 Task: Plan a trip to Bogale, Myanmar from 10th December, 2023 to 20th December, 2023 for 12 adults. Place can be entire room or shared room with 6 bedrooms having 12 beds and 6 bathrooms. Property type can be flat. Amenities needed are: wifi, TV, free parkinig on premises, gym, breakfast.
Action: Mouse moved to (582, 130)
Screenshot: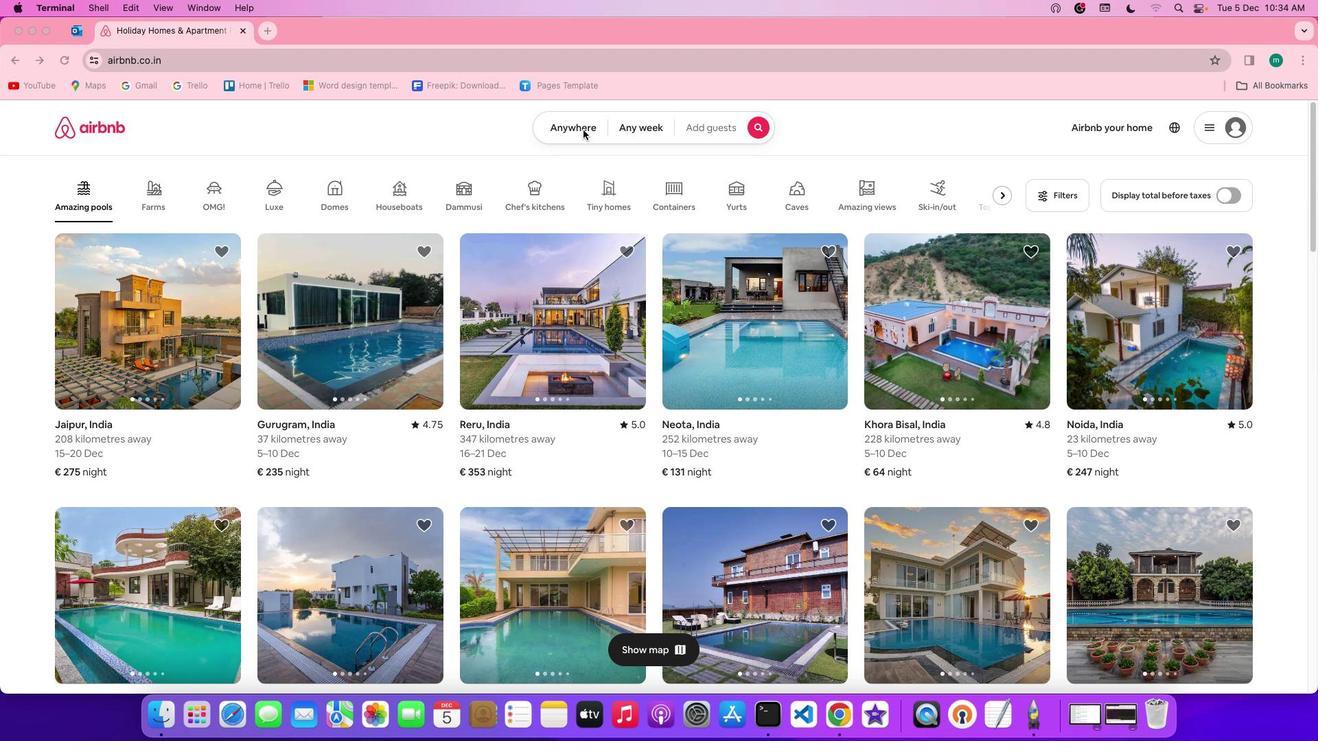
Action: Mouse pressed left at (582, 130)
Screenshot: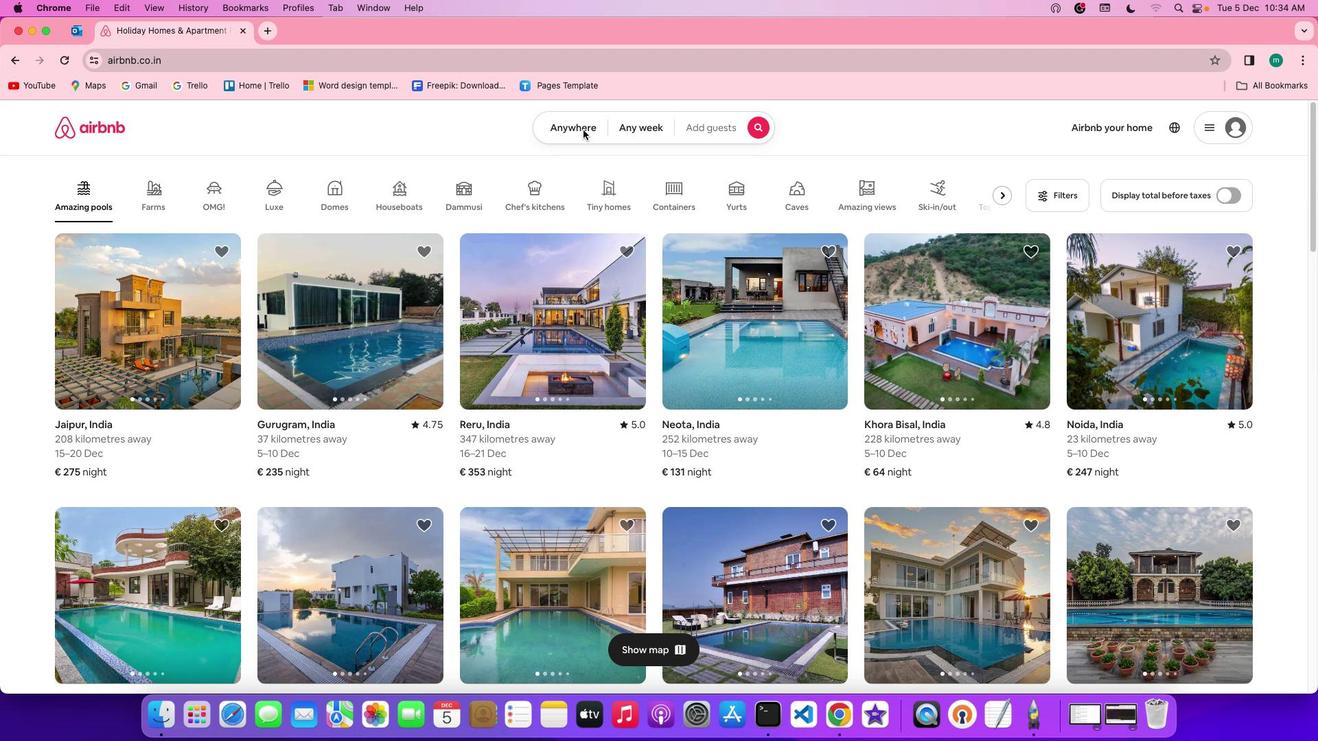 
Action: Mouse pressed left at (582, 130)
Screenshot: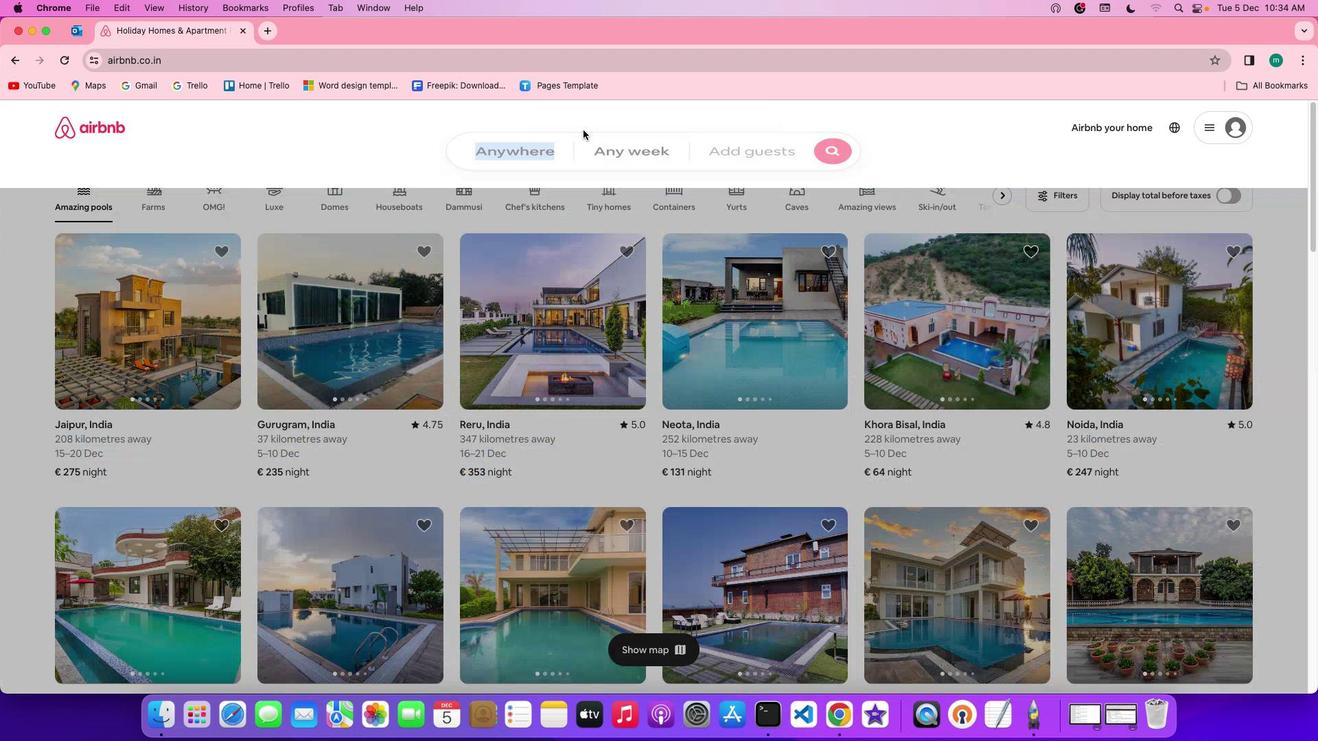 
Action: Mouse moved to (521, 184)
Screenshot: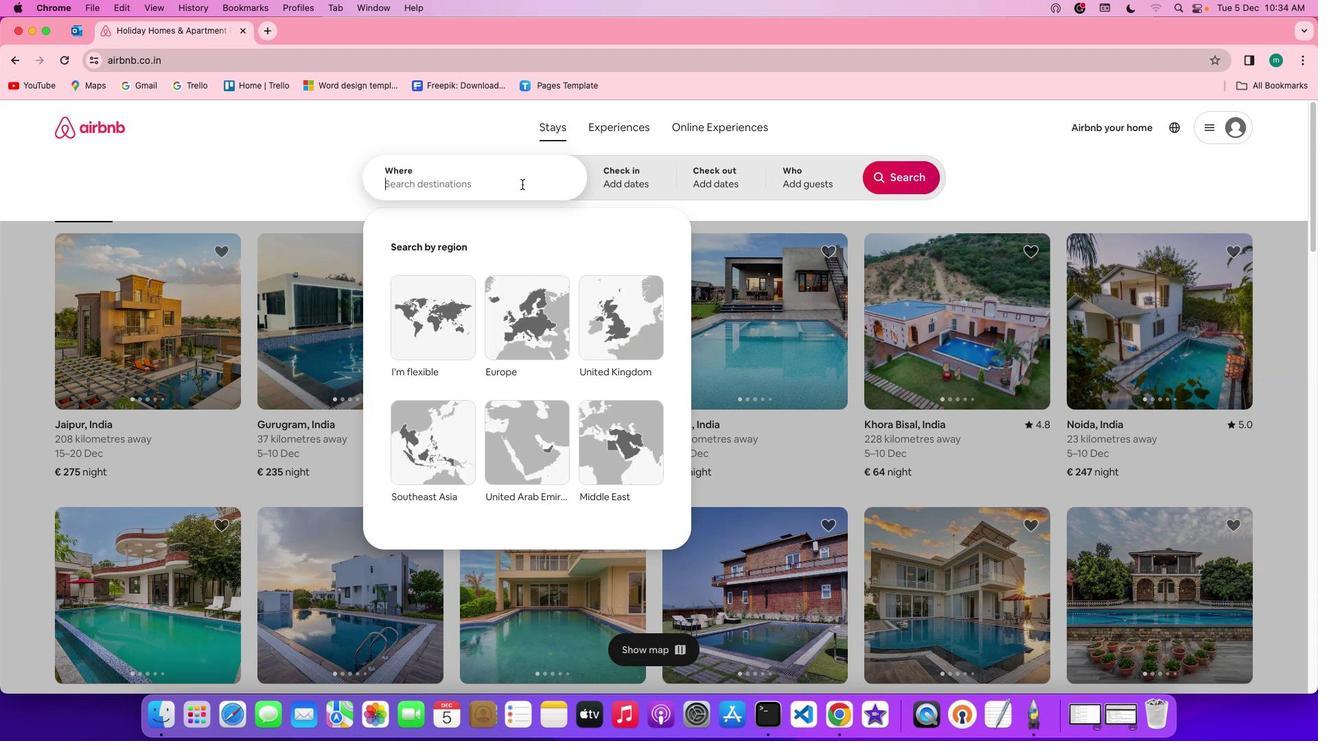 
Action: Mouse pressed left at (521, 184)
Screenshot: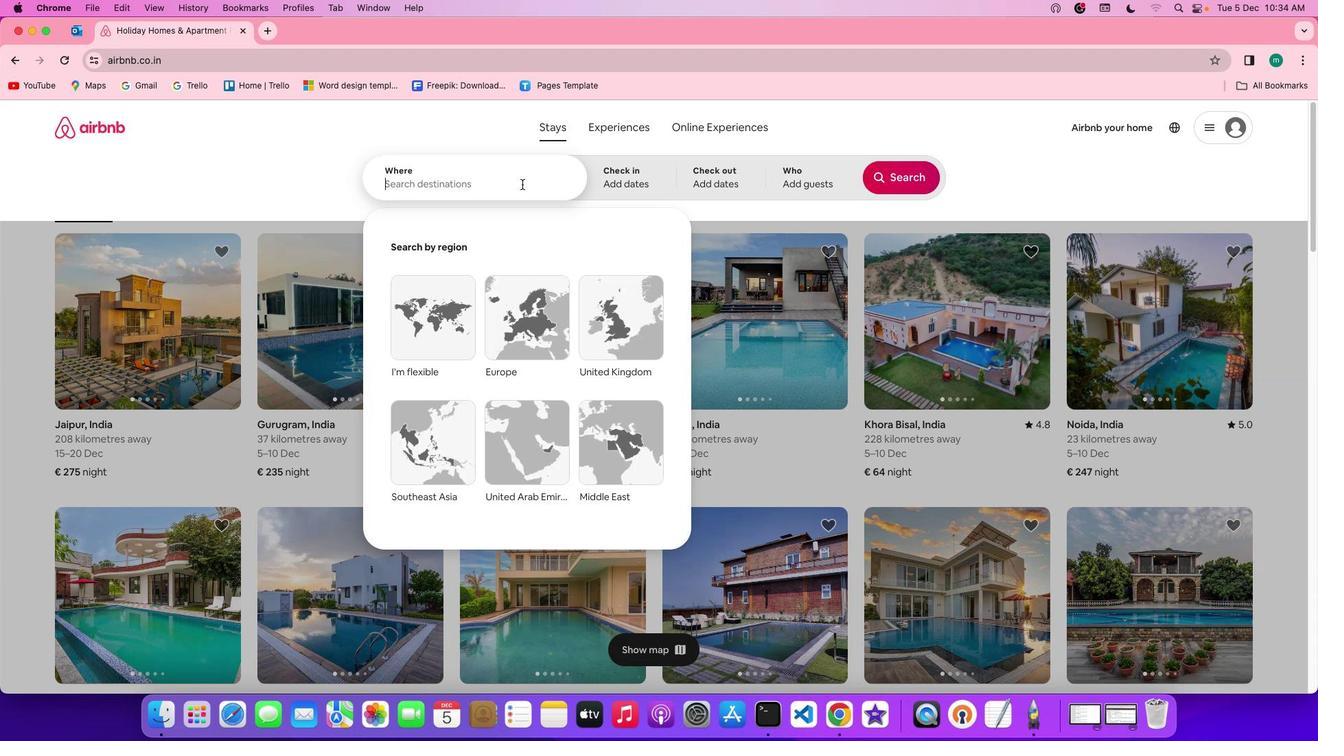 
Action: Key pressed Key.shift'B''o''g''a''l''e'','Key.spaceKey.shift'm''y''a''n''m''a''r'
Screenshot: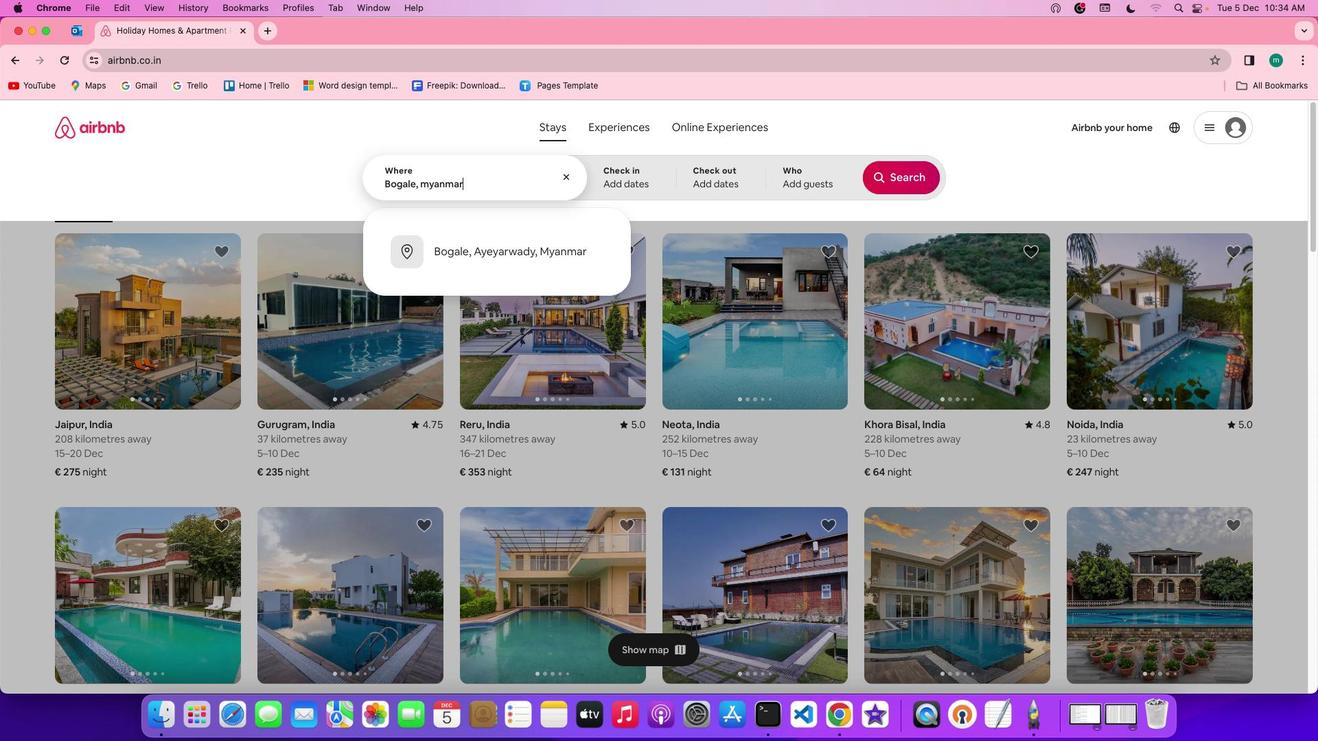 
Action: Mouse moved to (635, 188)
Screenshot: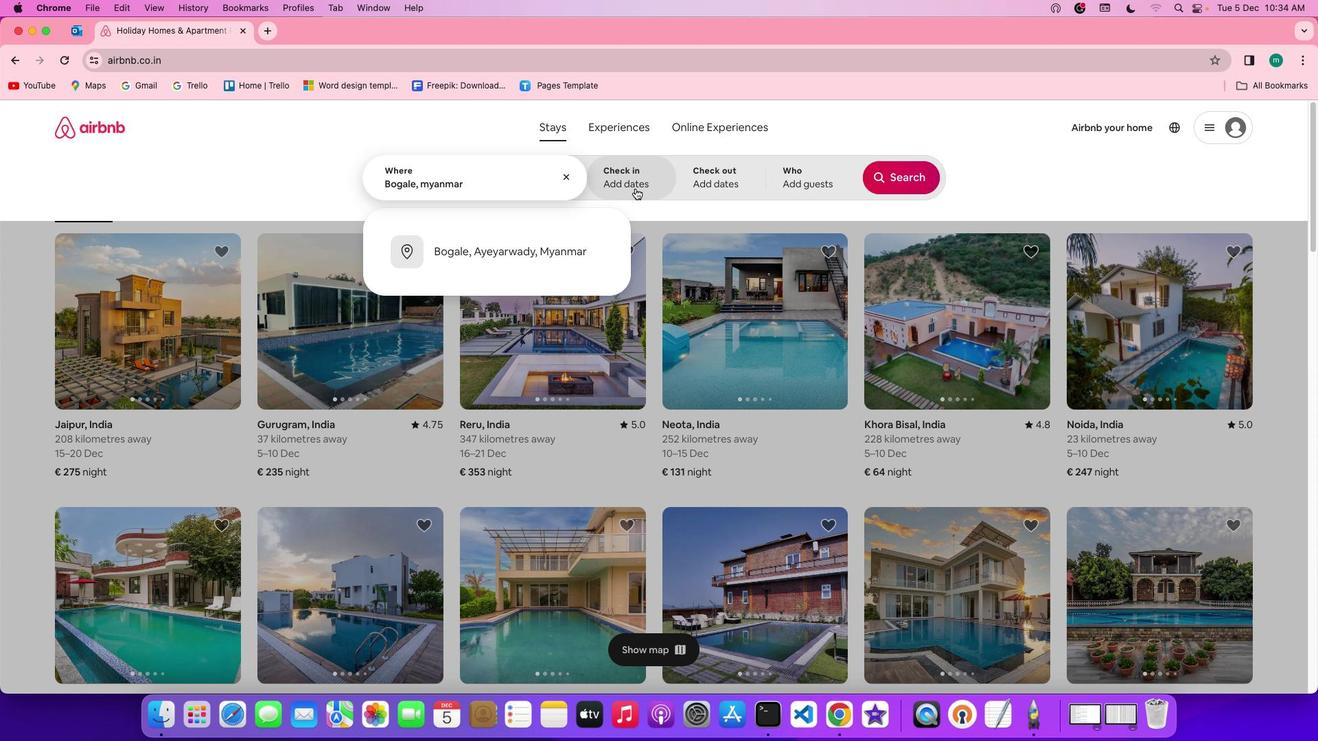 
Action: Mouse pressed left at (635, 188)
Screenshot: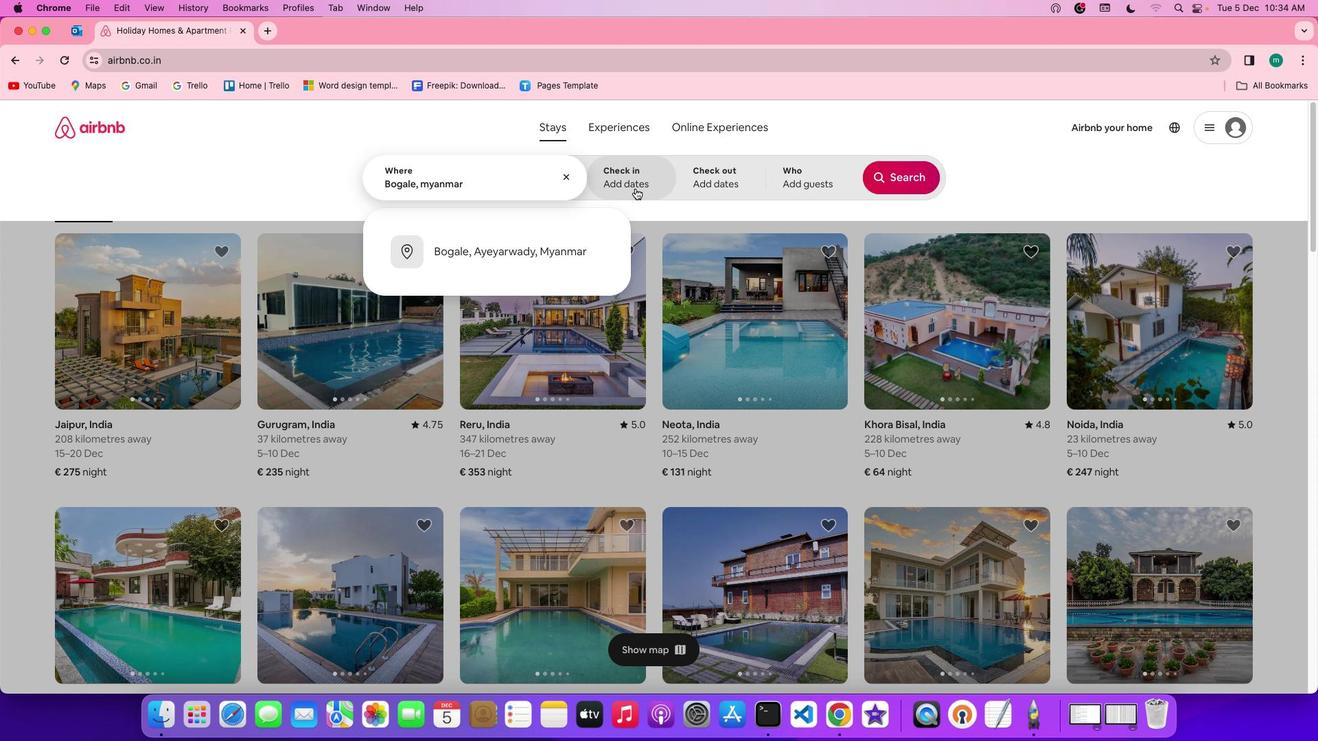 
Action: Mouse moved to (411, 412)
Screenshot: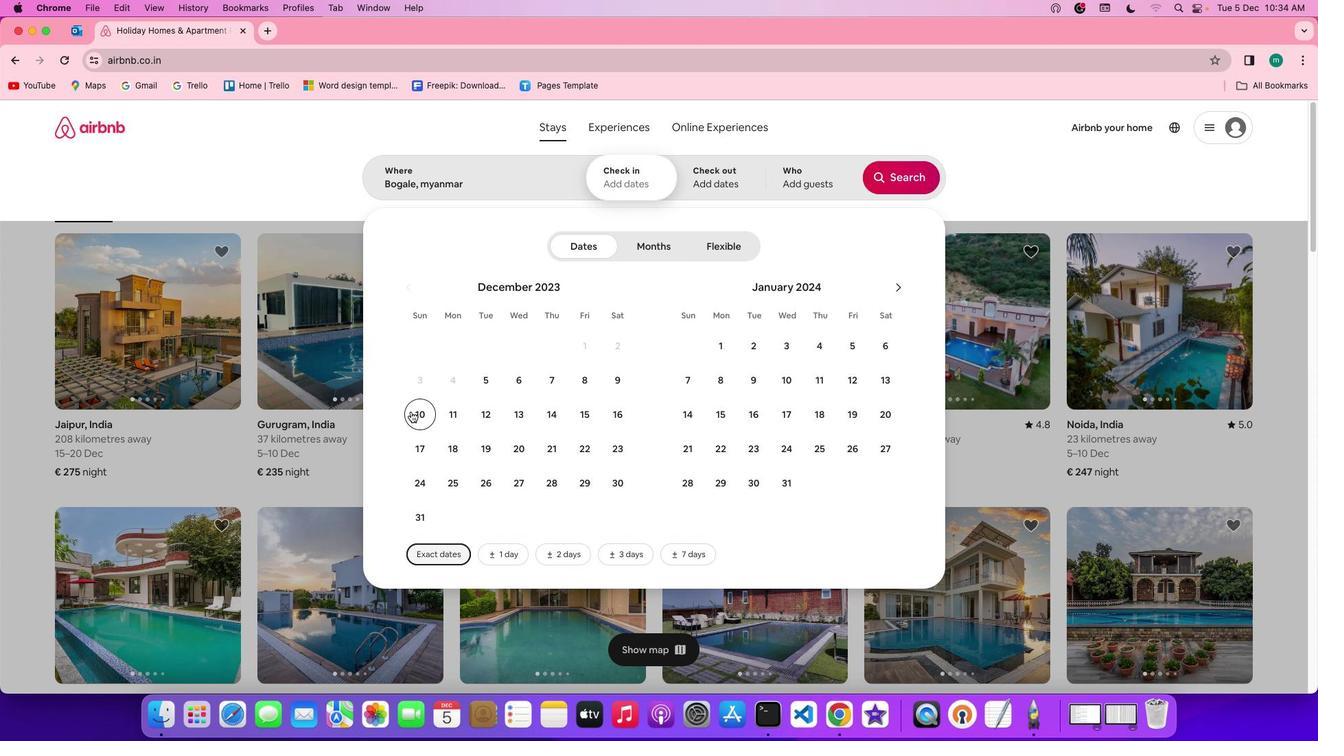 
Action: Mouse pressed left at (411, 412)
Screenshot: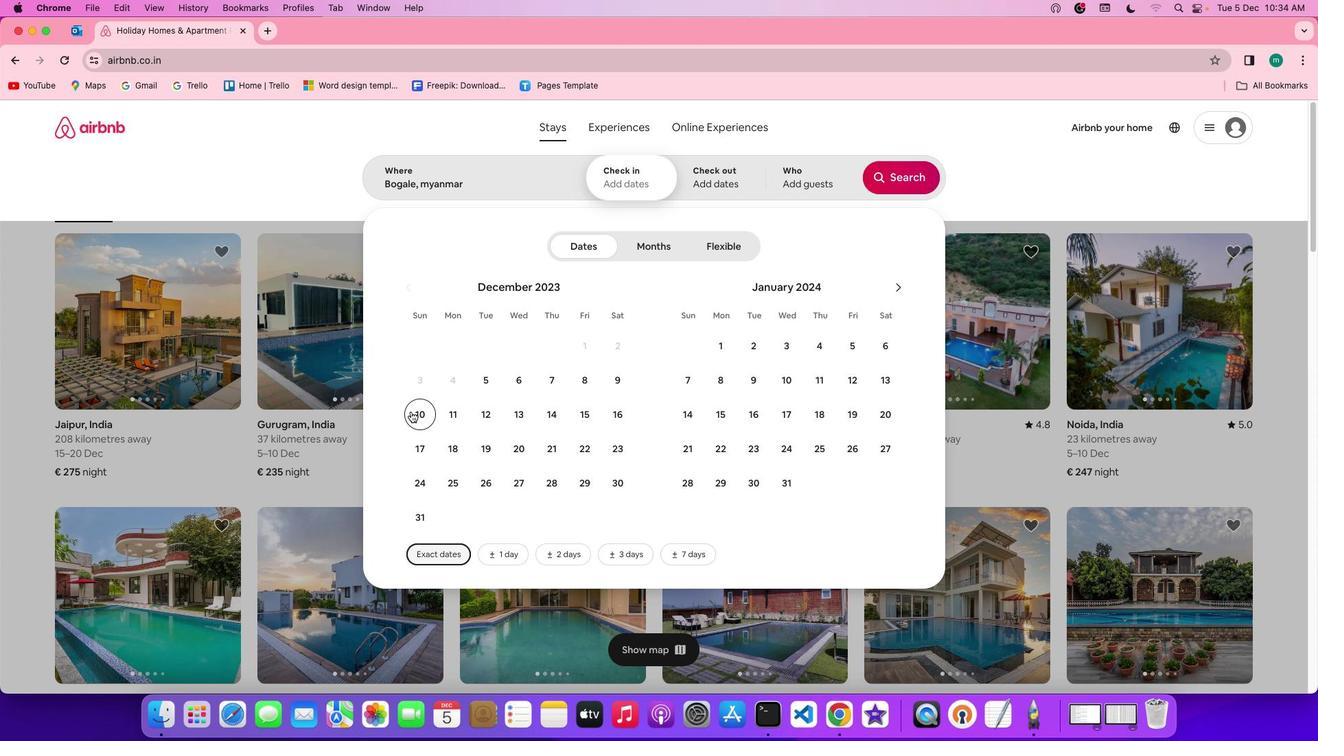 
Action: Mouse moved to (503, 447)
Screenshot: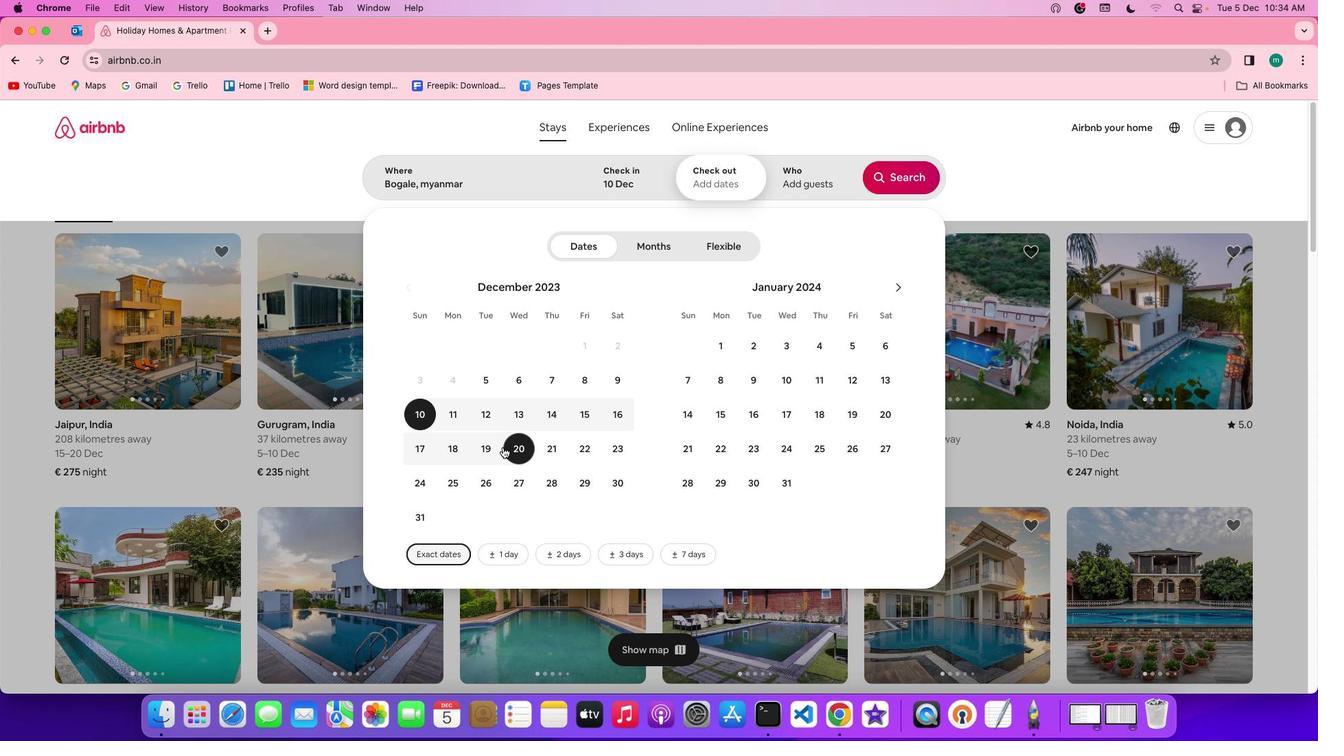 
Action: Mouse pressed left at (503, 447)
Screenshot: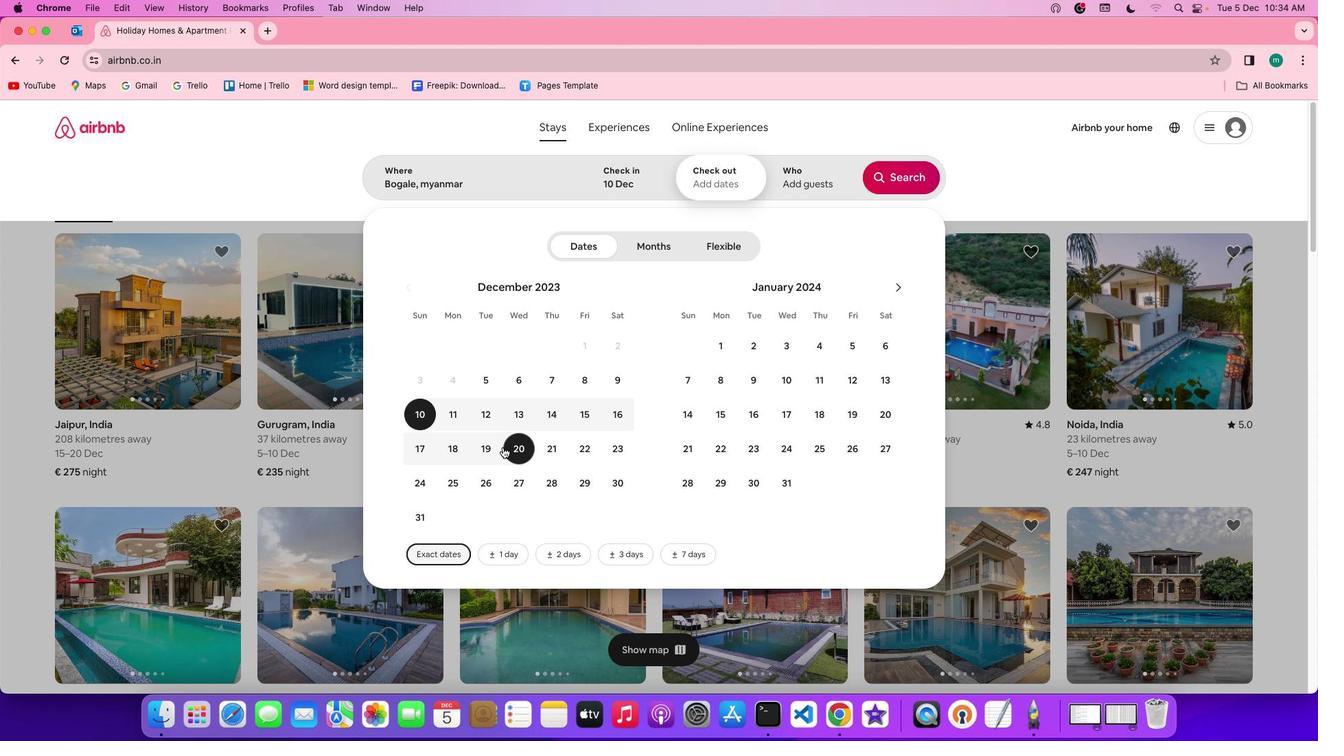 
Action: Mouse moved to (817, 181)
Screenshot: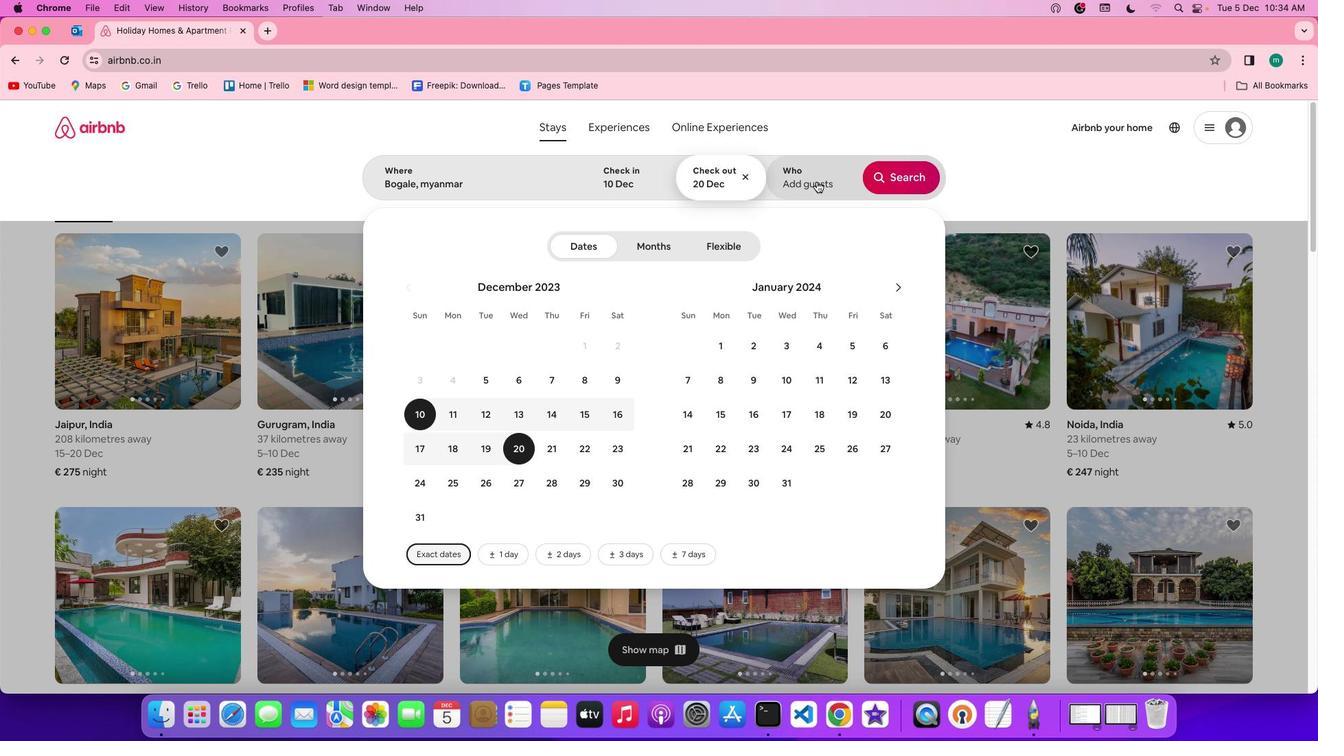 
Action: Mouse pressed left at (817, 181)
Screenshot: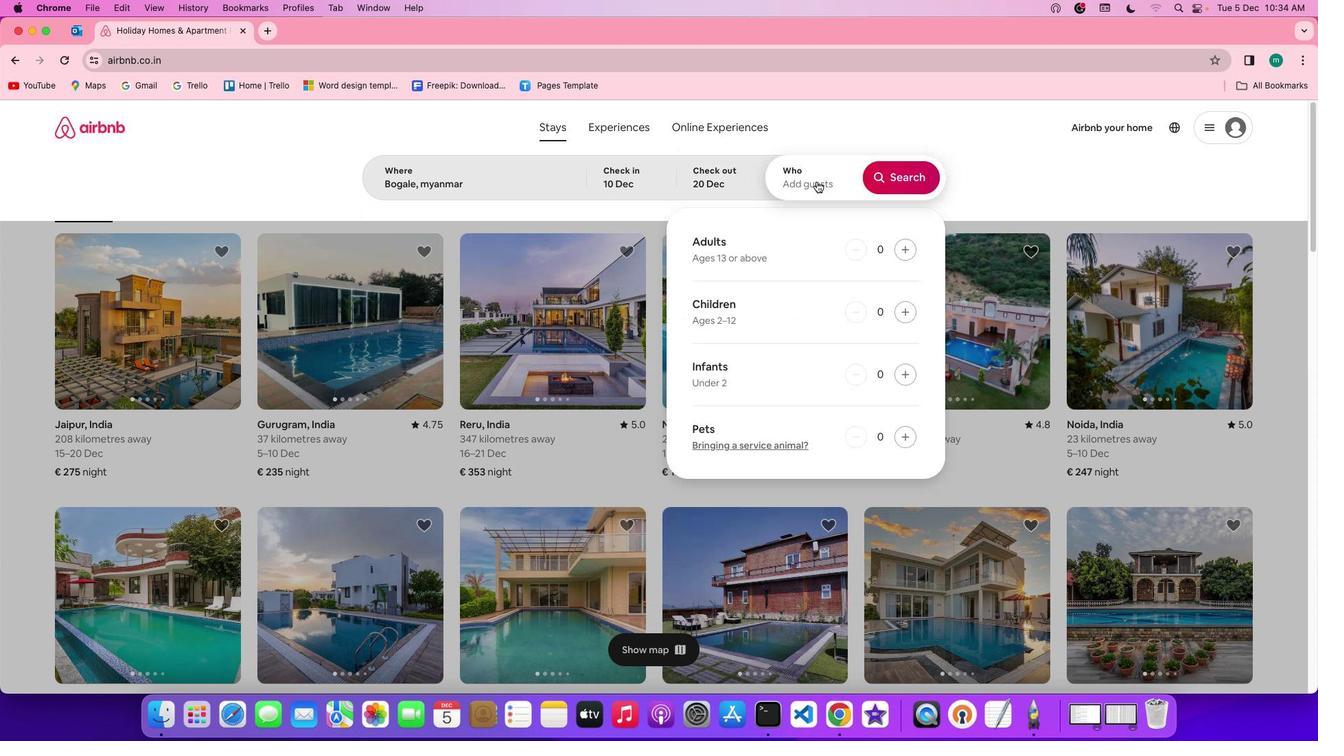 
Action: Mouse moved to (903, 253)
Screenshot: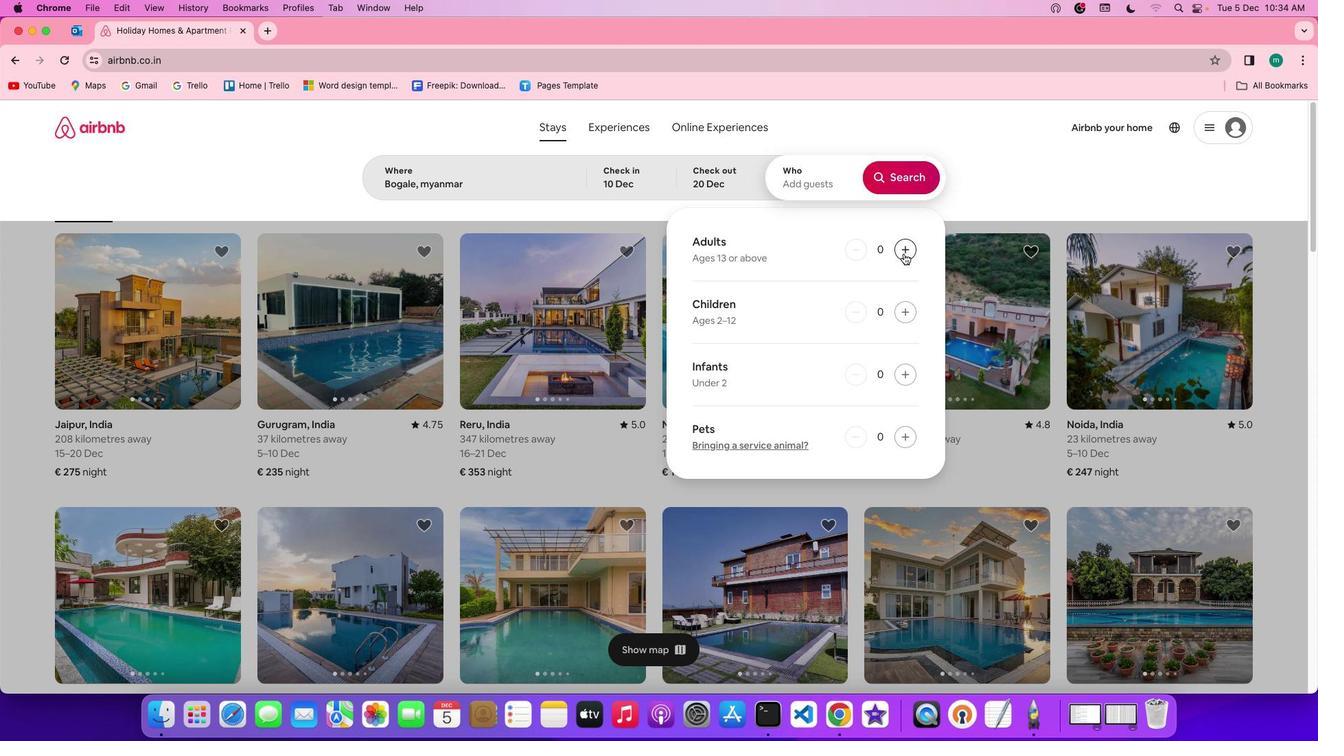 
Action: Mouse pressed left at (903, 253)
Screenshot: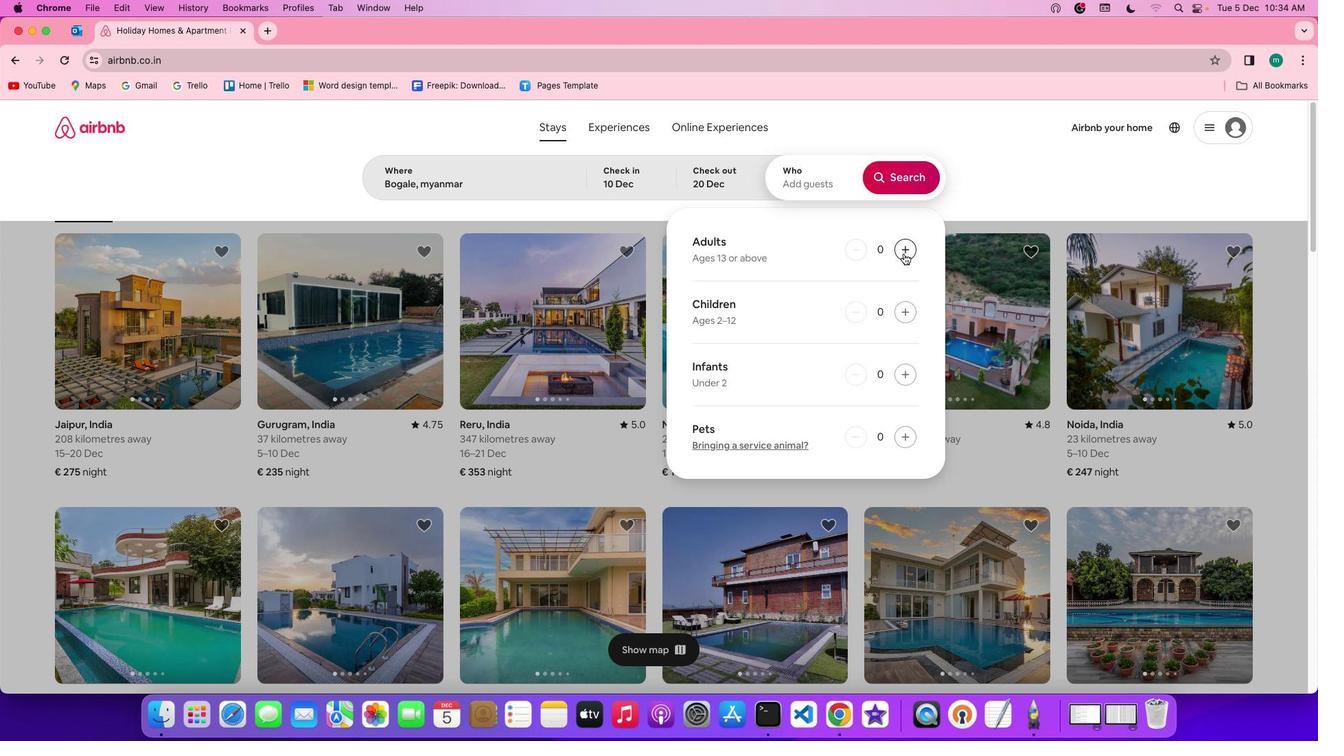 
Action: Mouse pressed left at (903, 253)
Screenshot: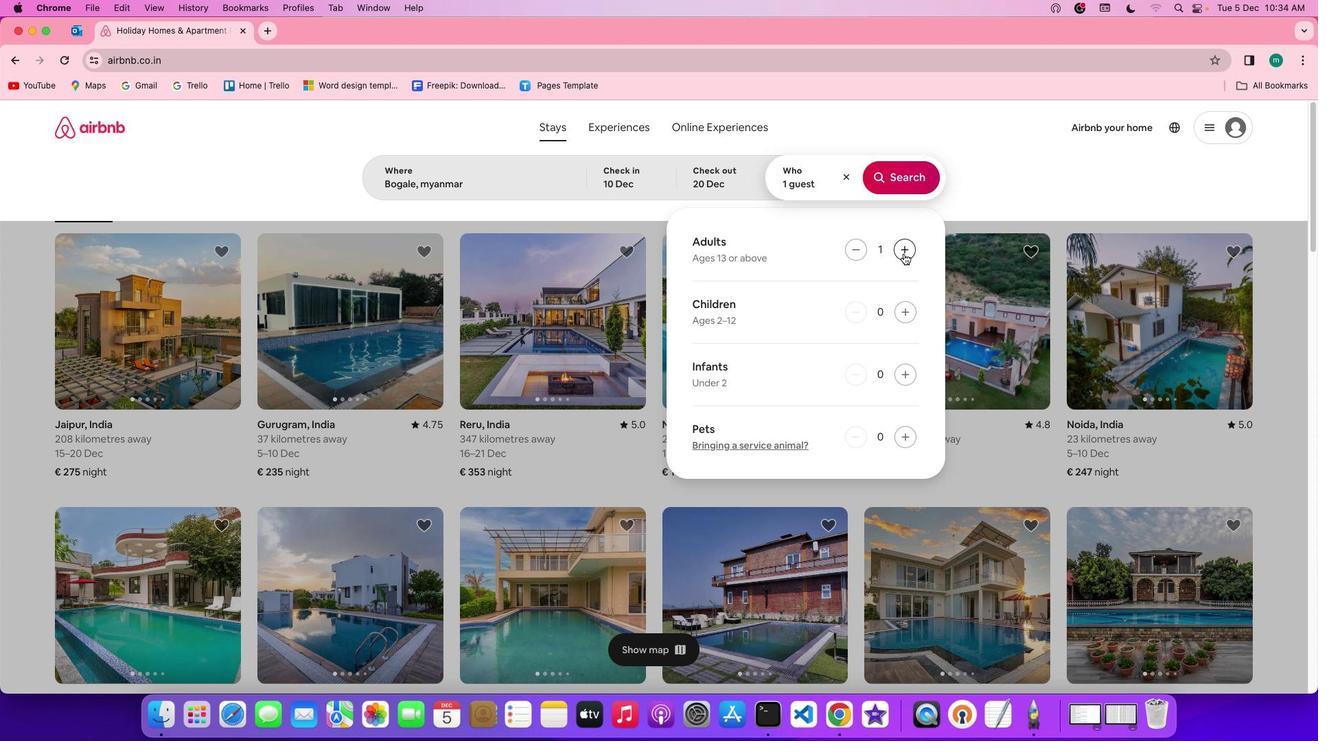 
Action: Mouse pressed left at (903, 253)
Screenshot: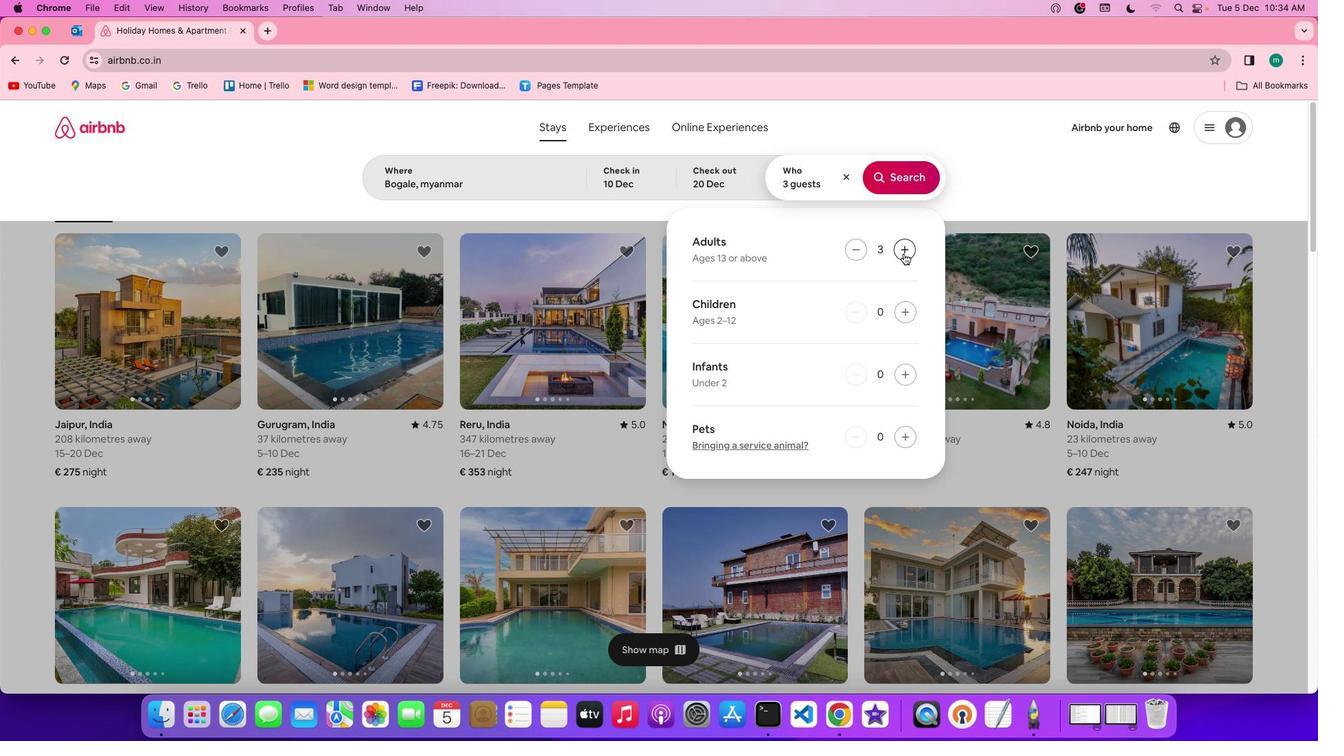 
Action: Mouse pressed left at (903, 253)
Screenshot: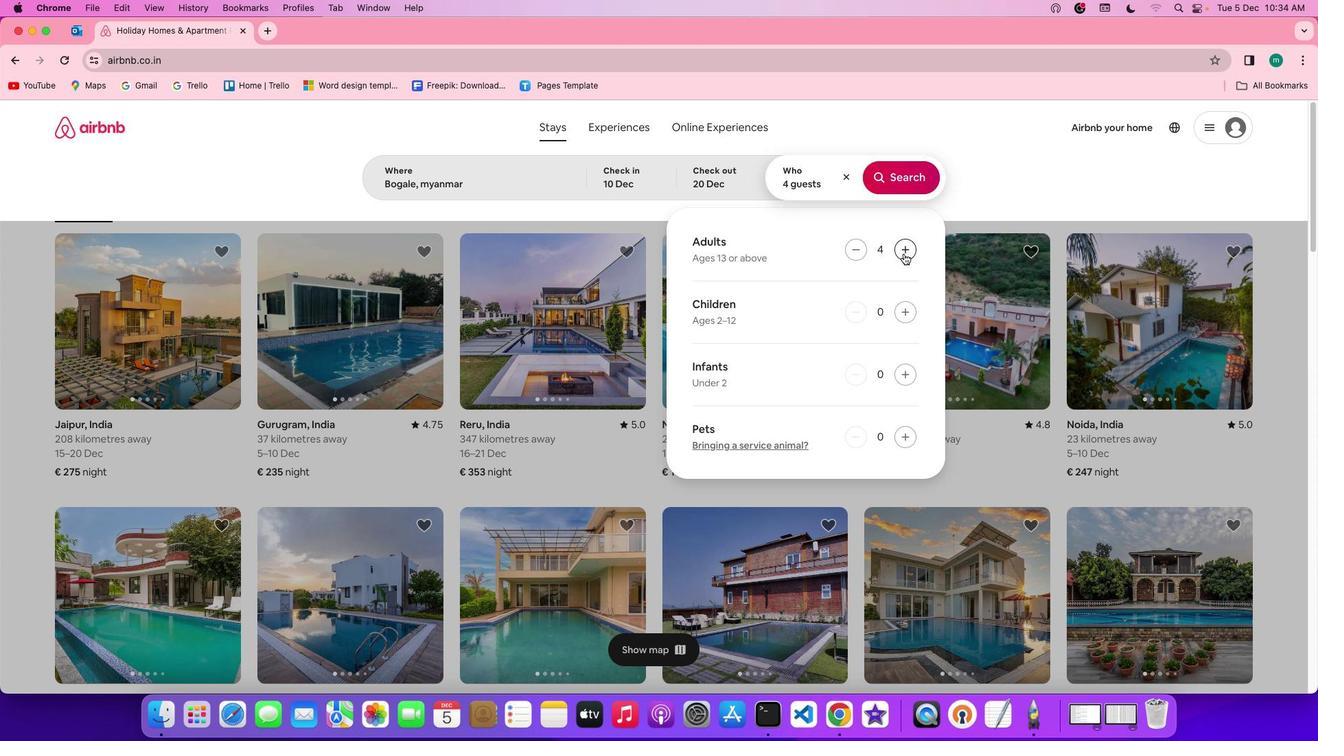 
Action: Mouse pressed left at (903, 253)
Screenshot: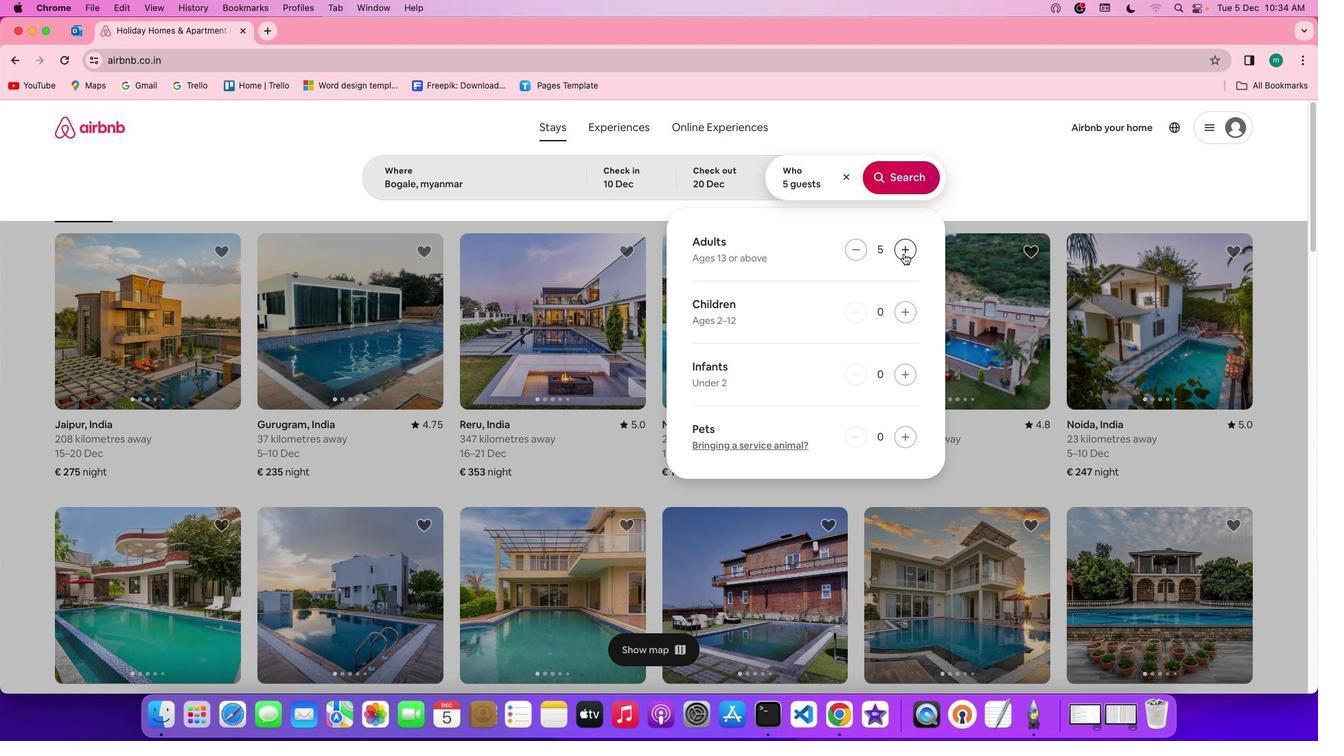 
Action: Mouse pressed left at (903, 253)
Screenshot: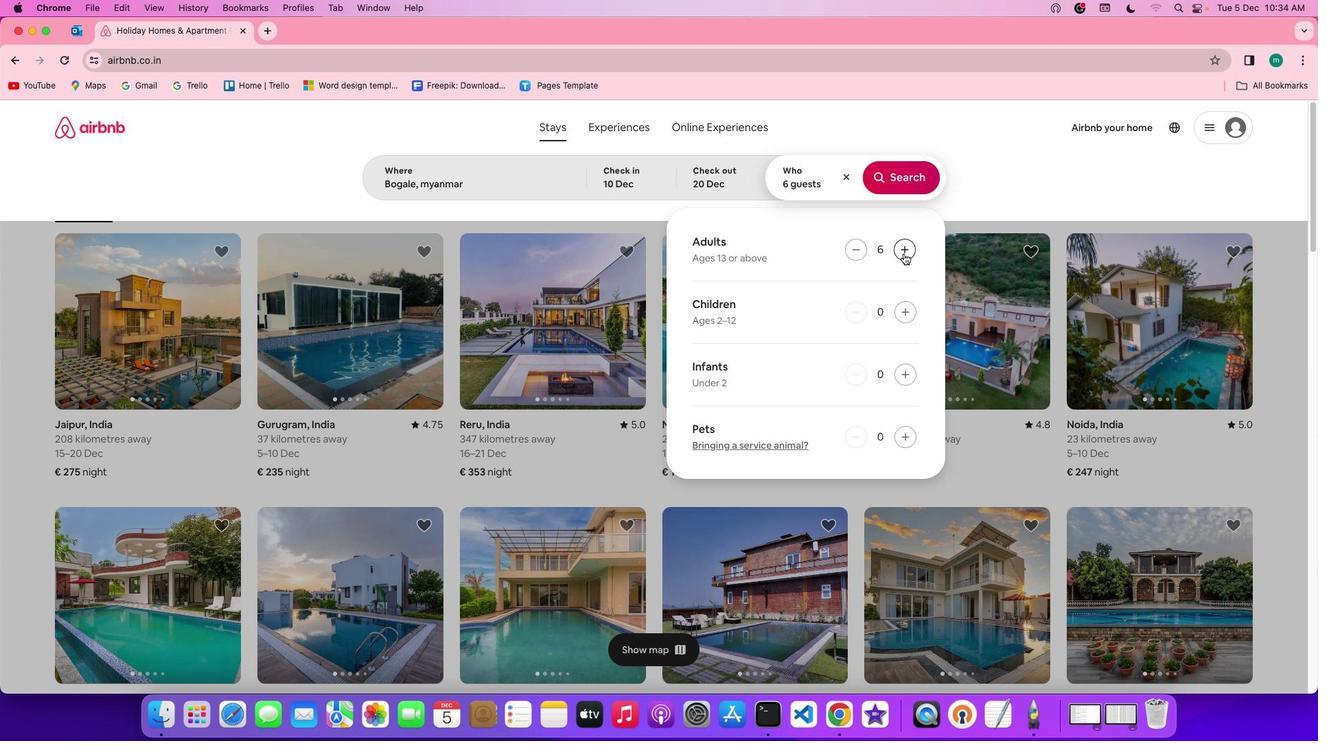 
Action: Mouse pressed left at (903, 253)
Screenshot: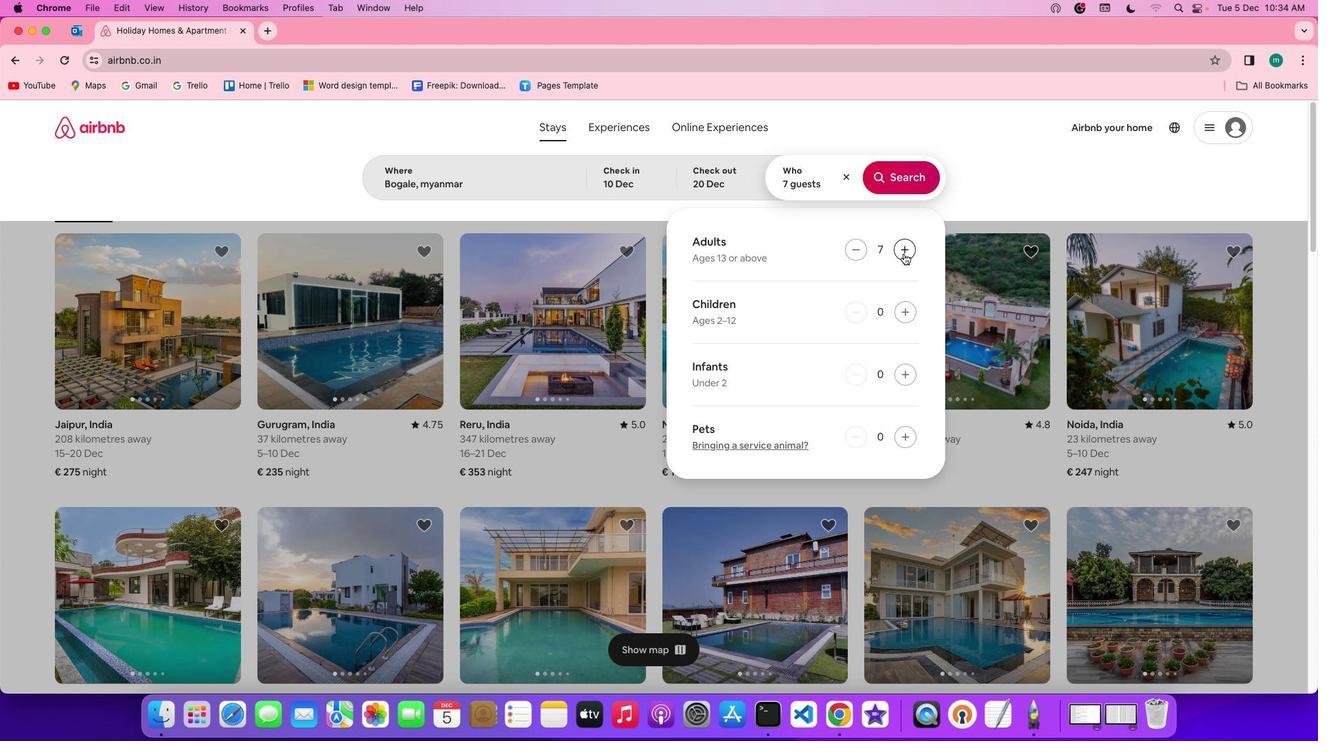 
Action: Mouse pressed left at (903, 253)
Screenshot: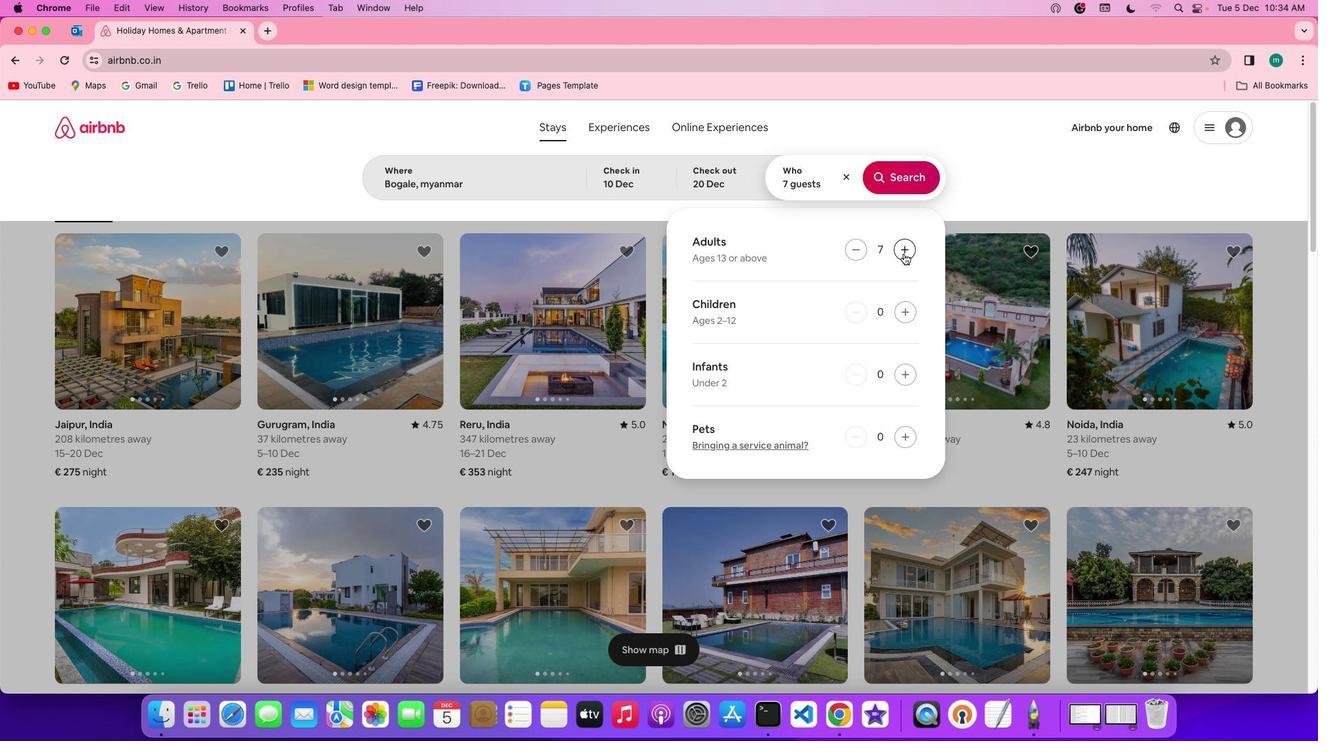 
Action: Mouse pressed left at (903, 253)
Screenshot: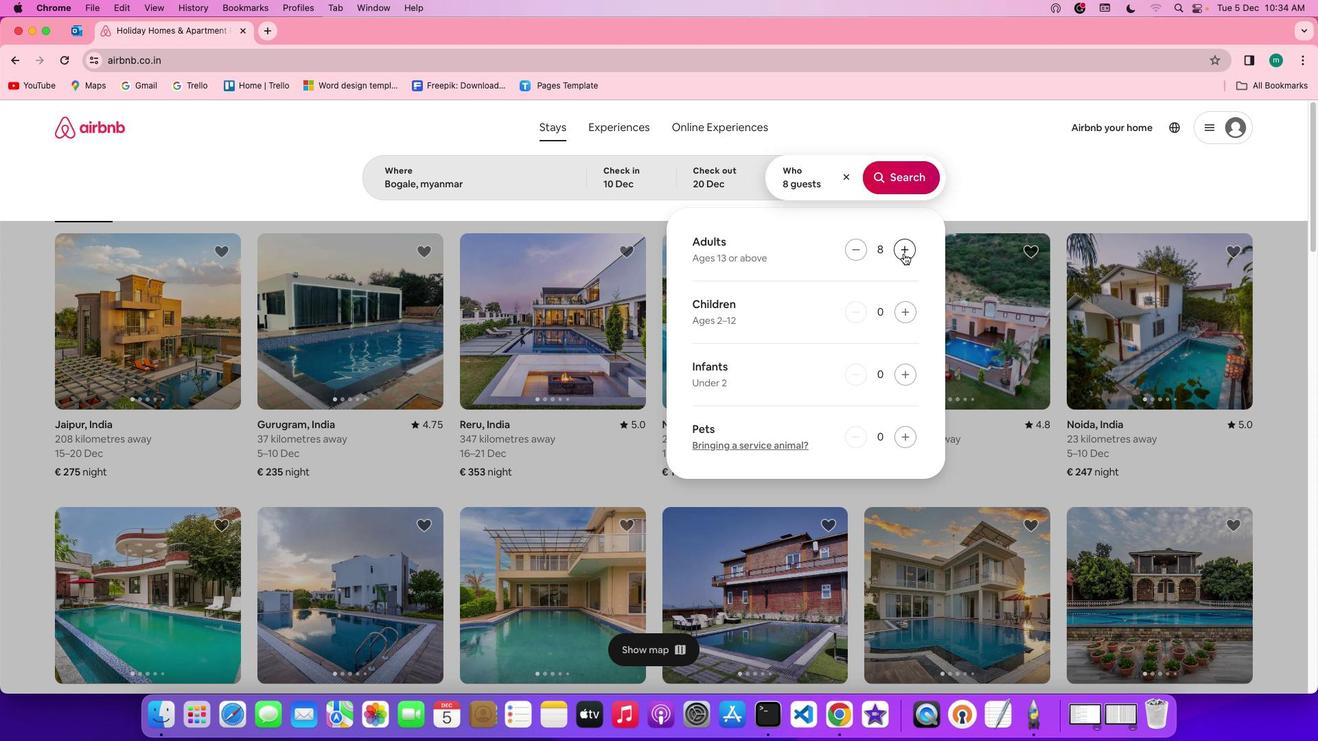 
Action: Mouse pressed left at (903, 253)
Screenshot: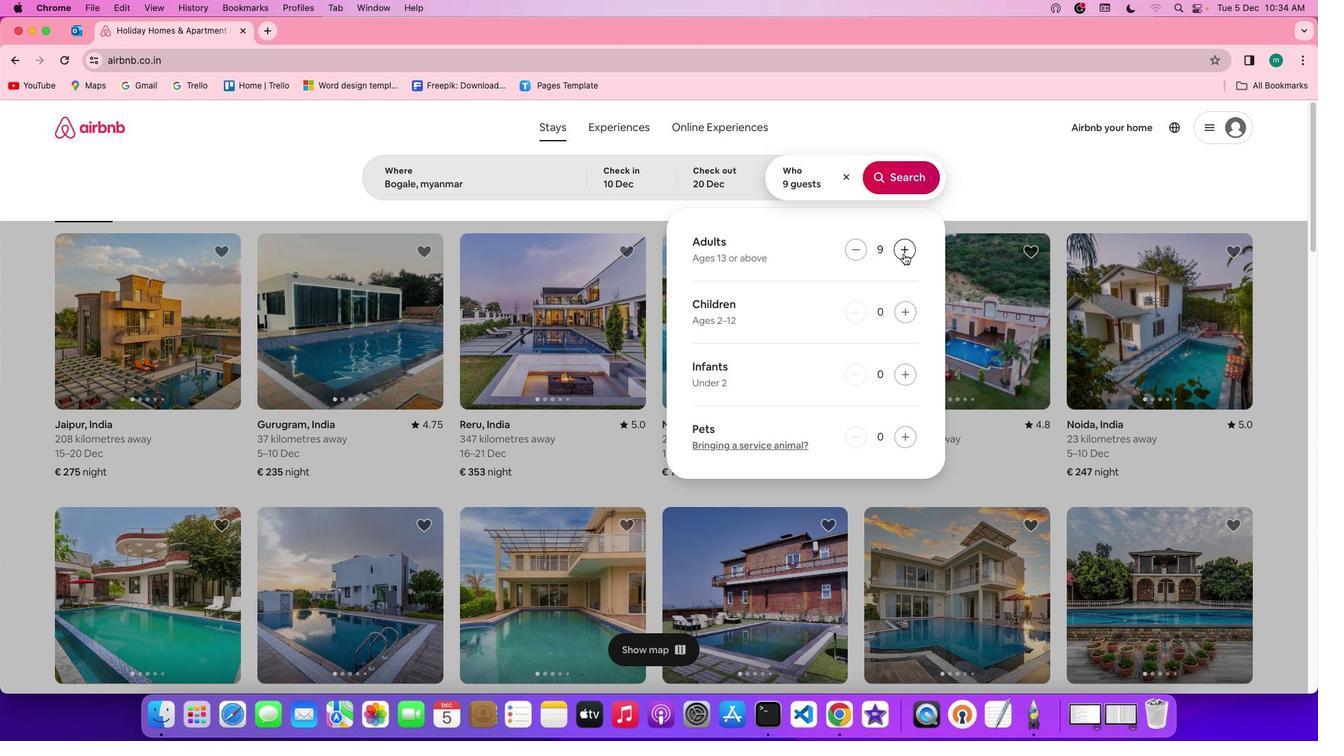 
Action: Mouse pressed left at (903, 253)
Screenshot: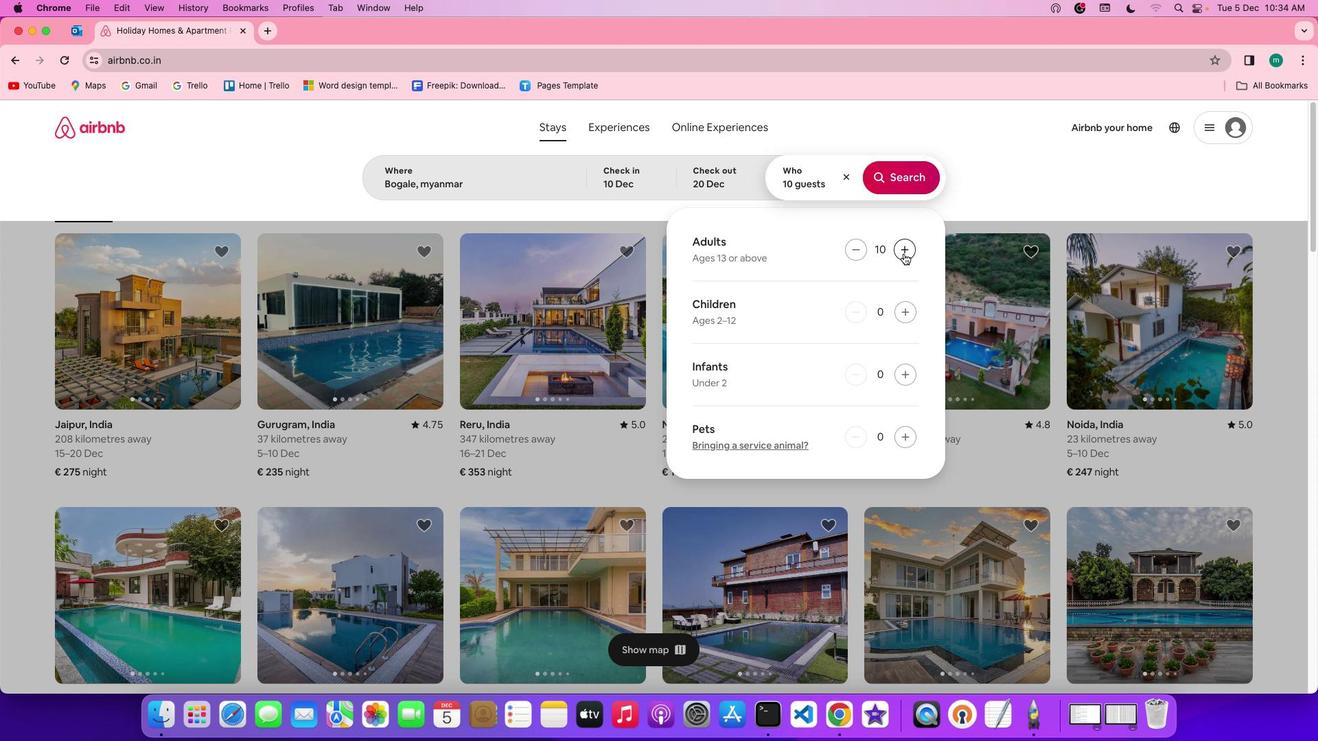 
Action: Mouse pressed left at (903, 253)
Screenshot: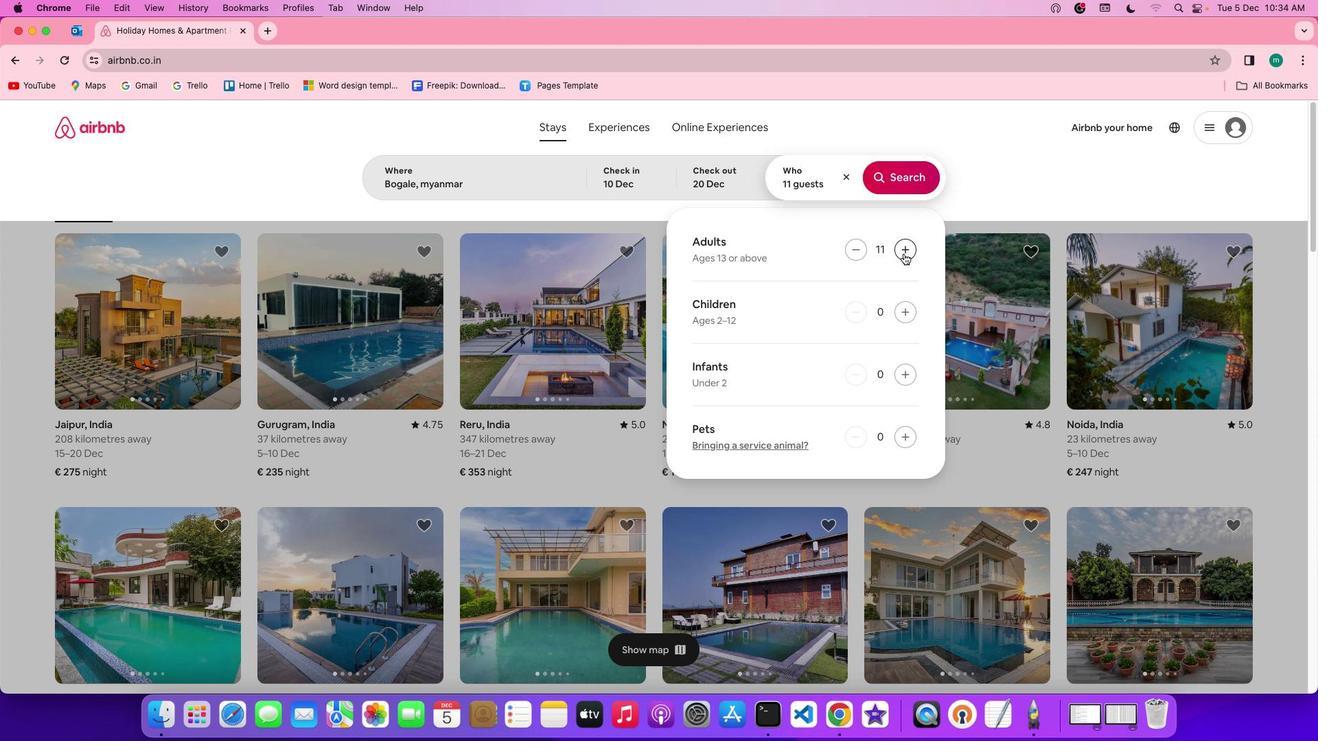 
Action: Mouse moved to (913, 181)
Screenshot: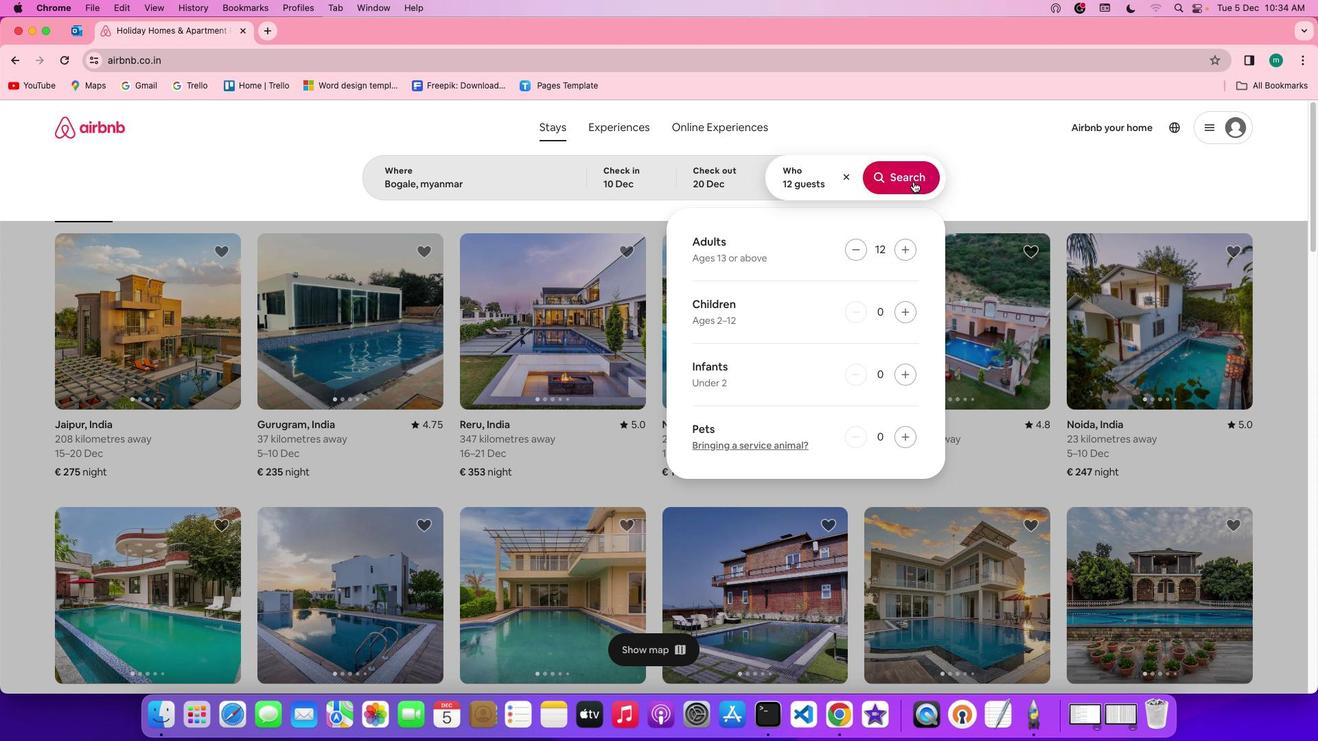 
Action: Mouse pressed left at (913, 181)
Screenshot: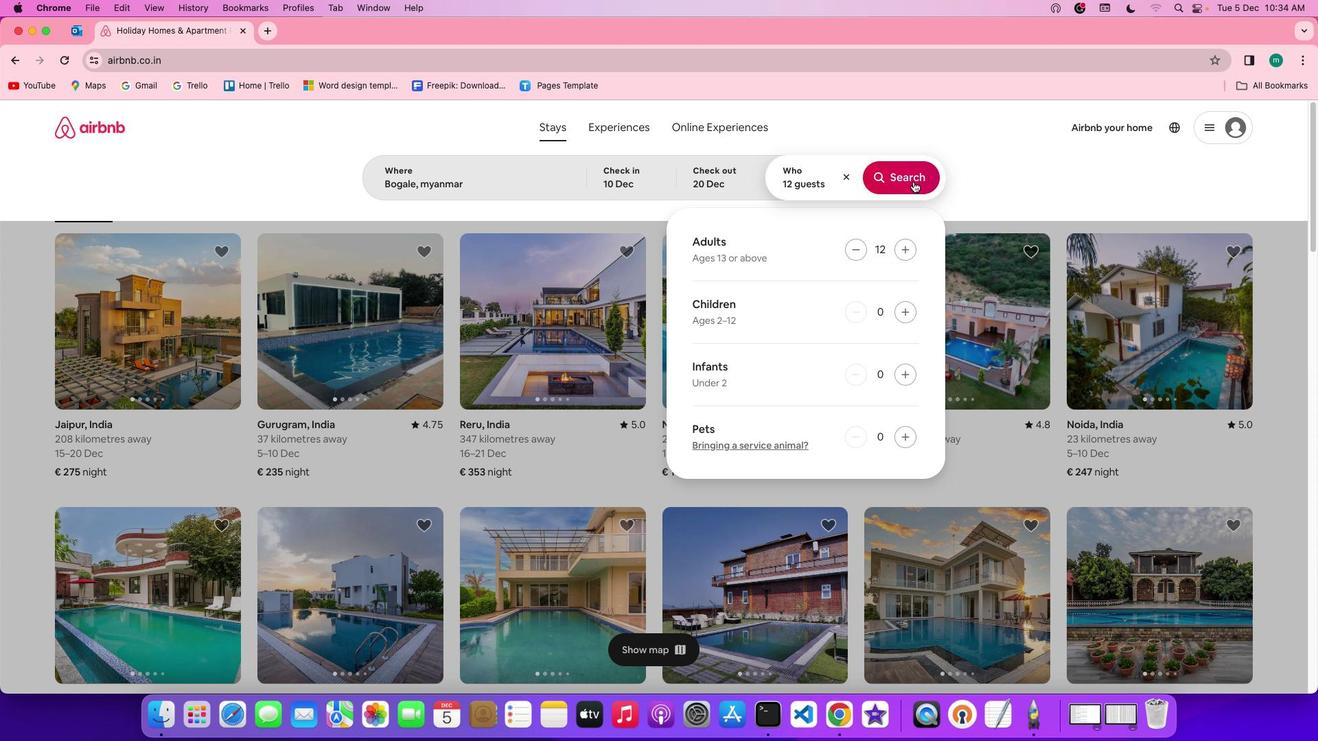 
Action: Mouse moved to (1104, 183)
Screenshot: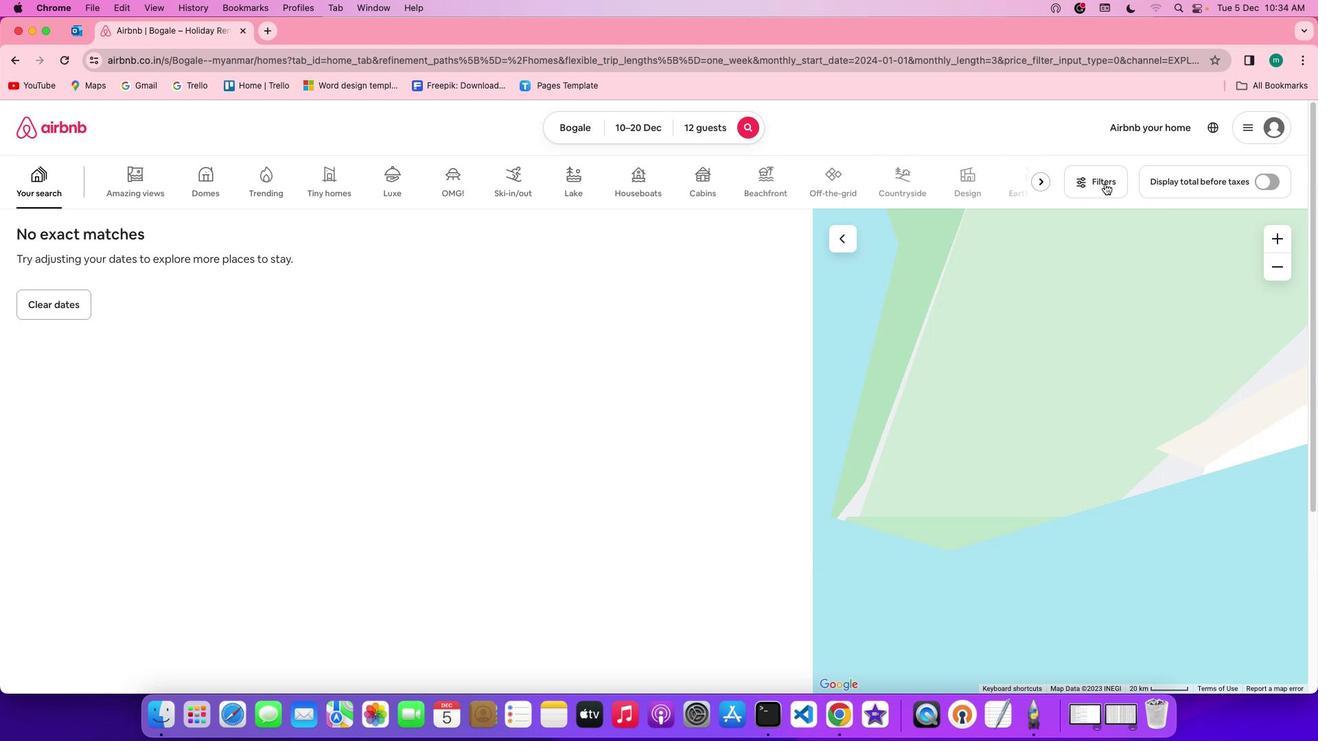 
Action: Mouse pressed left at (1104, 183)
Screenshot: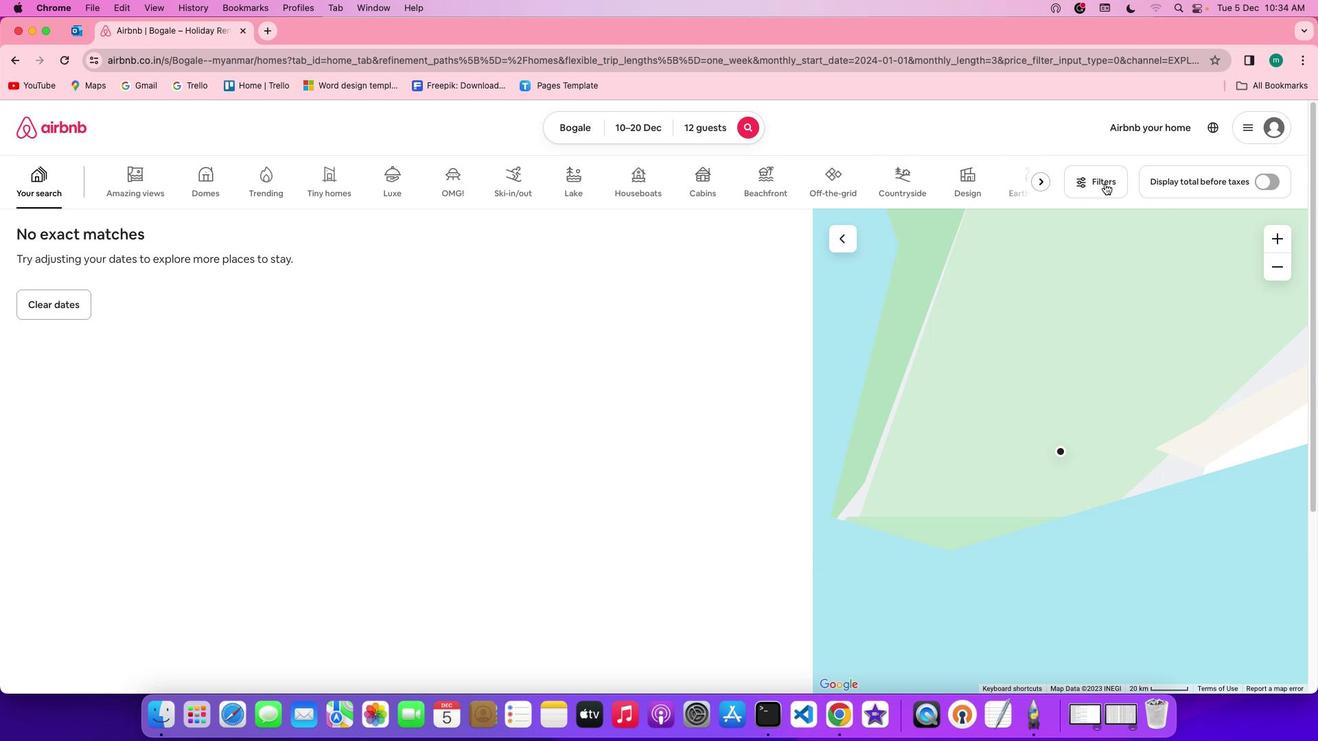 
Action: Mouse moved to (644, 405)
Screenshot: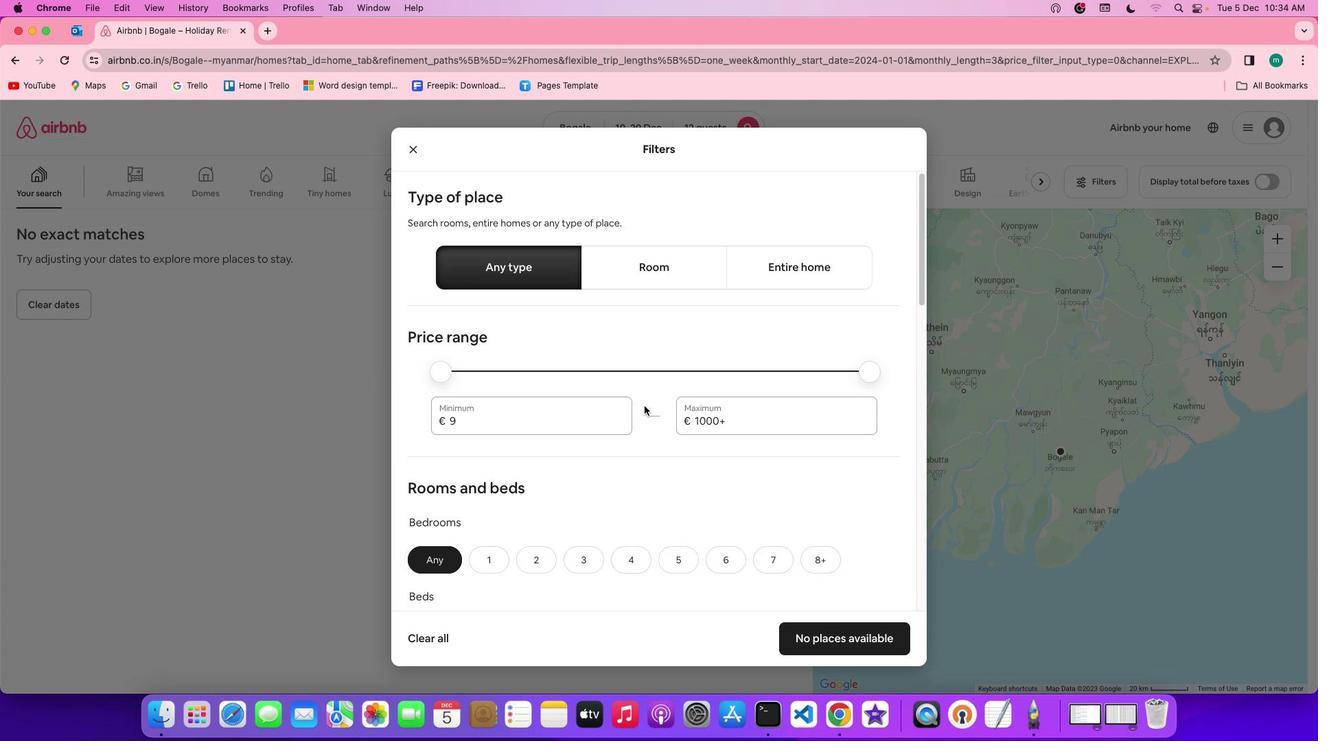 
Action: Mouse scrolled (644, 405) with delta (0, 0)
Screenshot: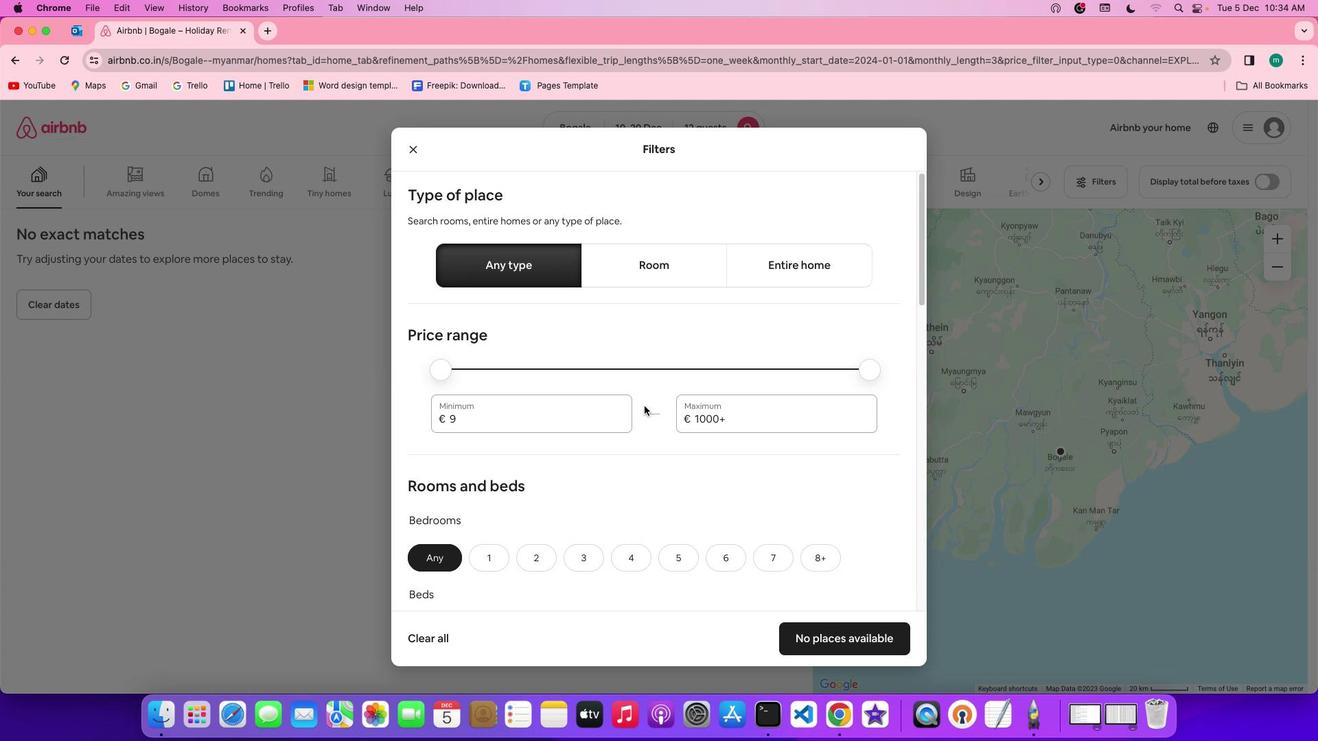 
Action: Mouse scrolled (644, 405) with delta (0, 0)
Screenshot: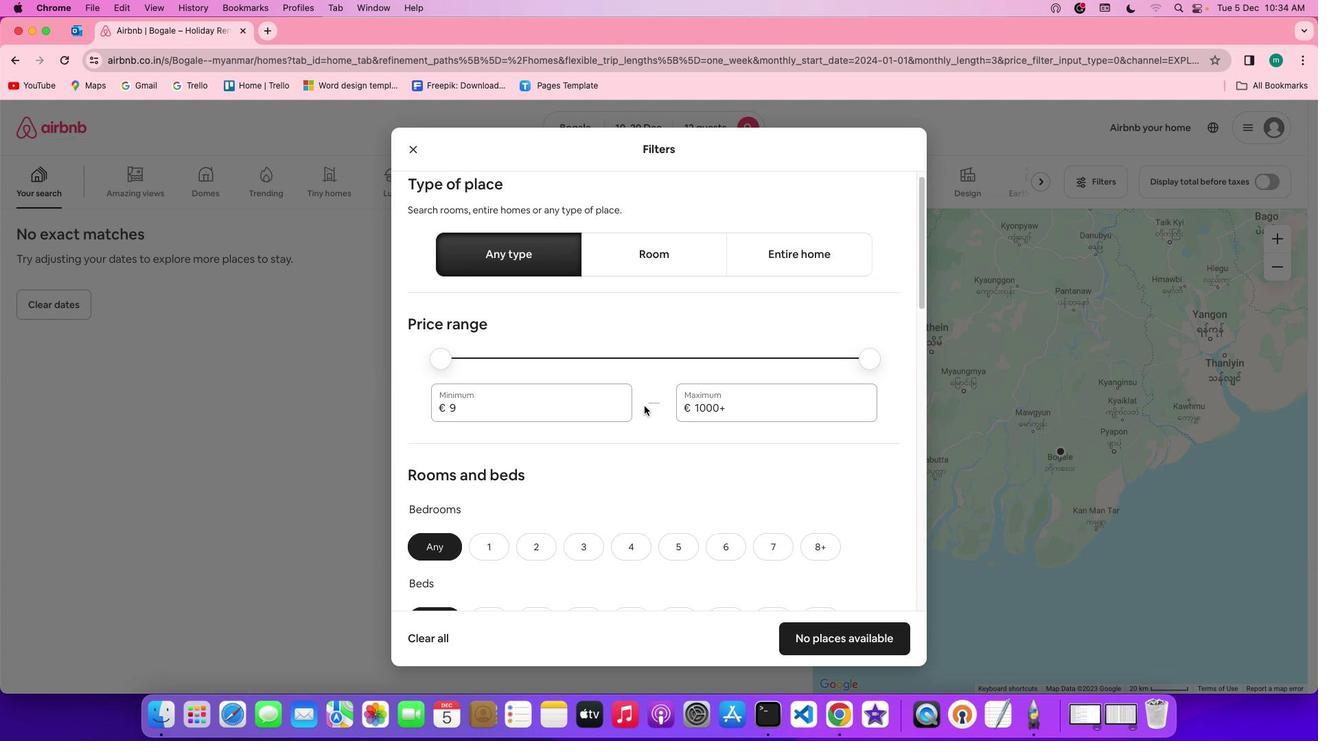 
Action: Mouse scrolled (644, 405) with delta (0, 0)
Screenshot: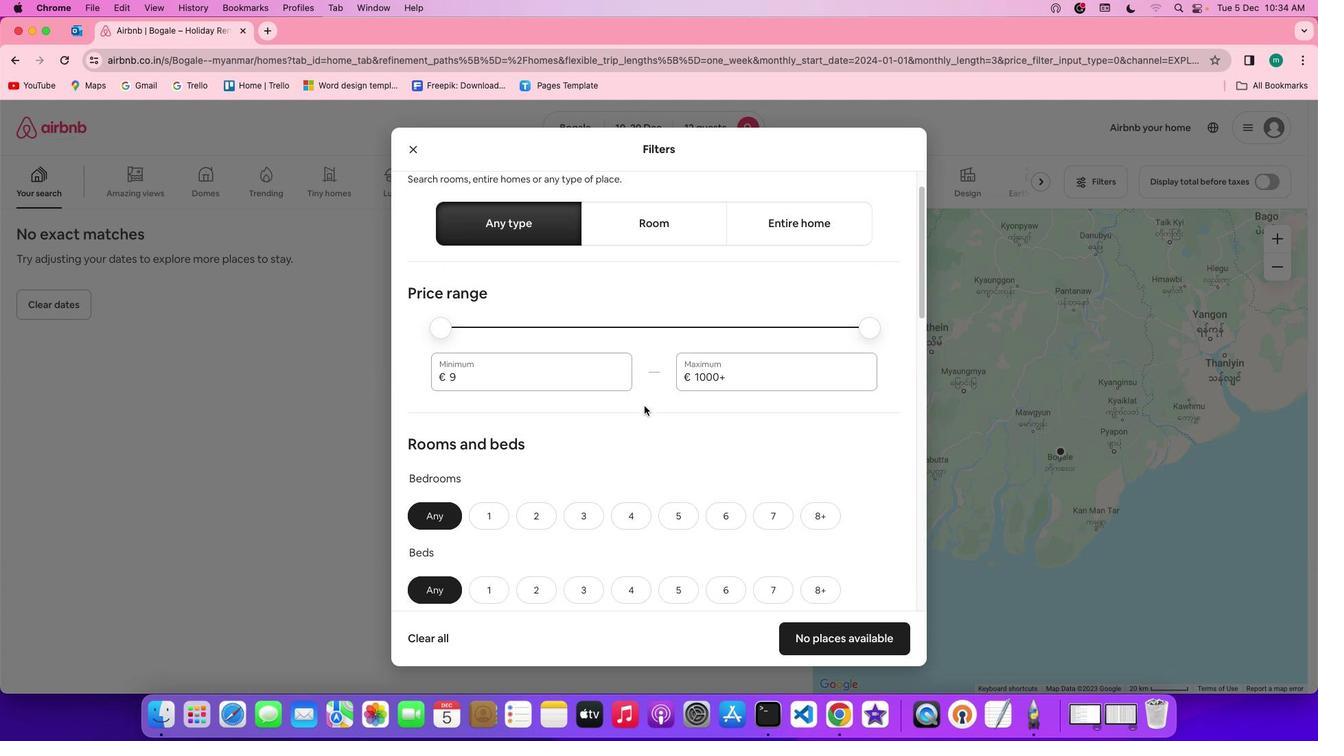 
Action: Mouse scrolled (644, 405) with delta (0, 0)
Screenshot: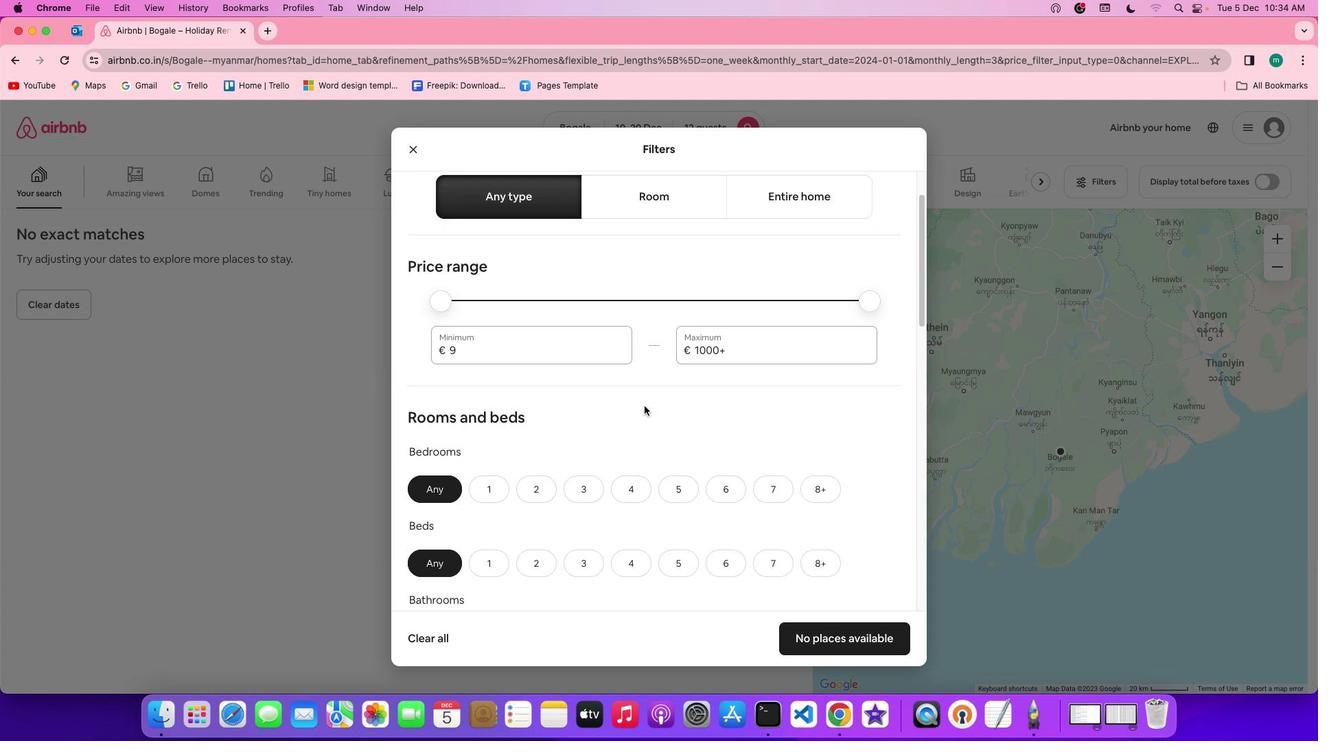 
Action: Mouse scrolled (644, 405) with delta (0, 0)
Screenshot: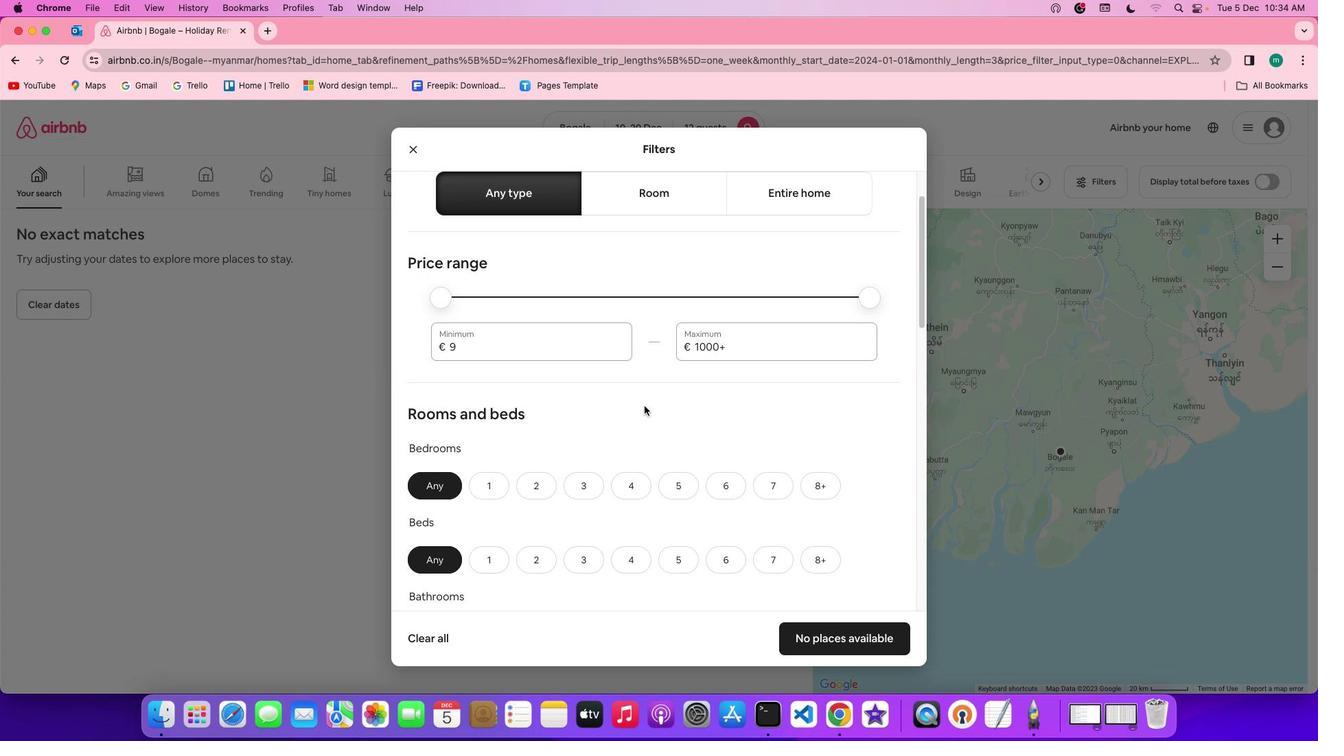 
Action: Mouse scrolled (644, 405) with delta (0, 0)
Screenshot: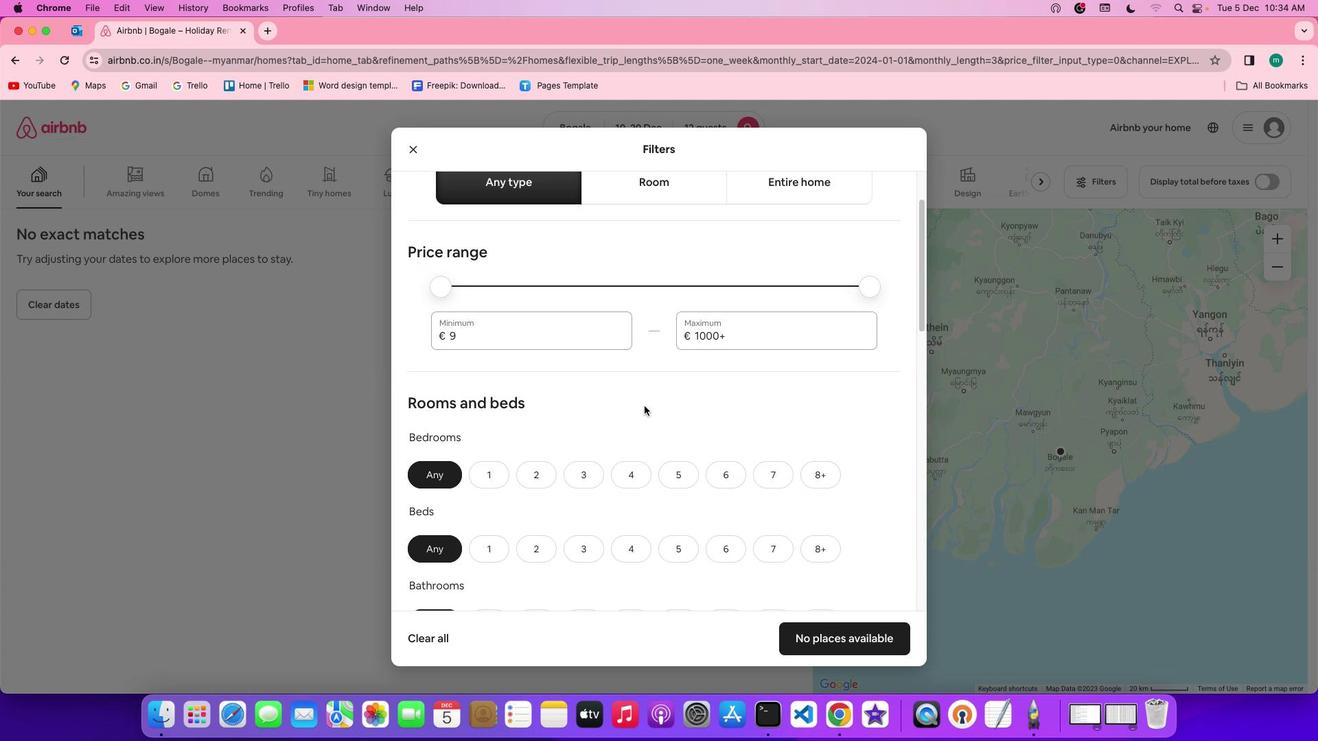 
Action: Mouse scrolled (644, 405) with delta (0, 0)
Screenshot: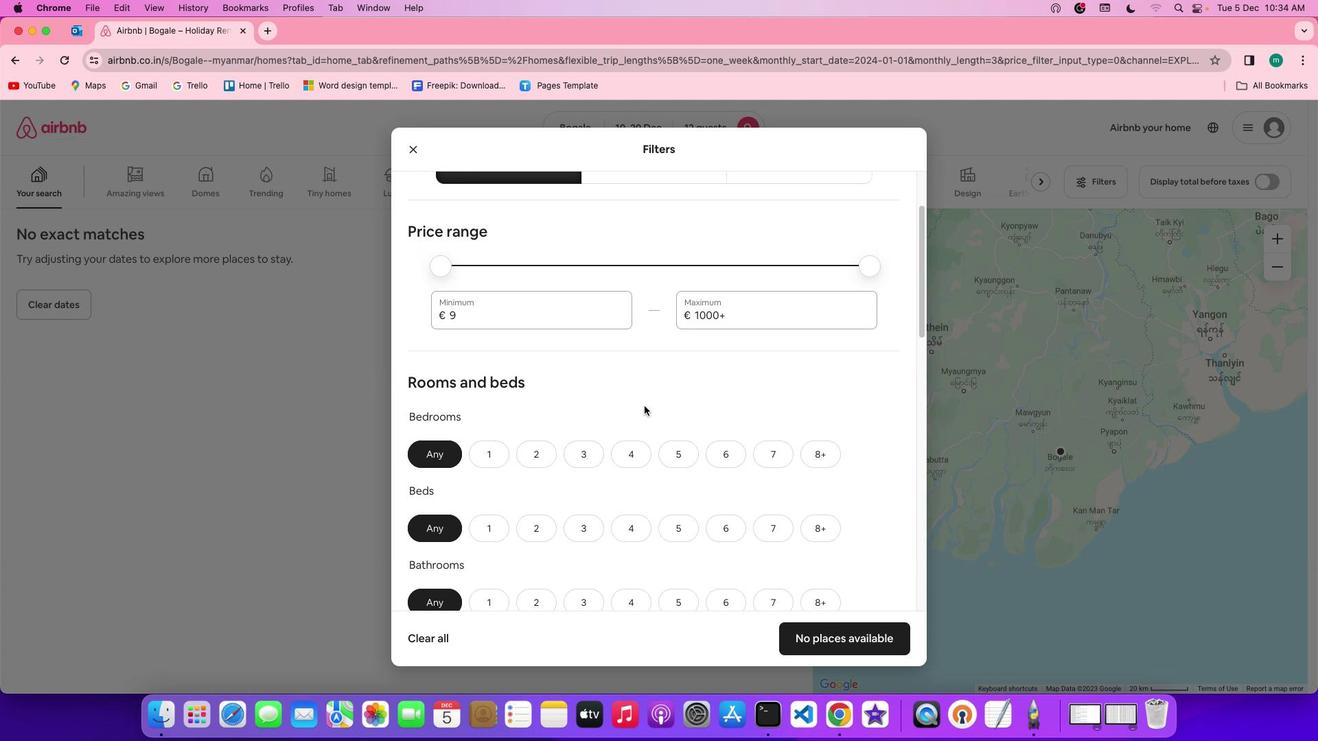 
Action: Mouse moved to (732, 442)
Screenshot: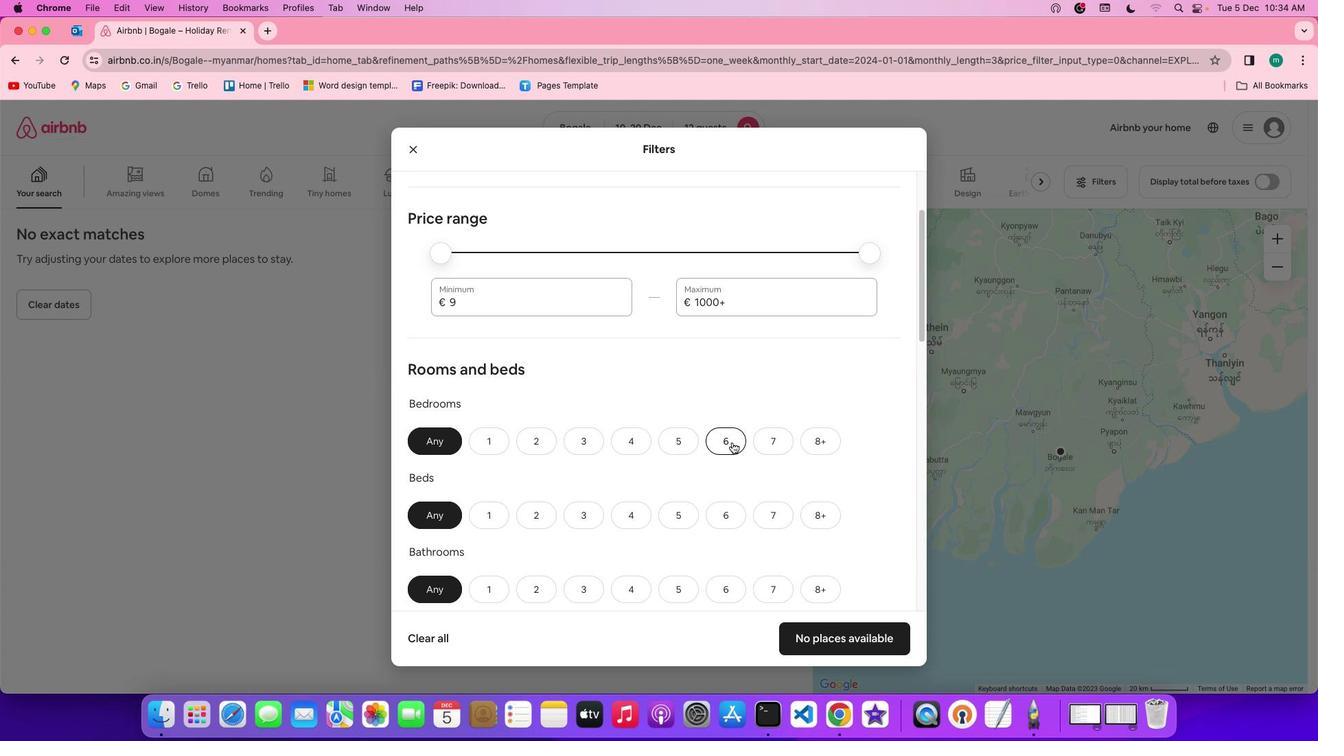 
Action: Mouse pressed left at (732, 442)
Screenshot: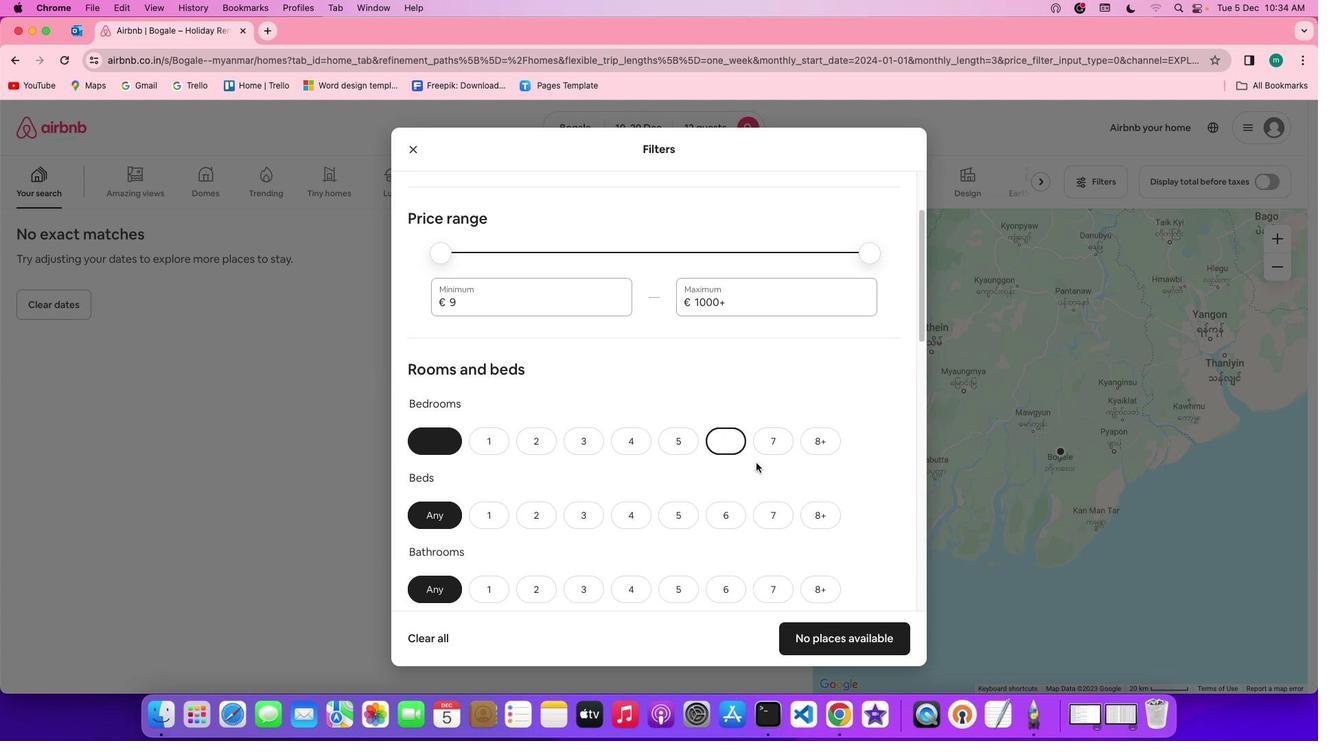 
Action: Mouse moved to (821, 520)
Screenshot: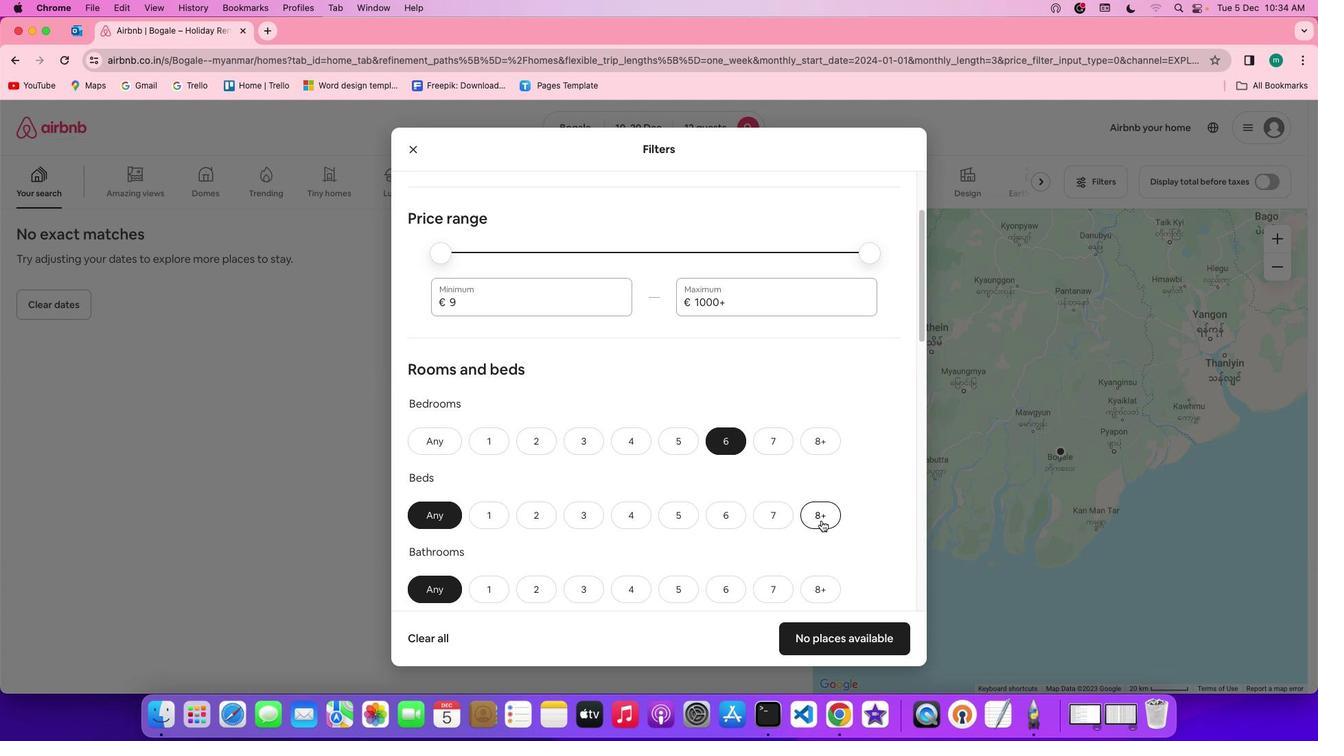 
Action: Mouse pressed left at (821, 520)
Screenshot: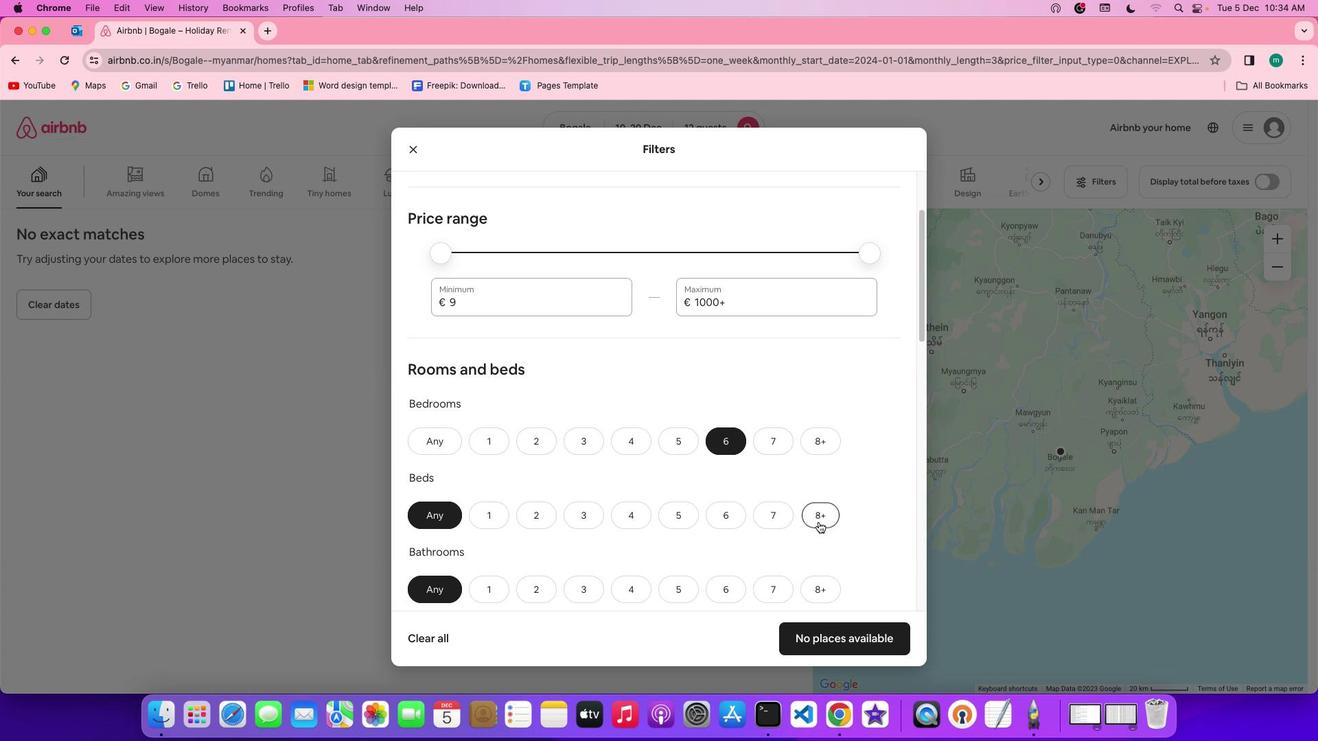 
Action: Mouse moved to (718, 585)
Screenshot: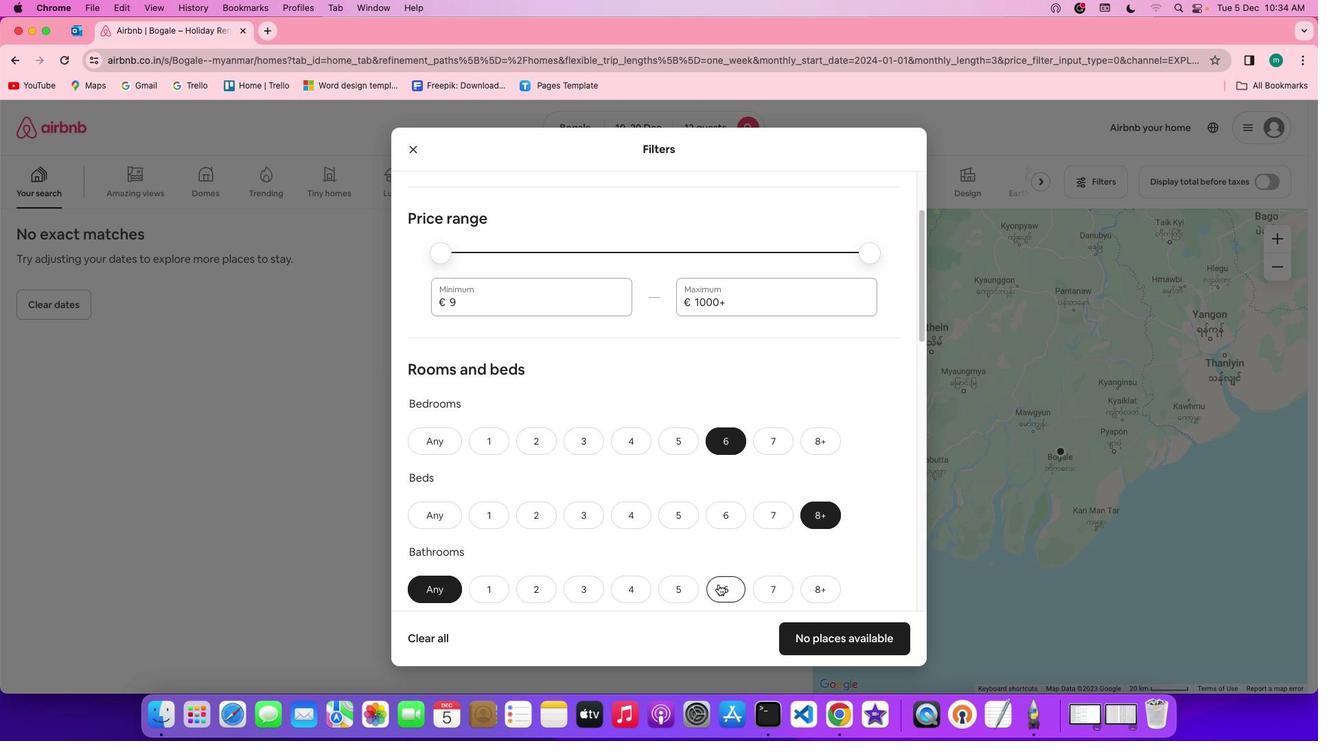 
Action: Mouse pressed left at (718, 585)
Screenshot: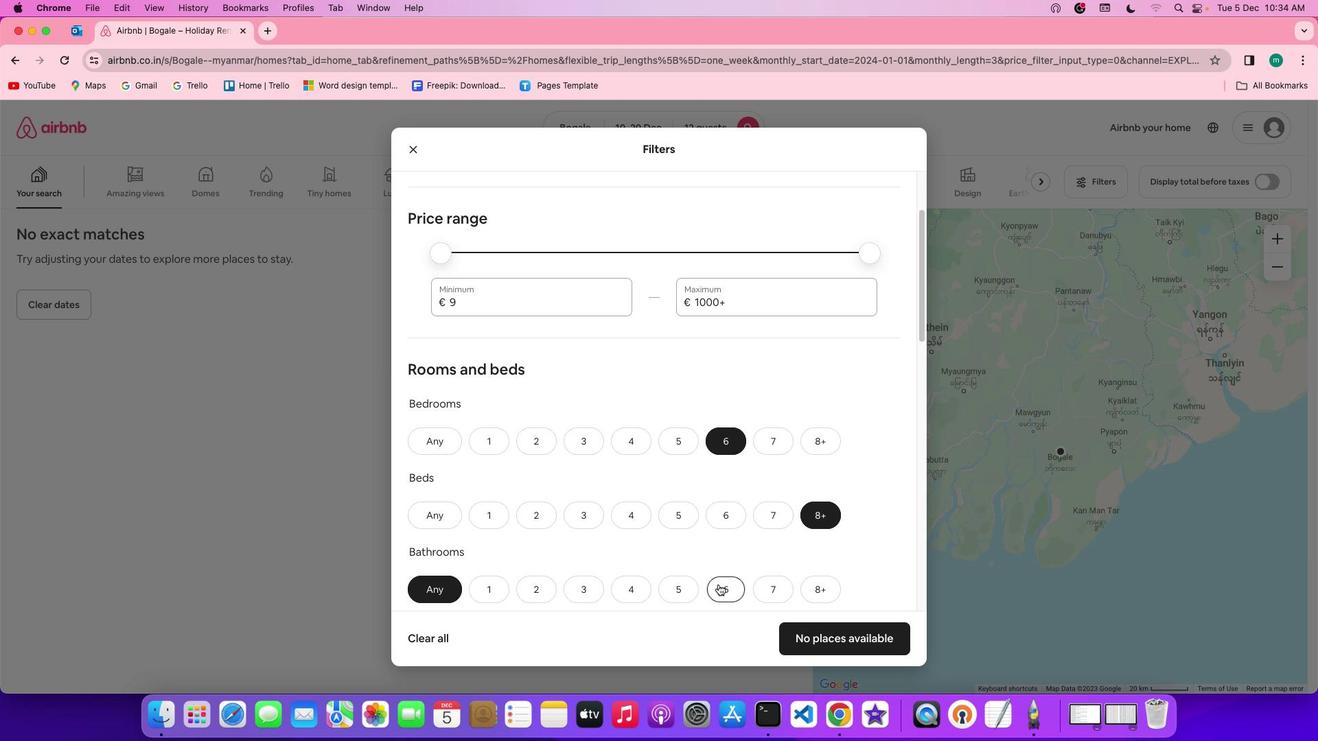 
Action: Mouse moved to (800, 538)
Screenshot: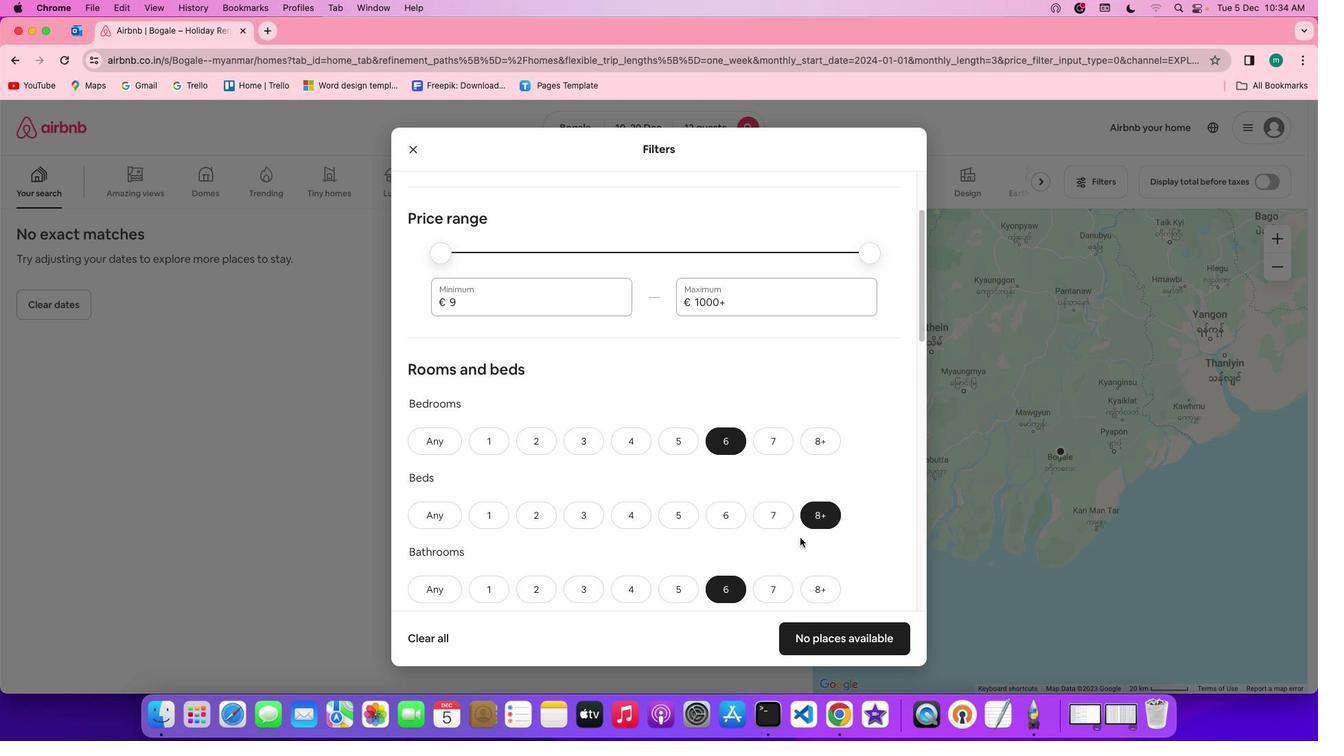 
Action: Mouse scrolled (800, 538) with delta (0, 0)
Screenshot: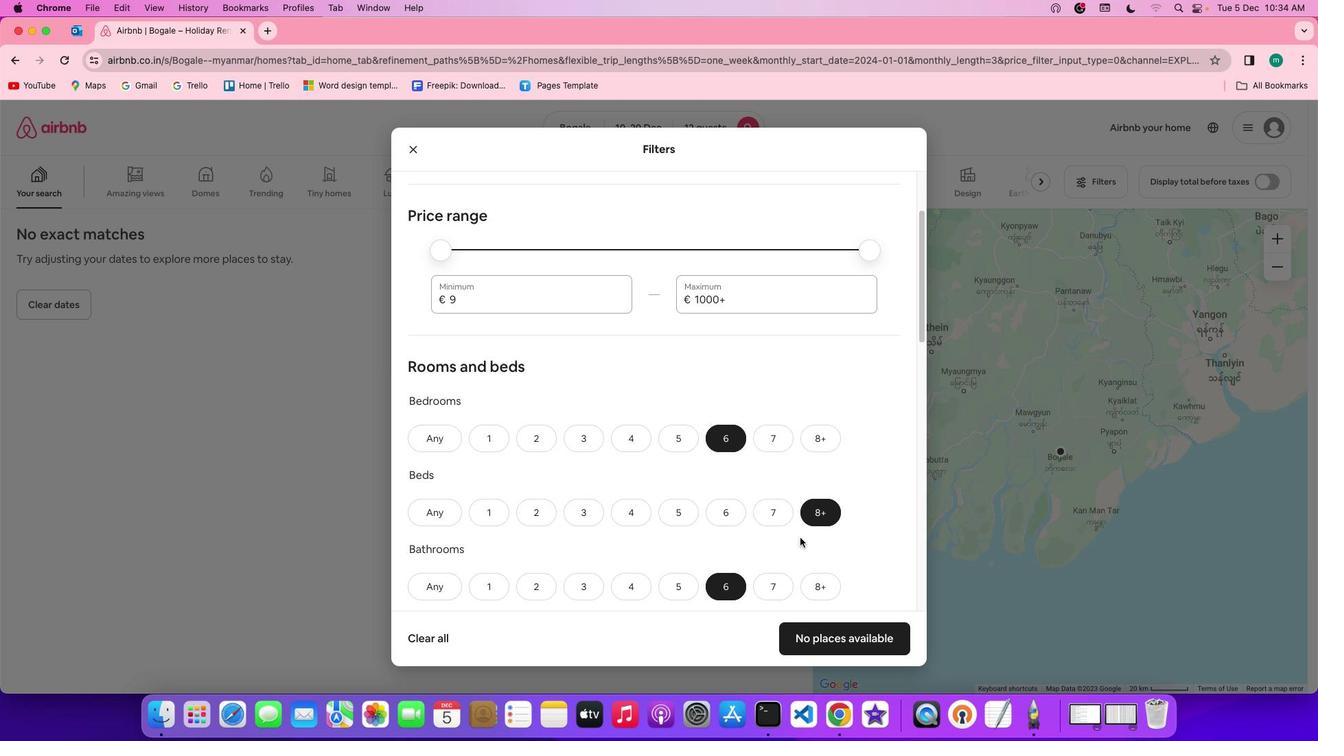 
Action: Mouse scrolled (800, 538) with delta (0, 0)
Screenshot: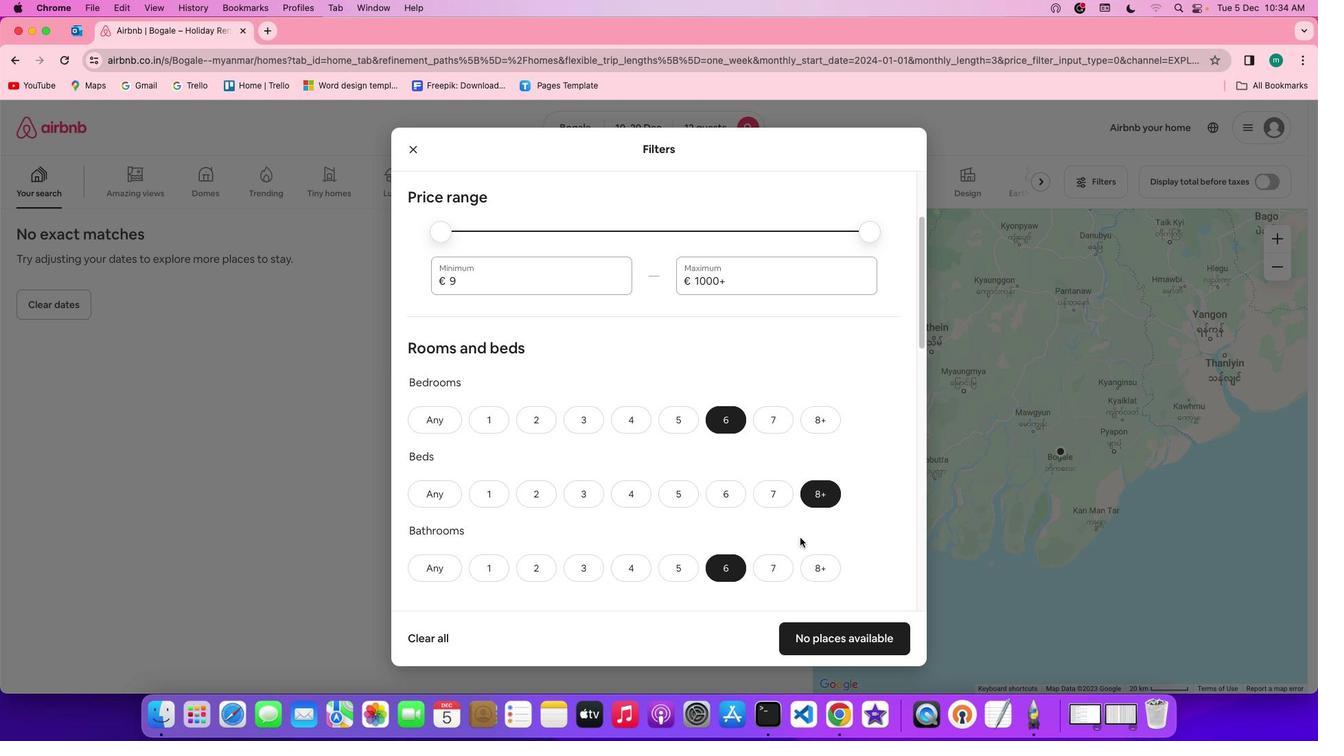 
Action: Mouse scrolled (800, 538) with delta (0, -1)
Screenshot: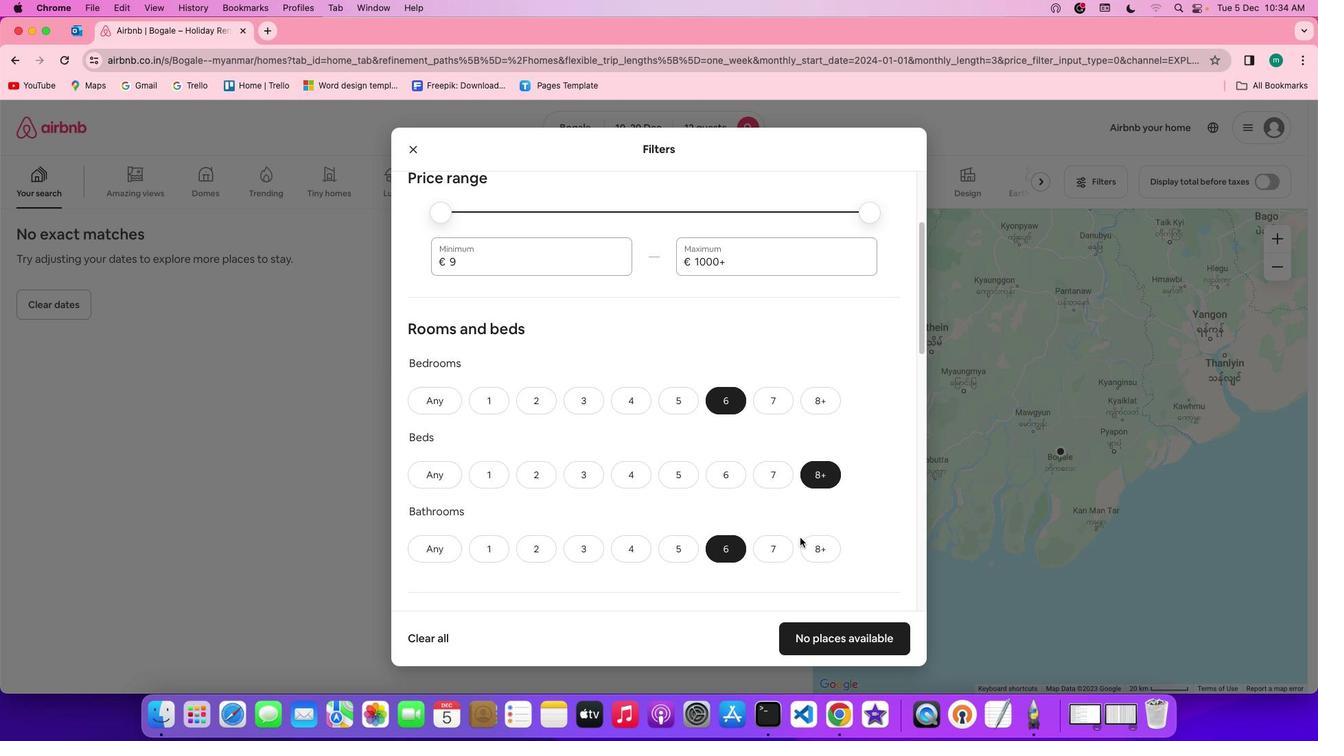 
Action: Mouse scrolled (800, 538) with delta (0, 0)
Screenshot: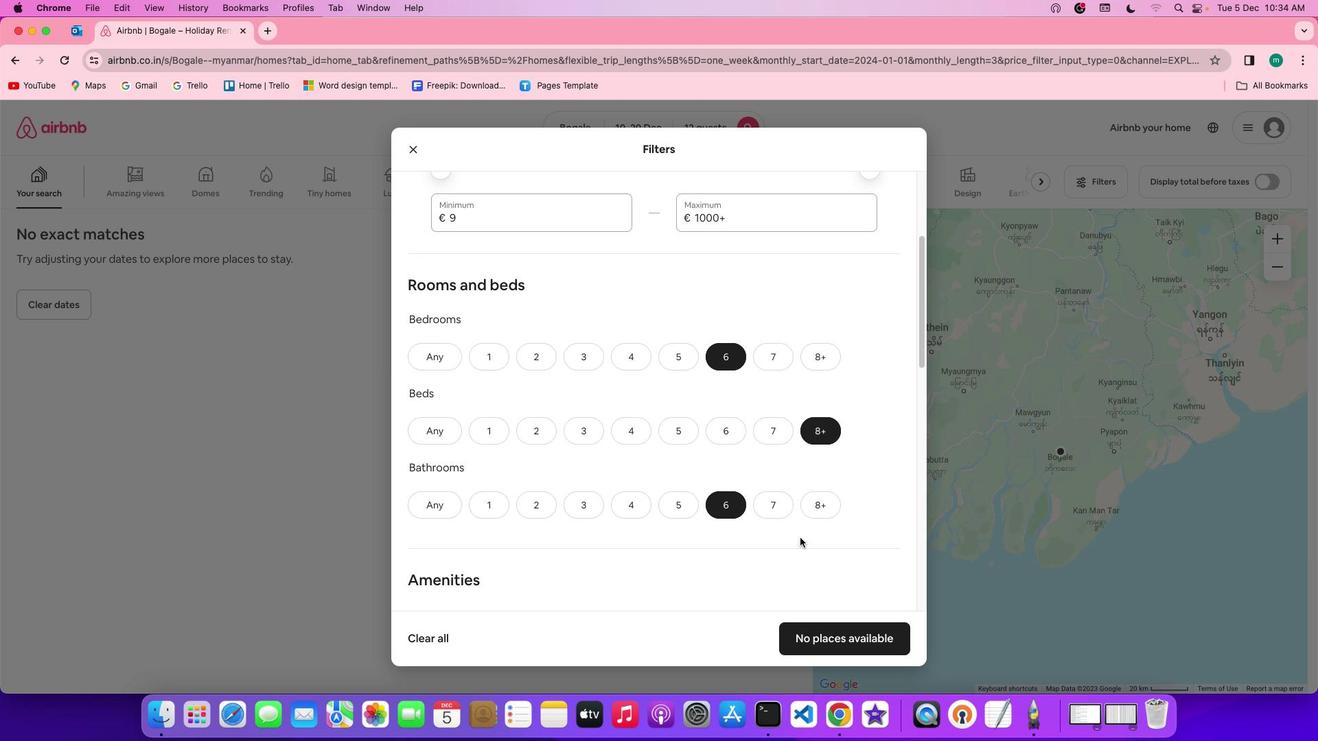 
Action: Mouse scrolled (800, 538) with delta (0, 0)
Screenshot: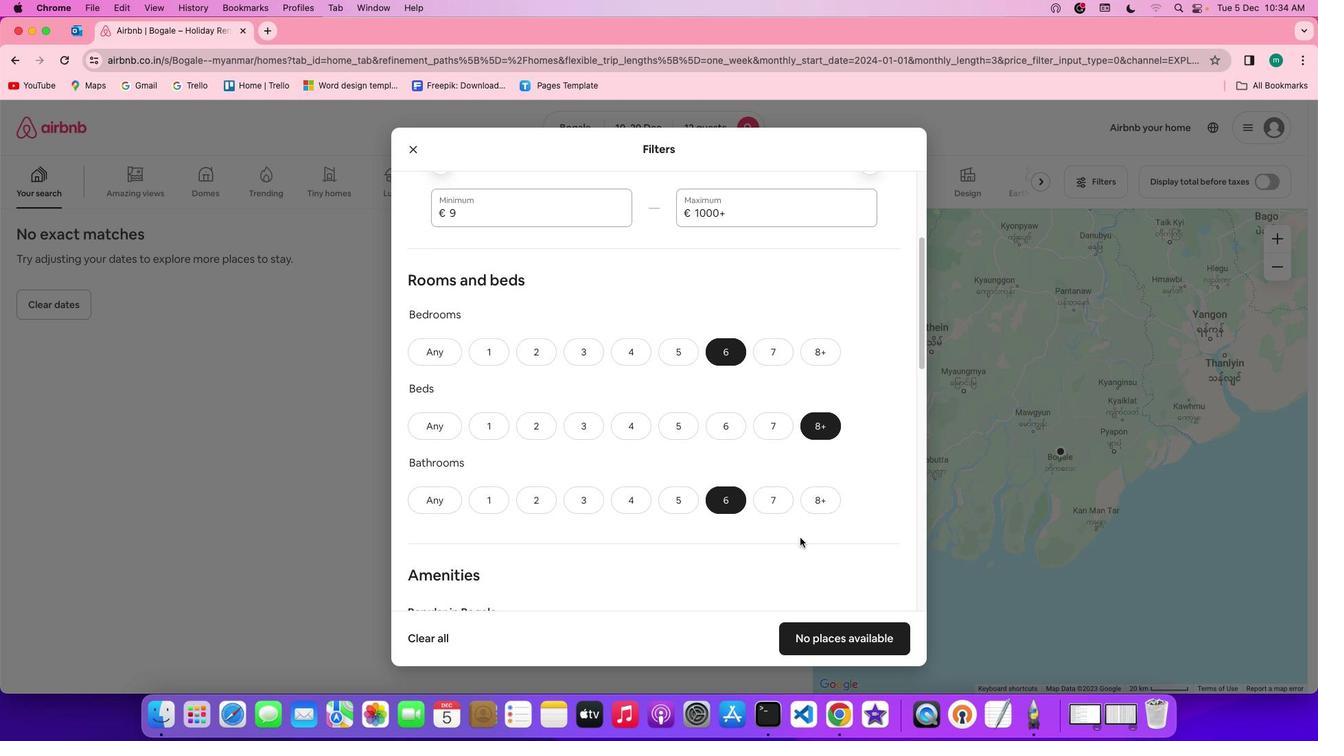 
Action: Mouse scrolled (800, 538) with delta (0, 0)
Screenshot: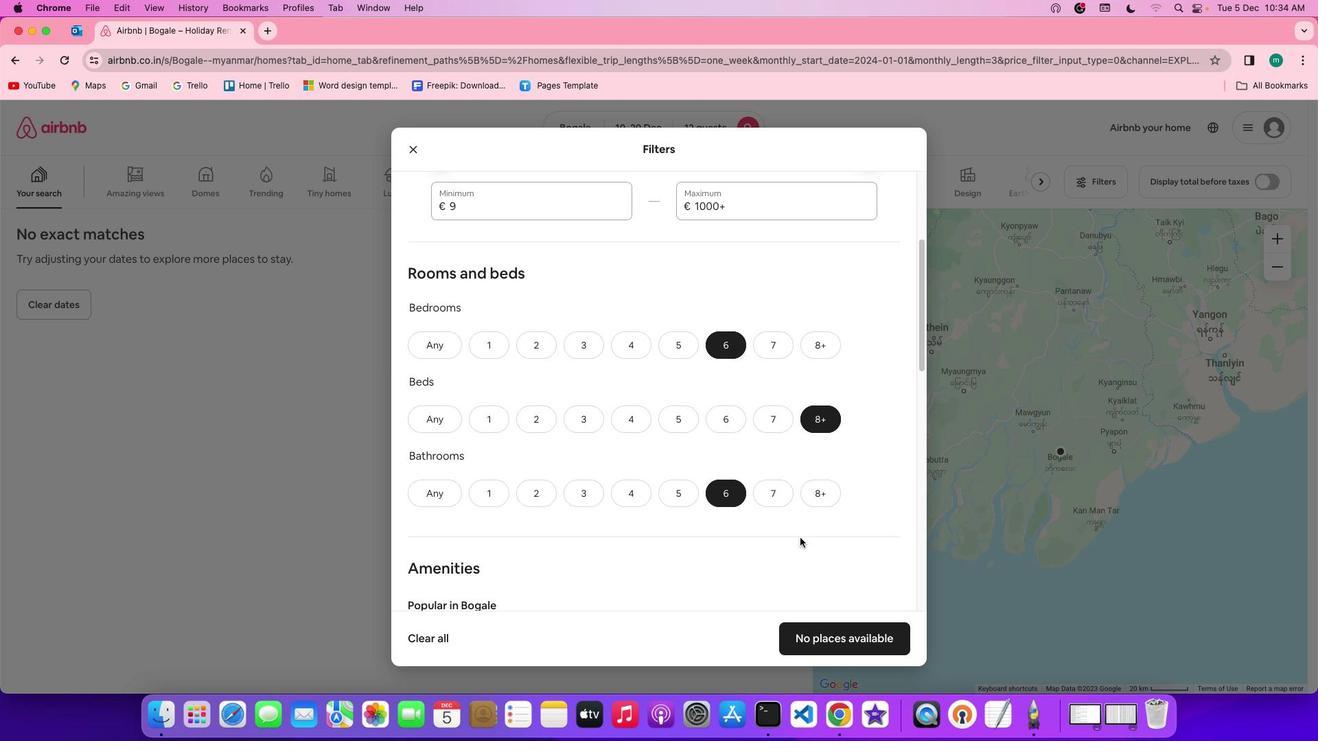 
Action: Mouse scrolled (800, 538) with delta (0, -1)
Screenshot: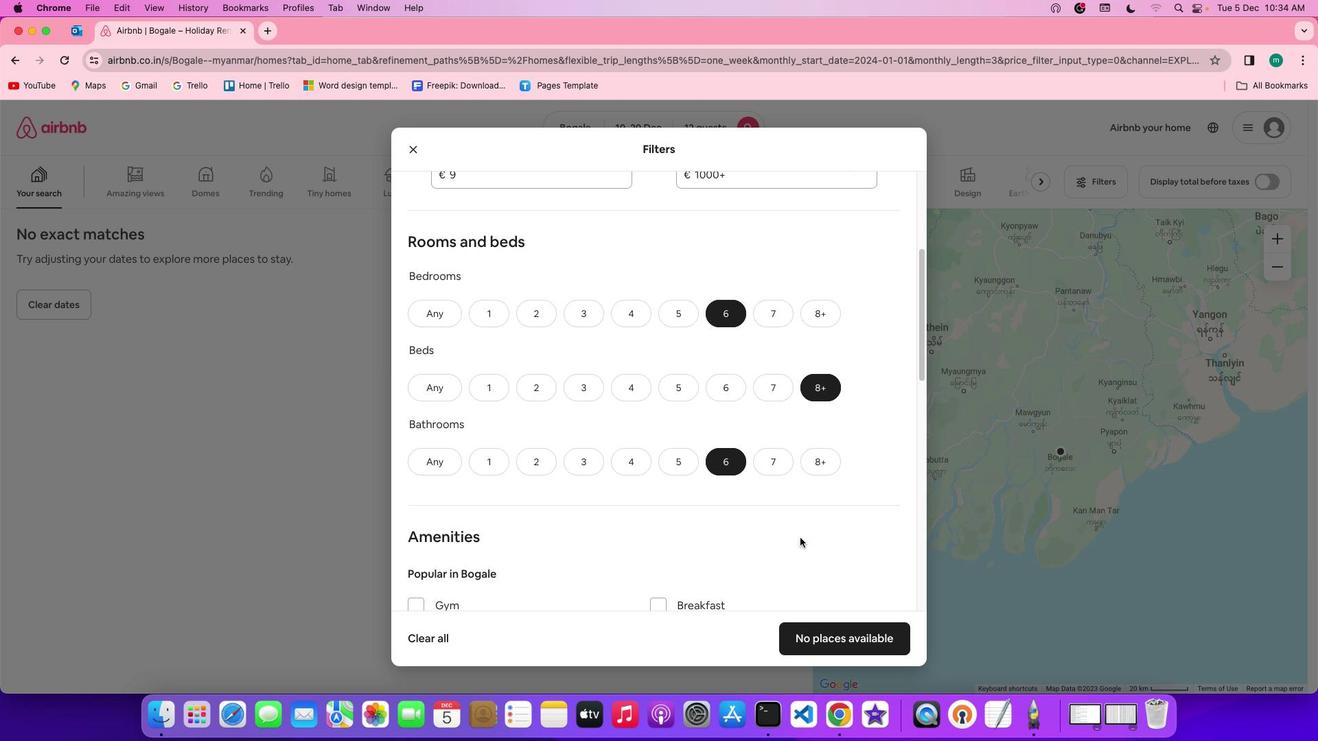 
Action: Mouse scrolled (800, 538) with delta (0, 0)
Screenshot: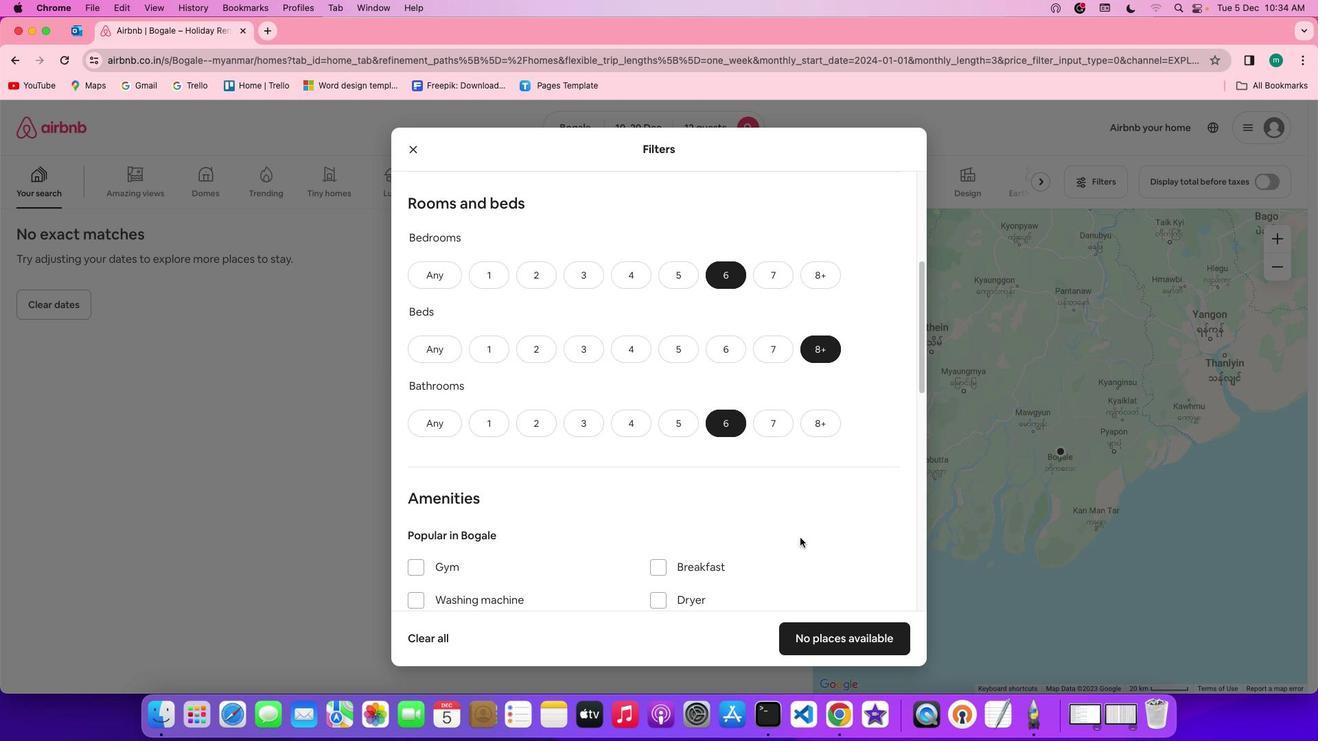 
Action: Mouse scrolled (800, 538) with delta (0, 0)
Screenshot: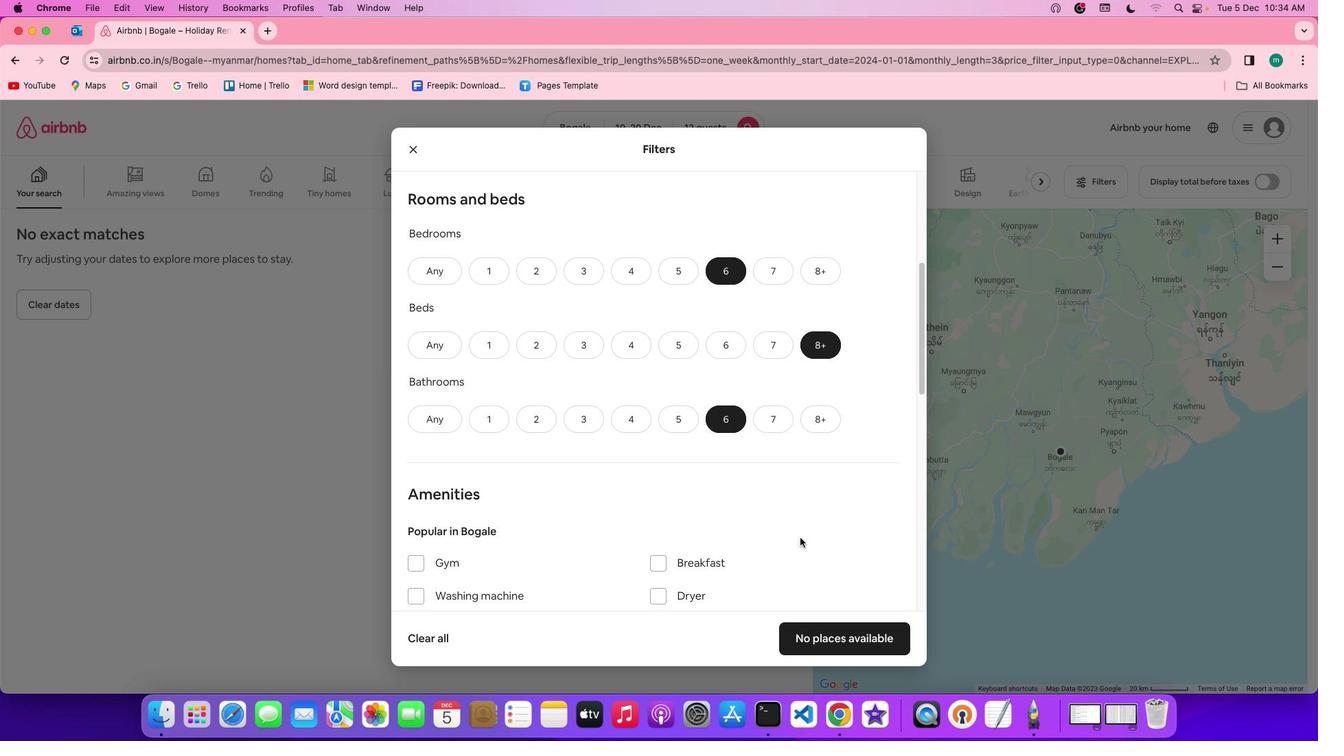 
Action: Mouse scrolled (800, 538) with delta (0, 0)
Screenshot: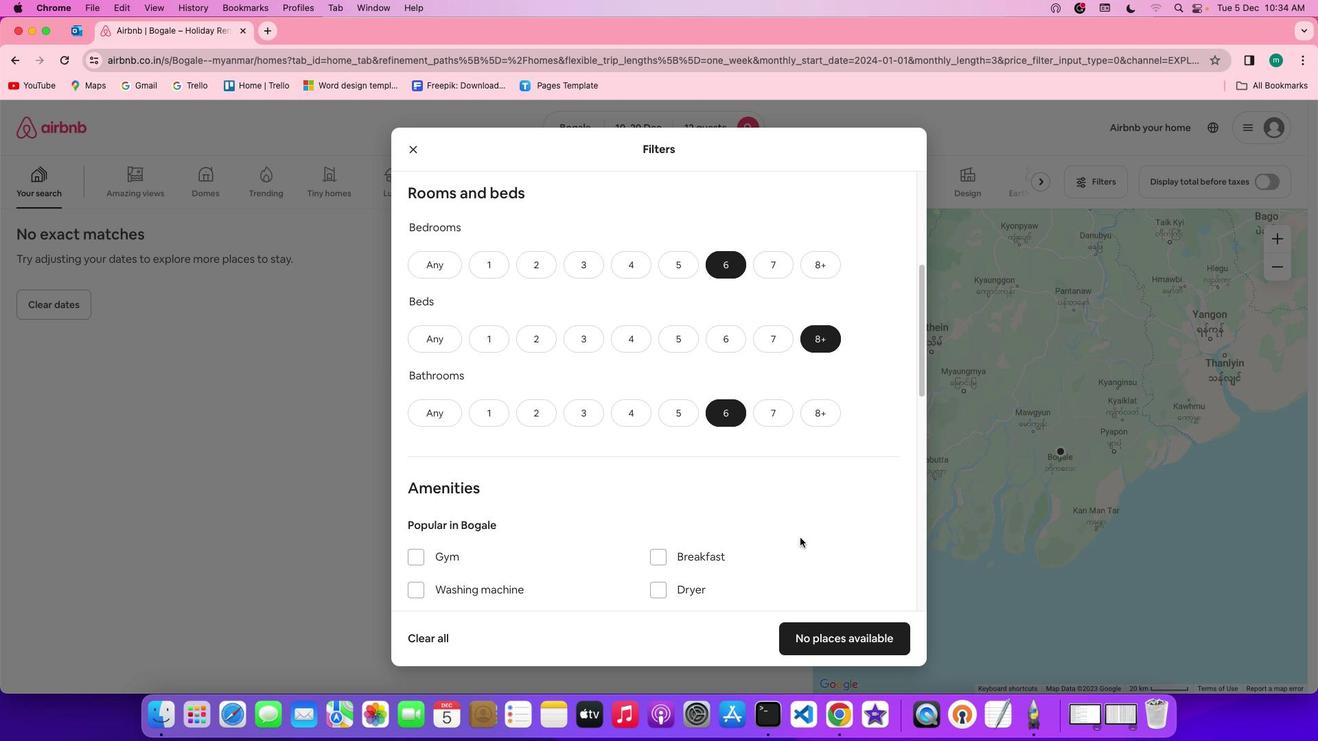 
Action: Mouse scrolled (800, 538) with delta (0, -1)
Screenshot: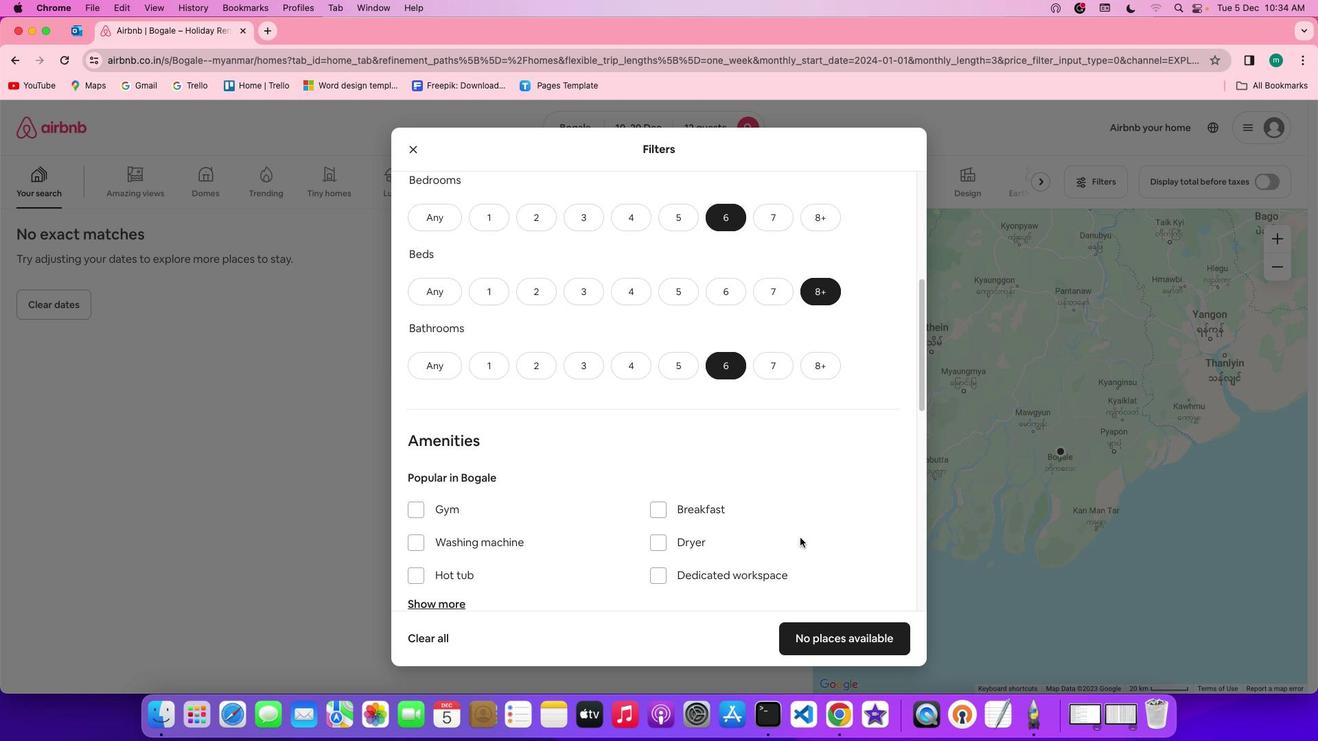
Action: Mouse scrolled (800, 538) with delta (0, 0)
Screenshot: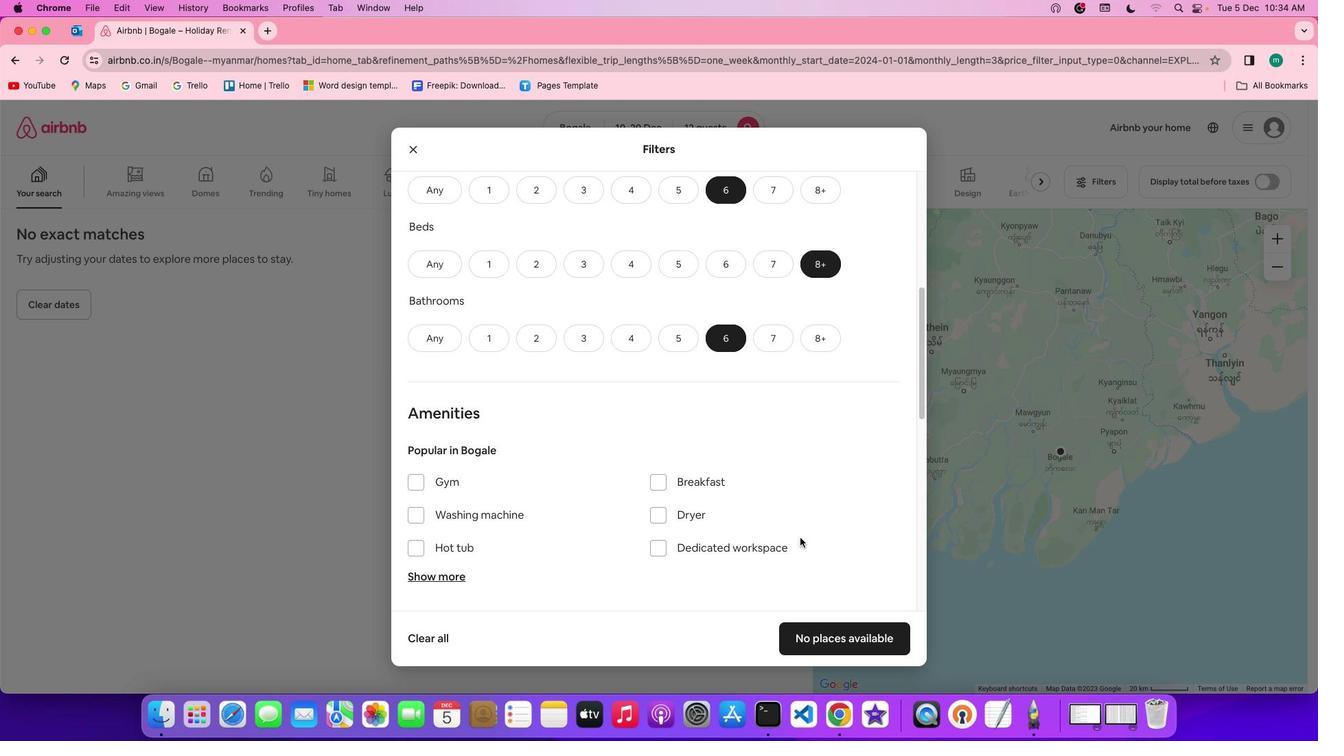 
Action: Mouse scrolled (800, 538) with delta (0, 0)
Screenshot: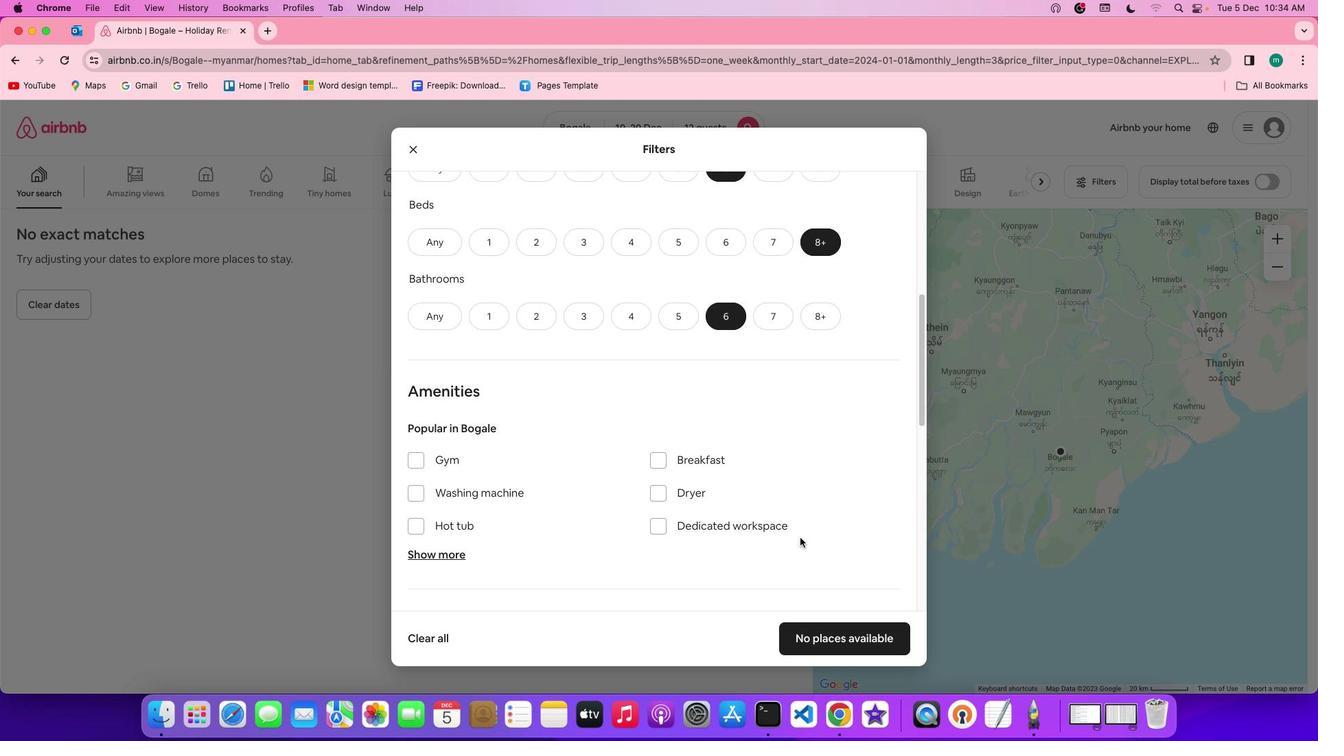 
Action: Mouse scrolled (800, 538) with delta (0, -1)
Screenshot: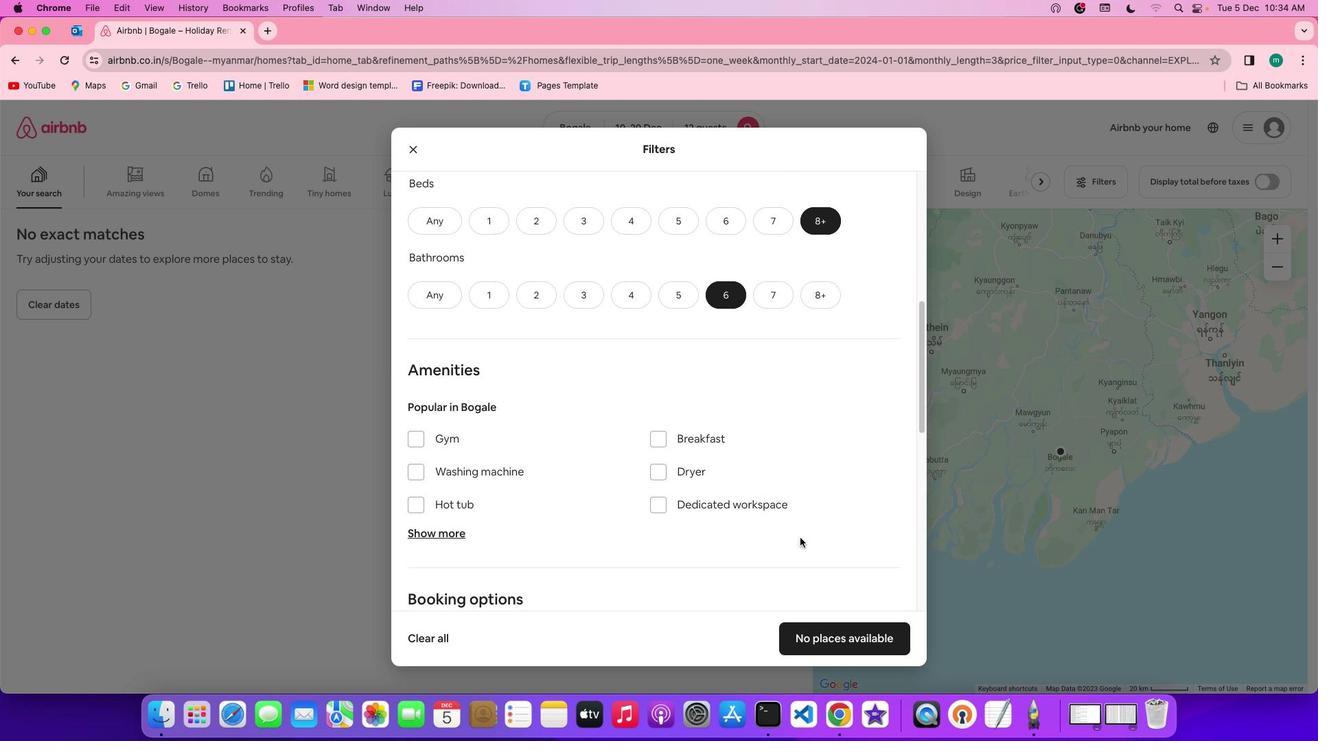 
Action: Mouse scrolled (800, 538) with delta (0, 0)
Screenshot: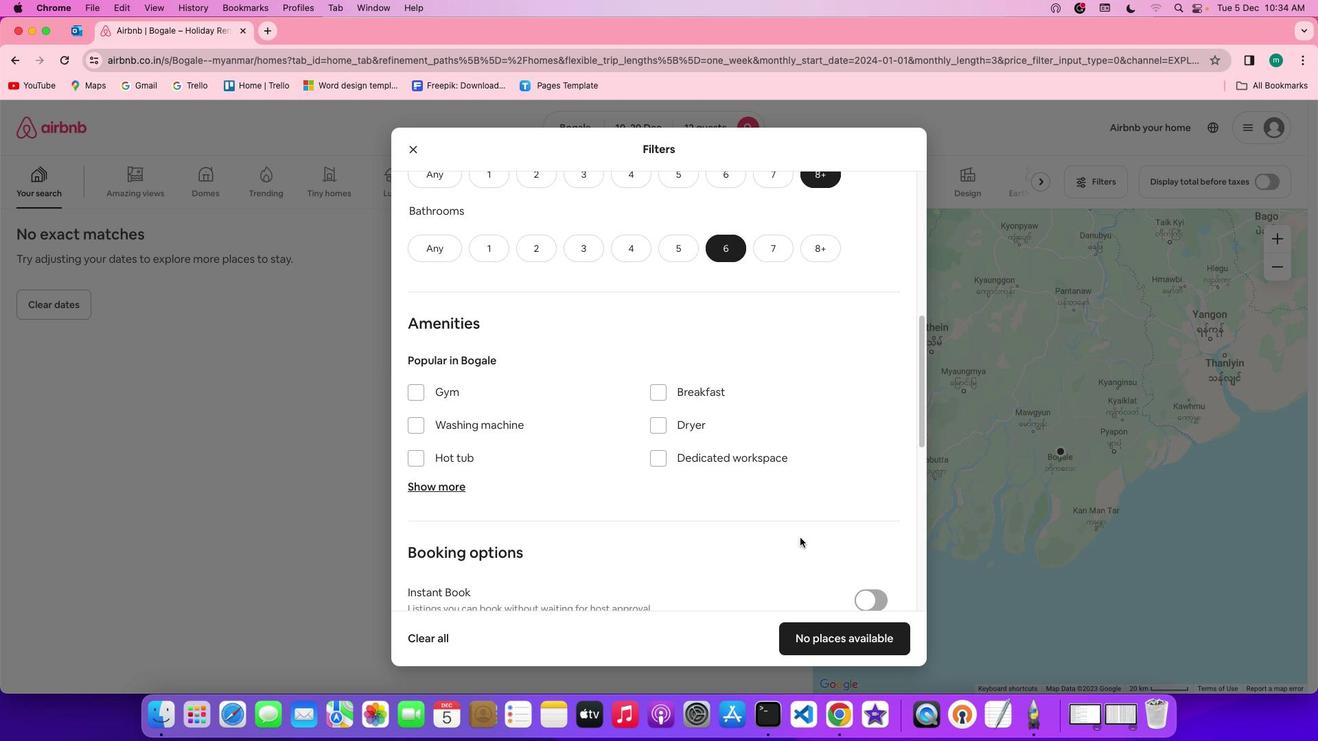 
Action: Mouse scrolled (800, 538) with delta (0, 0)
Screenshot: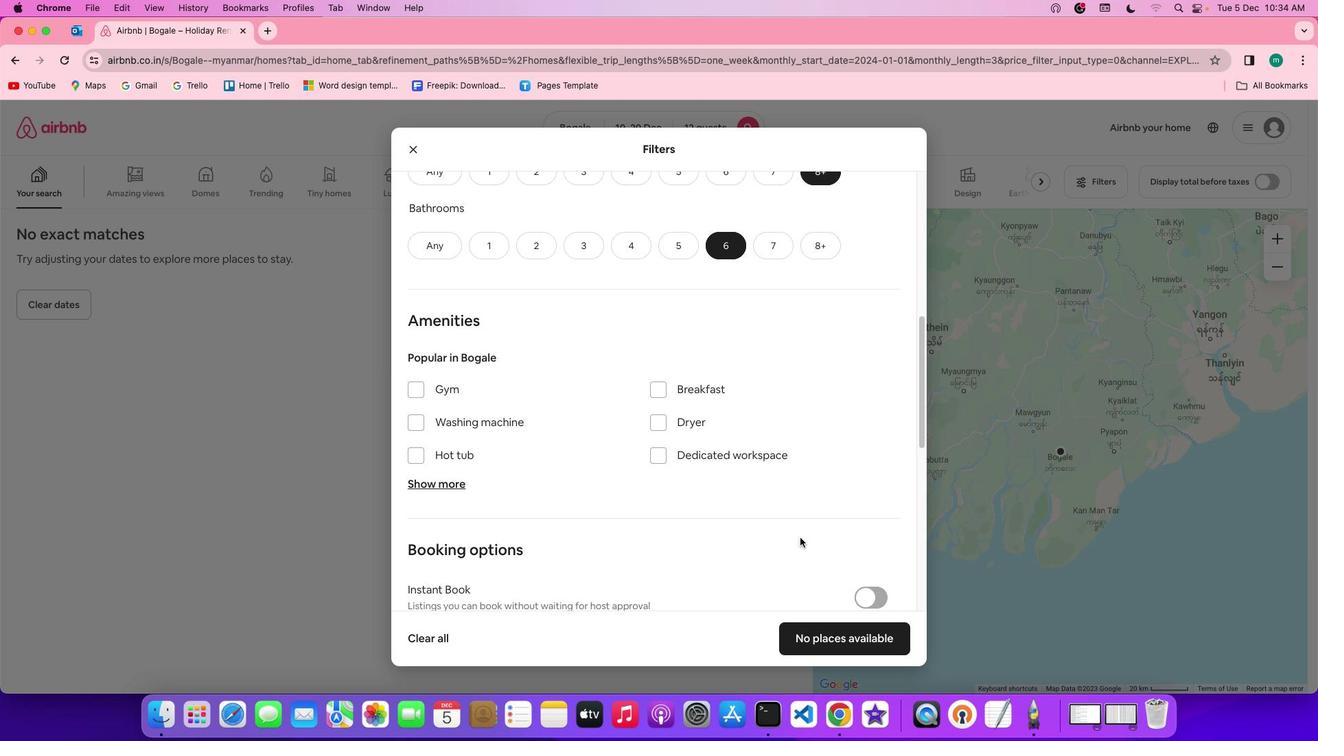 
Action: Mouse scrolled (800, 538) with delta (0, 0)
Screenshot: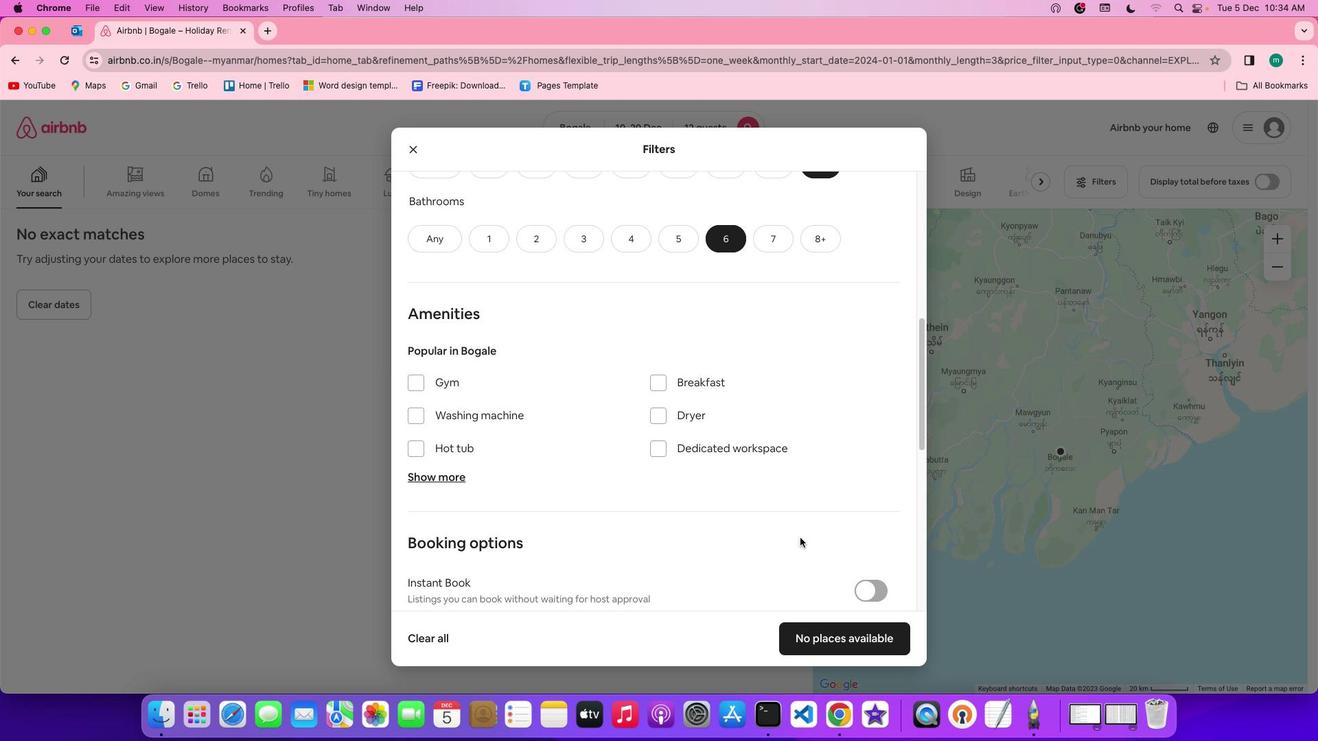 
Action: Mouse scrolled (800, 538) with delta (0, 0)
Screenshot: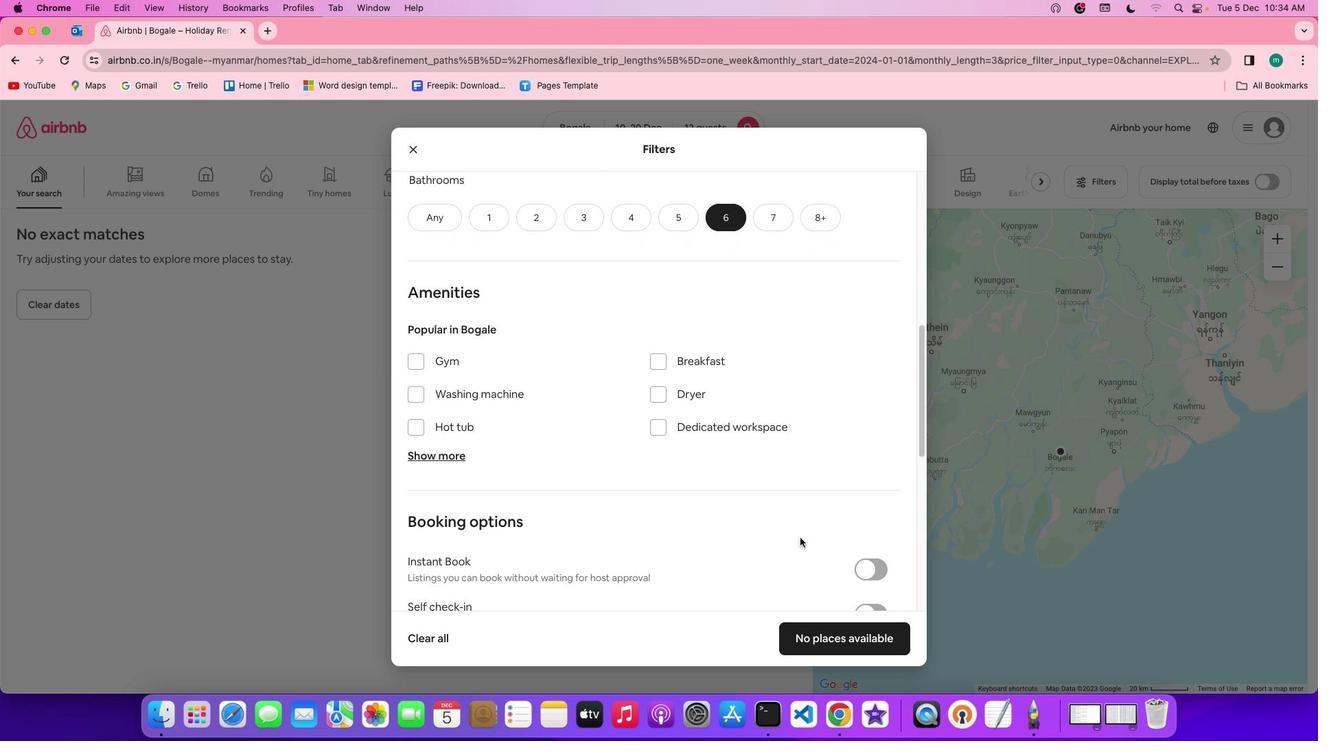 
Action: Mouse scrolled (800, 538) with delta (0, 0)
Screenshot: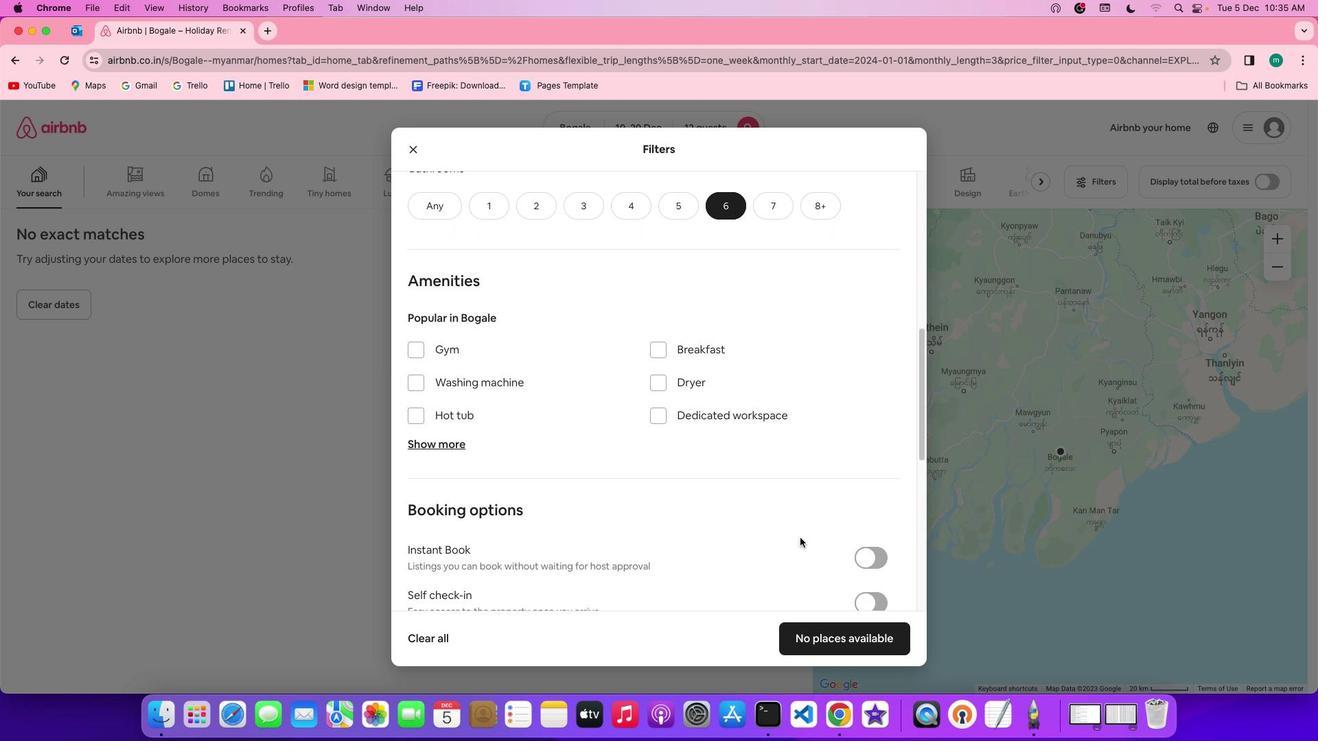 
Action: Mouse scrolled (800, 538) with delta (0, 0)
Screenshot: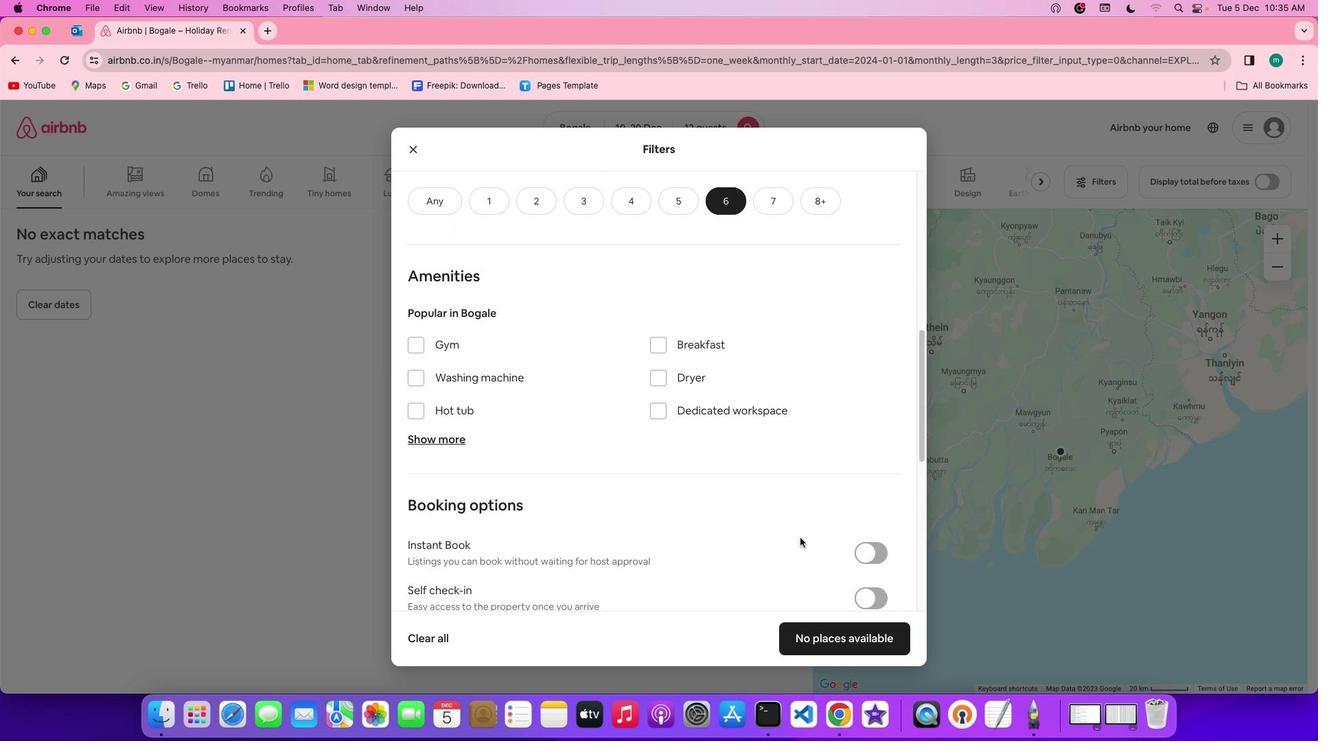 
Action: Mouse scrolled (800, 538) with delta (0, 0)
Screenshot: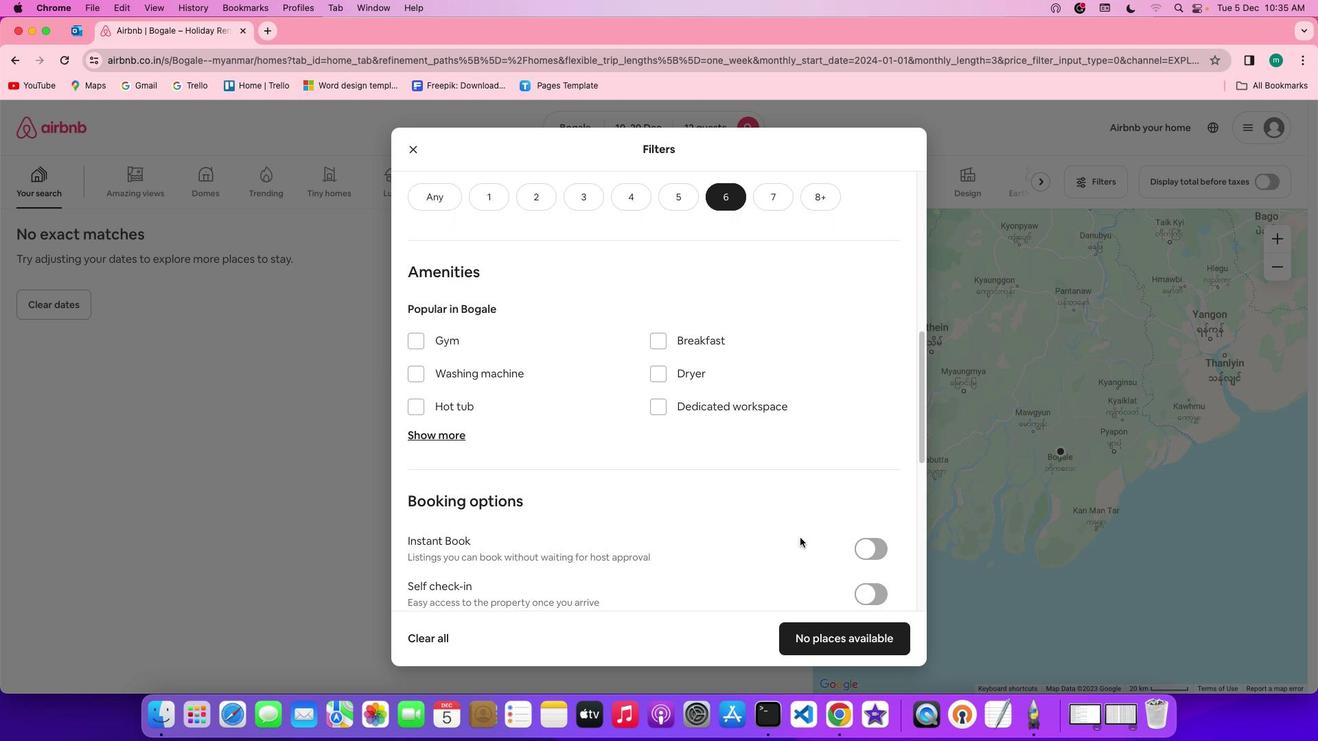 
Action: Mouse scrolled (800, 538) with delta (0, 0)
Screenshot: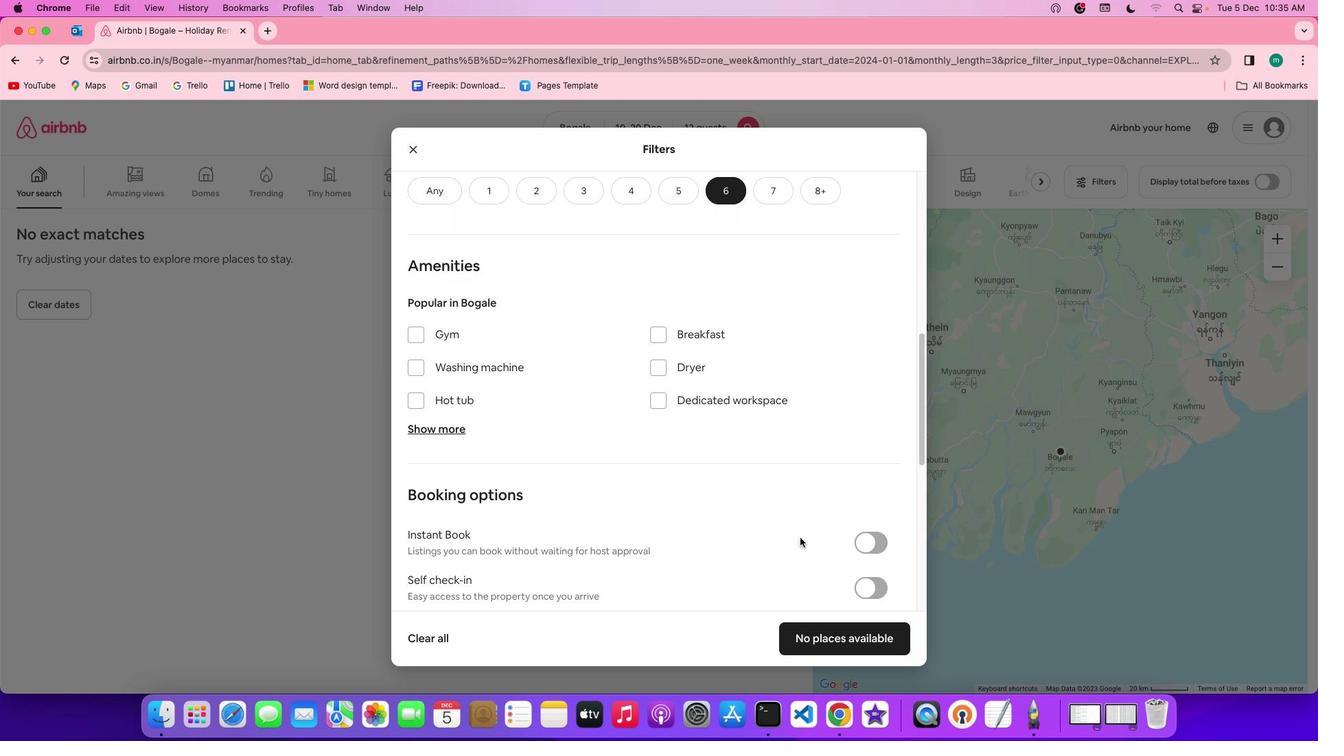 
Action: Mouse scrolled (800, 538) with delta (0, 0)
Screenshot: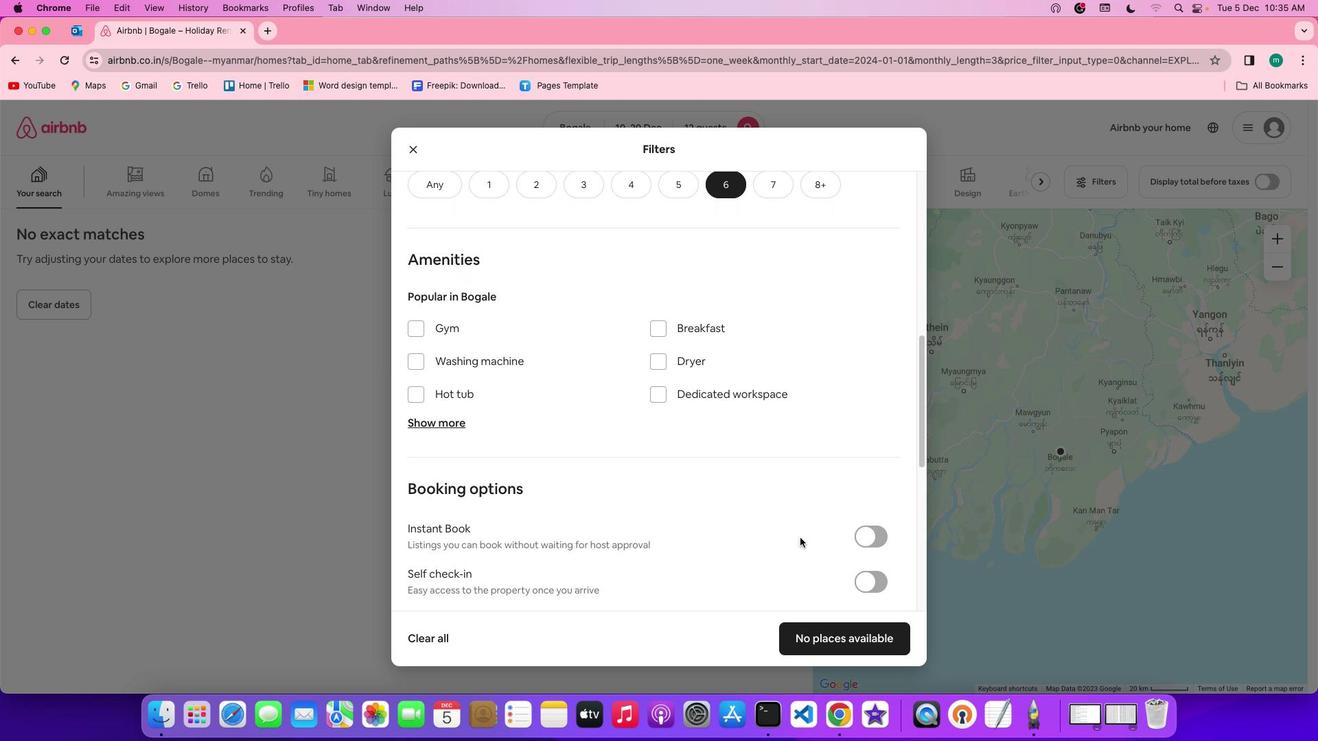
Action: Mouse scrolled (800, 538) with delta (0, 0)
Screenshot: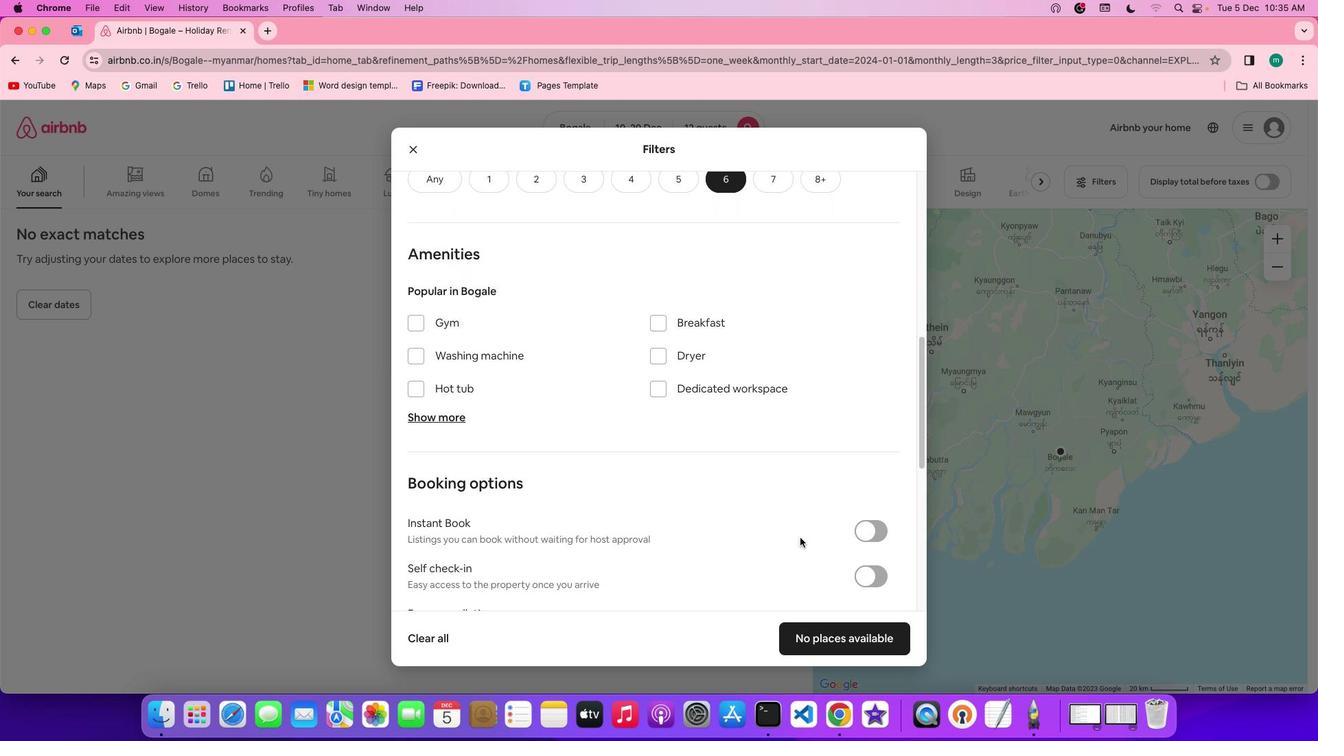 
Action: Mouse moved to (456, 416)
Screenshot: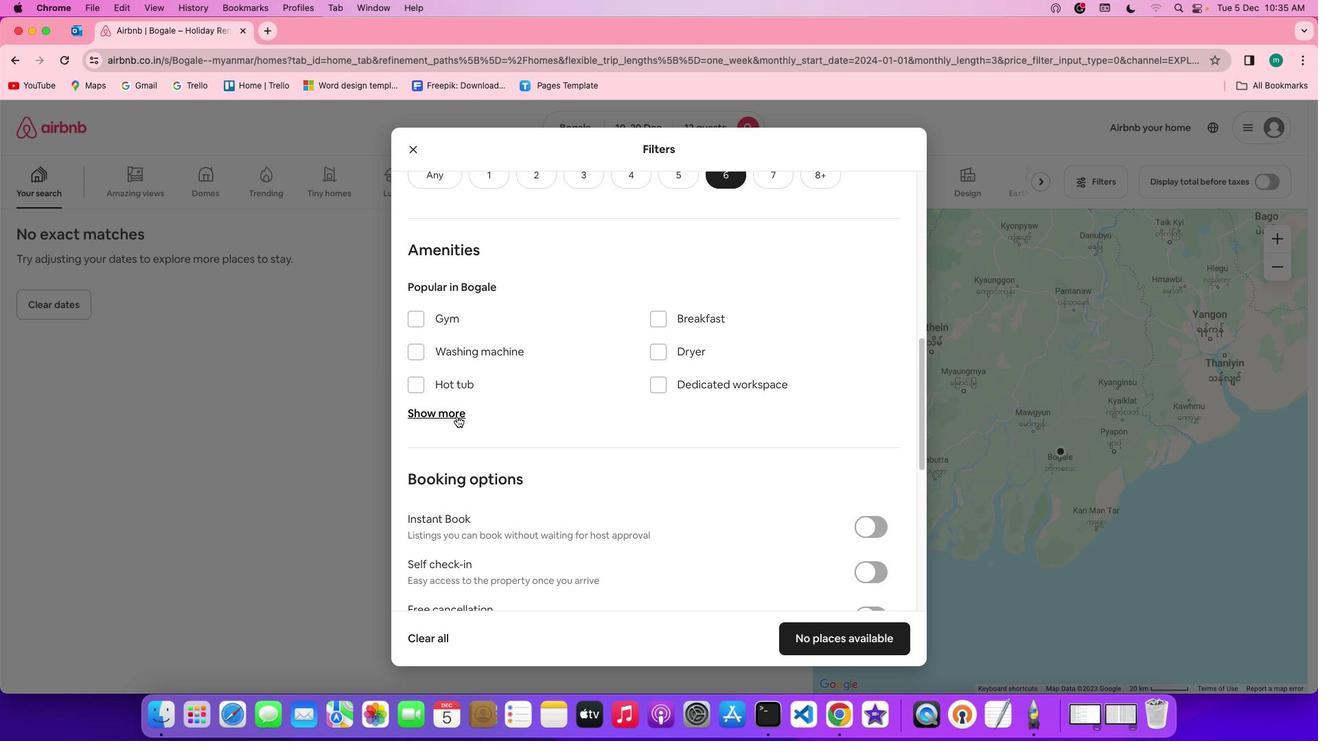 
Action: Mouse pressed left at (456, 416)
Screenshot: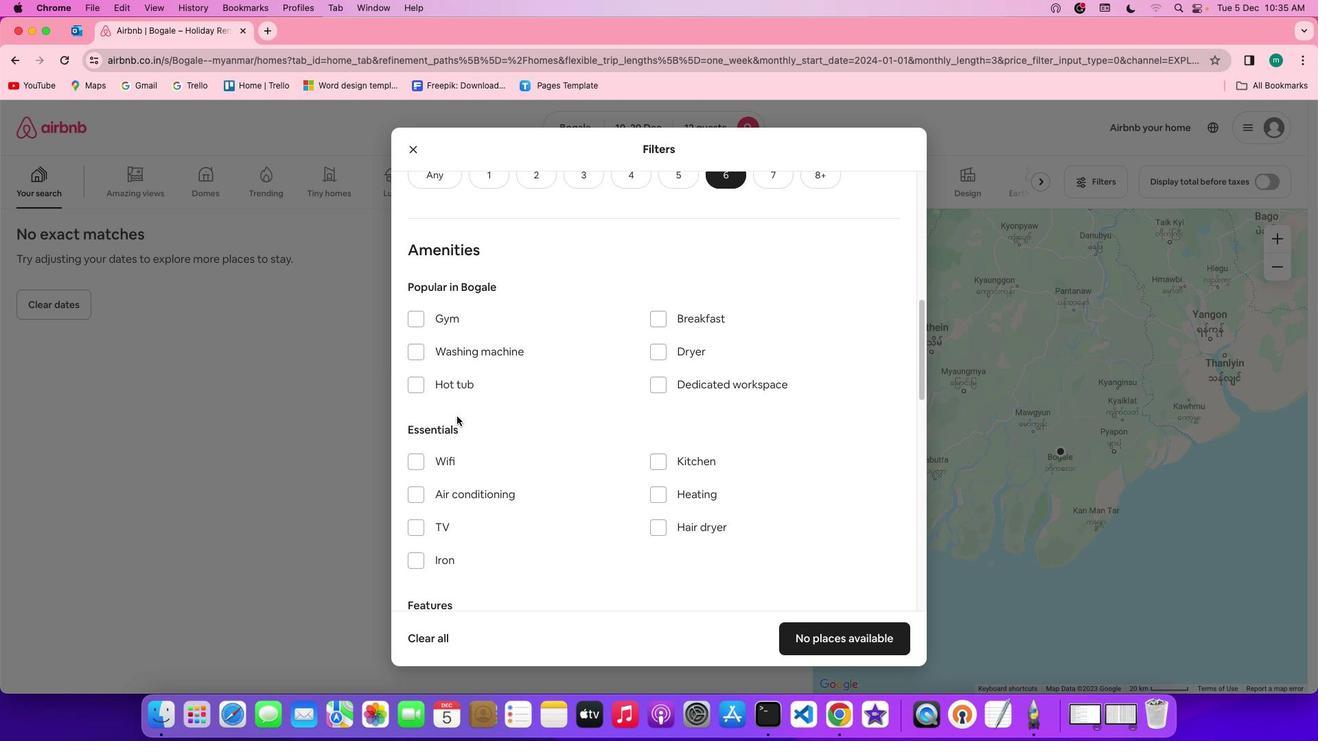 
Action: Mouse moved to (414, 455)
Screenshot: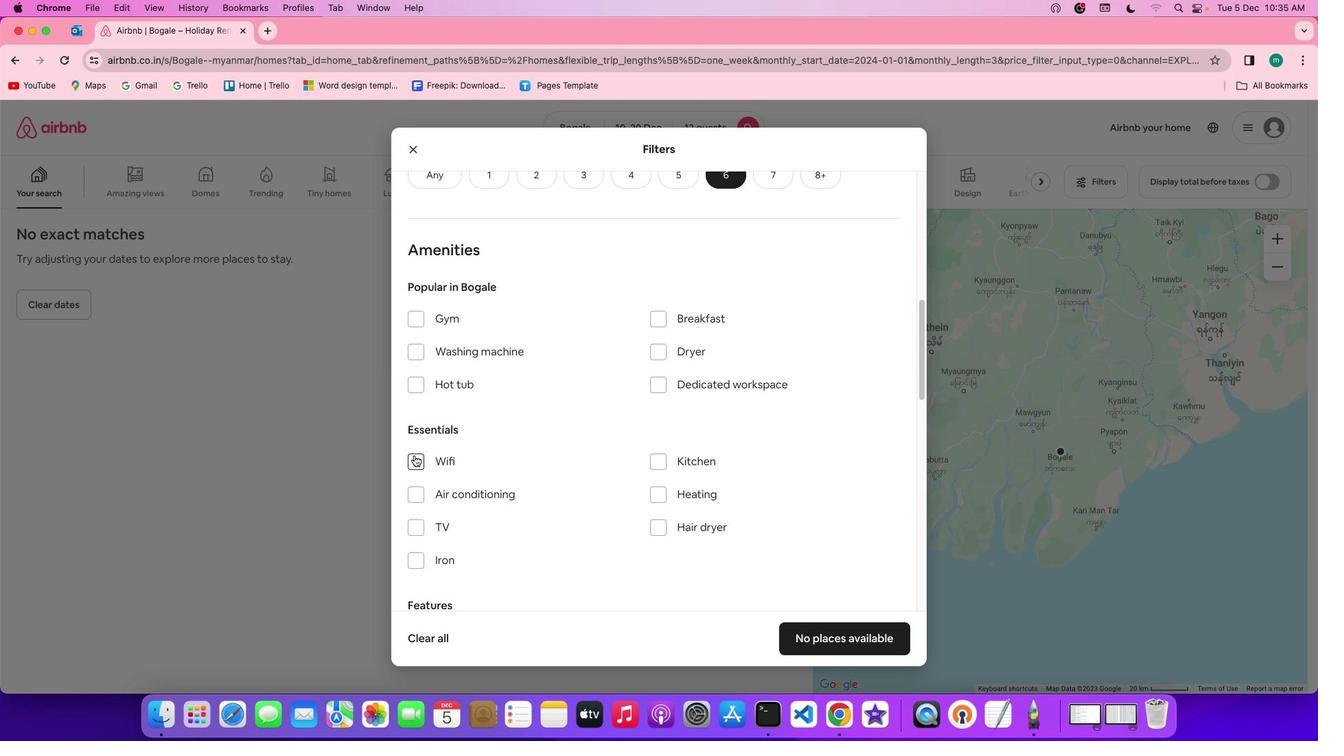 
Action: Mouse pressed left at (414, 455)
Screenshot: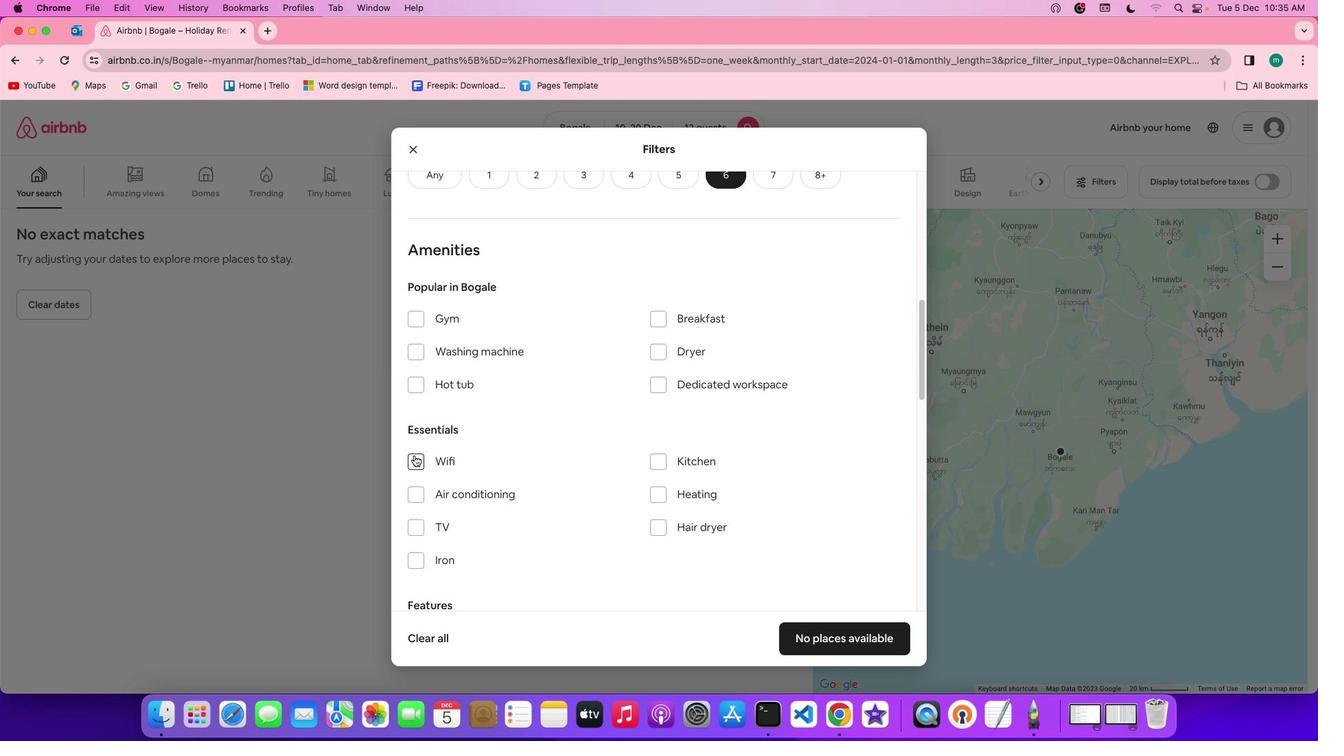 
Action: Mouse moved to (422, 527)
Screenshot: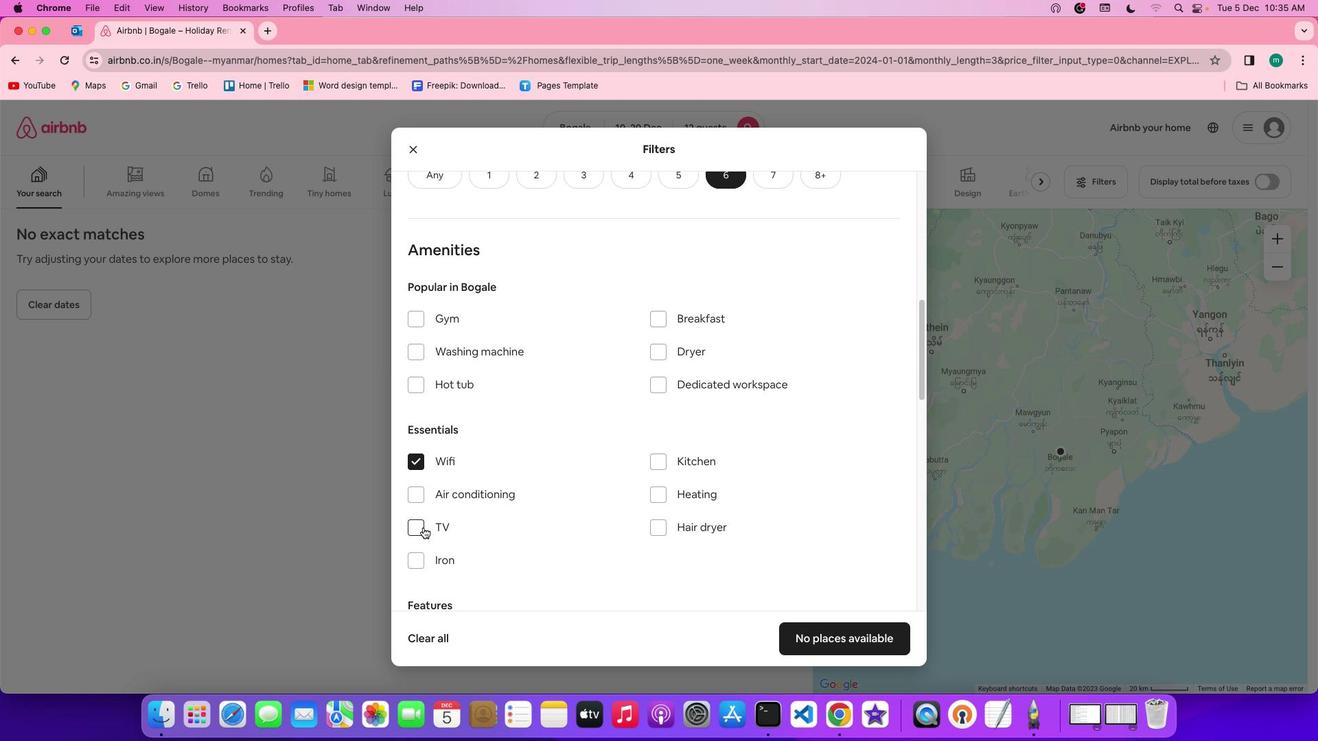 
Action: Mouse pressed left at (422, 527)
Screenshot: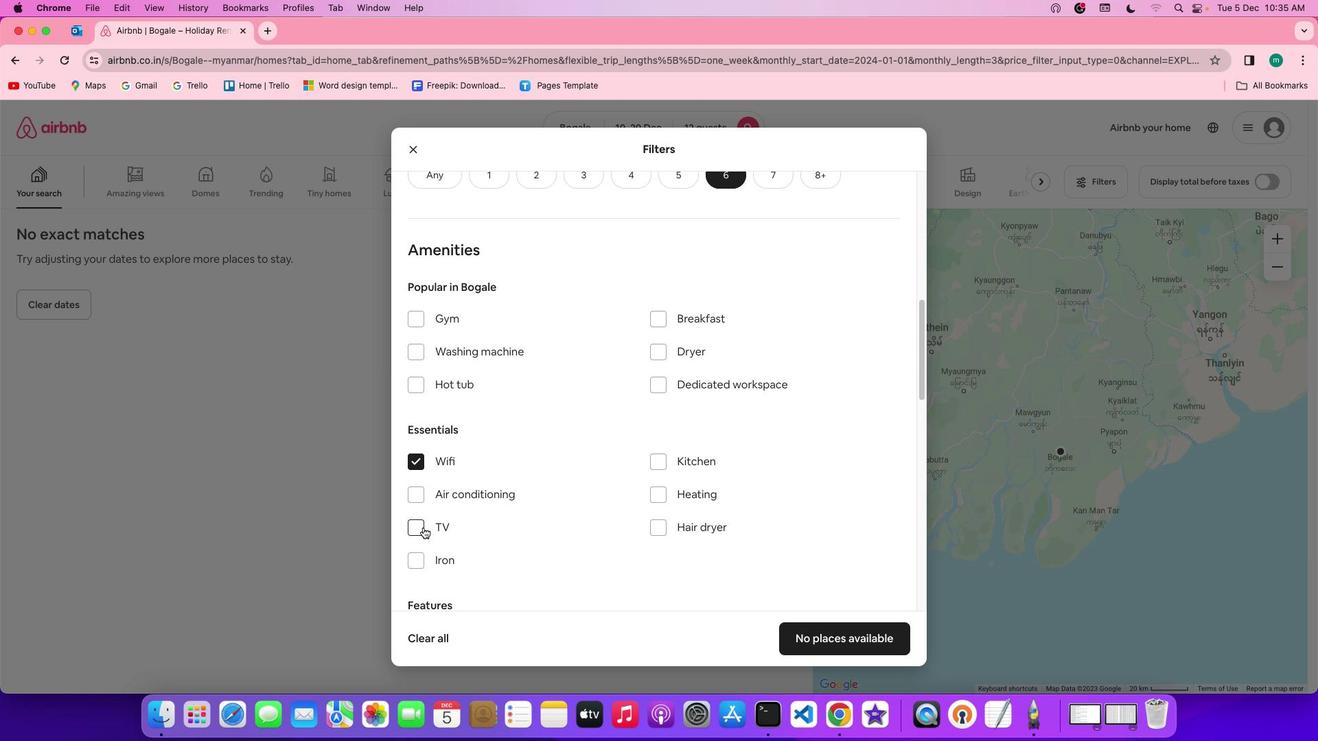 
Action: Mouse moved to (605, 524)
Screenshot: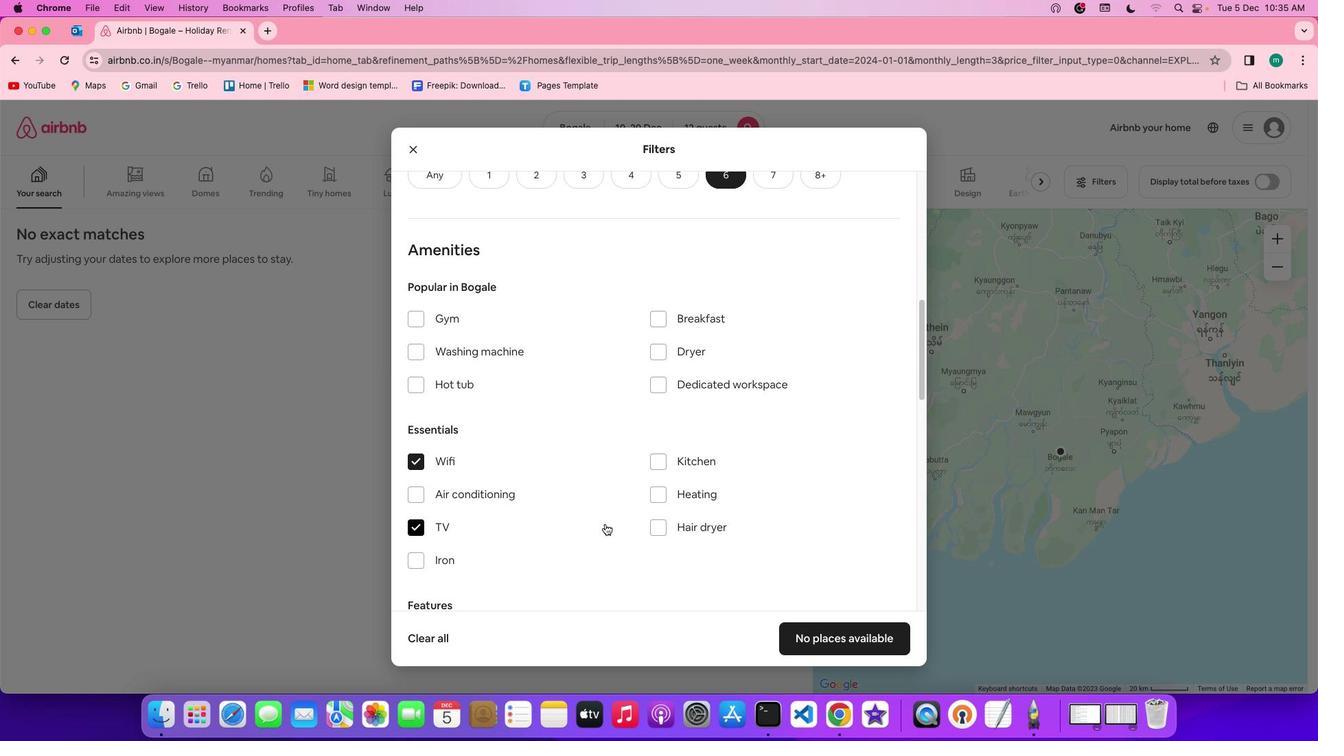 
Action: Mouse scrolled (605, 524) with delta (0, 0)
Screenshot: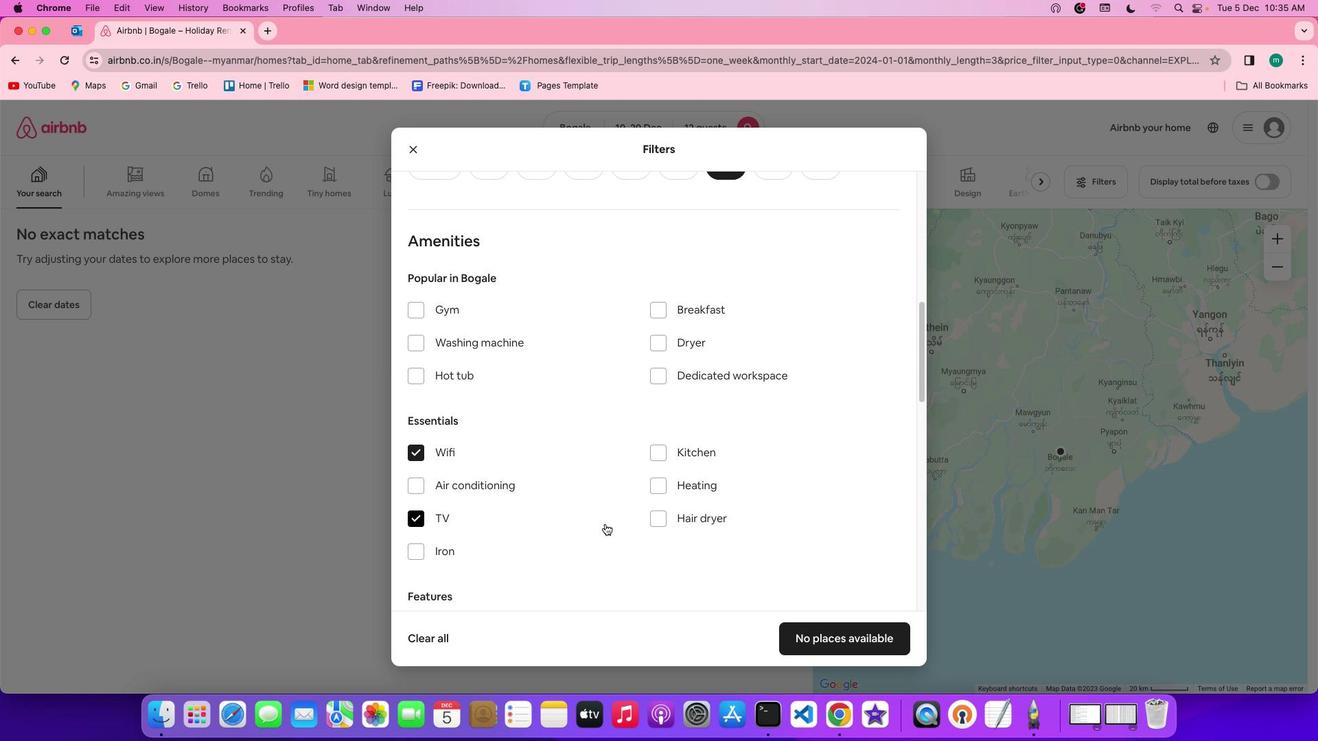 
Action: Mouse scrolled (605, 524) with delta (0, 0)
Screenshot: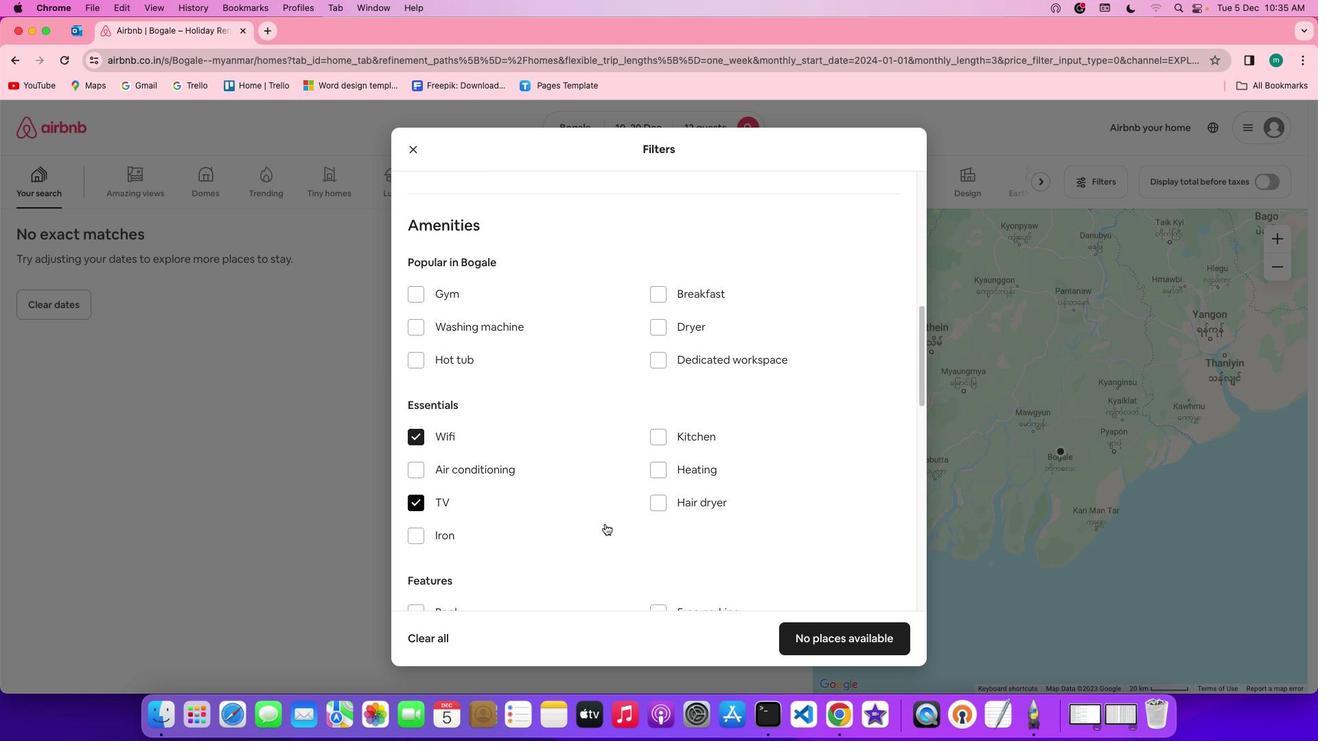 
Action: Mouse scrolled (605, 524) with delta (0, -1)
Screenshot: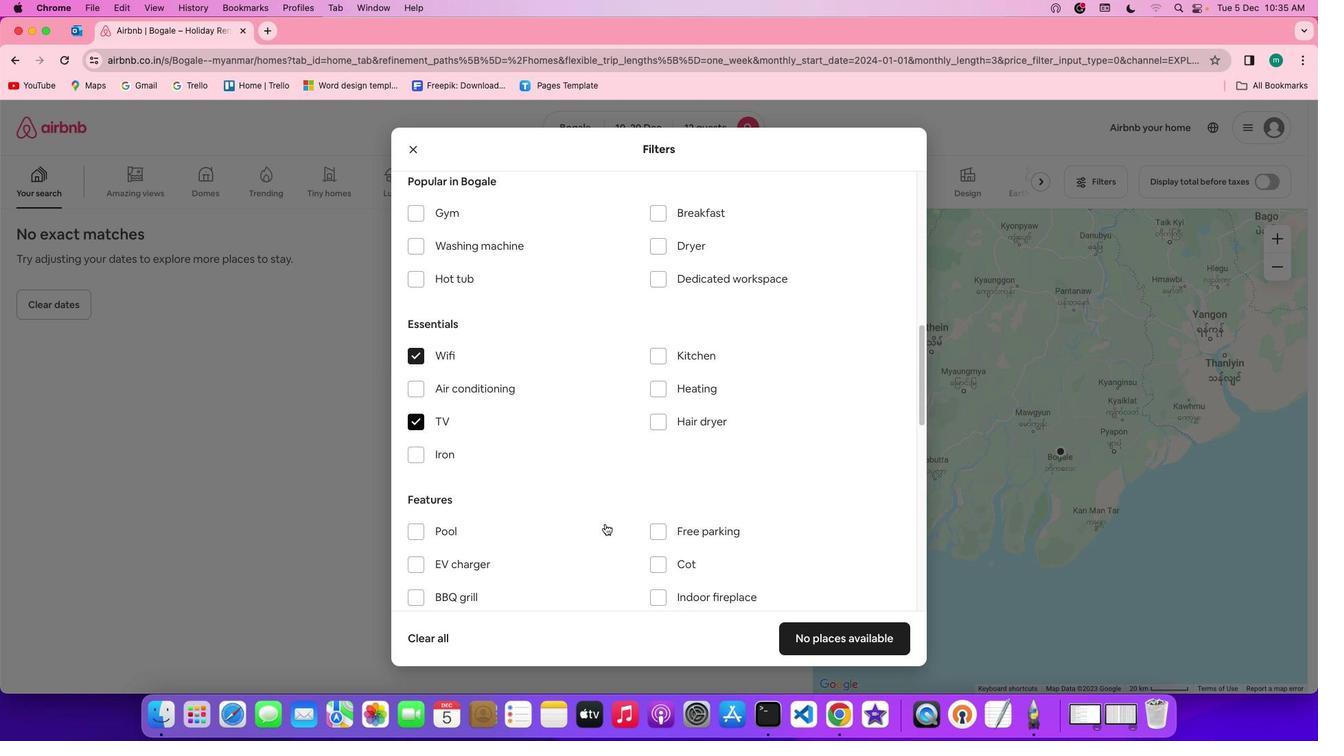 
Action: Mouse scrolled (605, 524) with delta (0, -2)
Screenshot: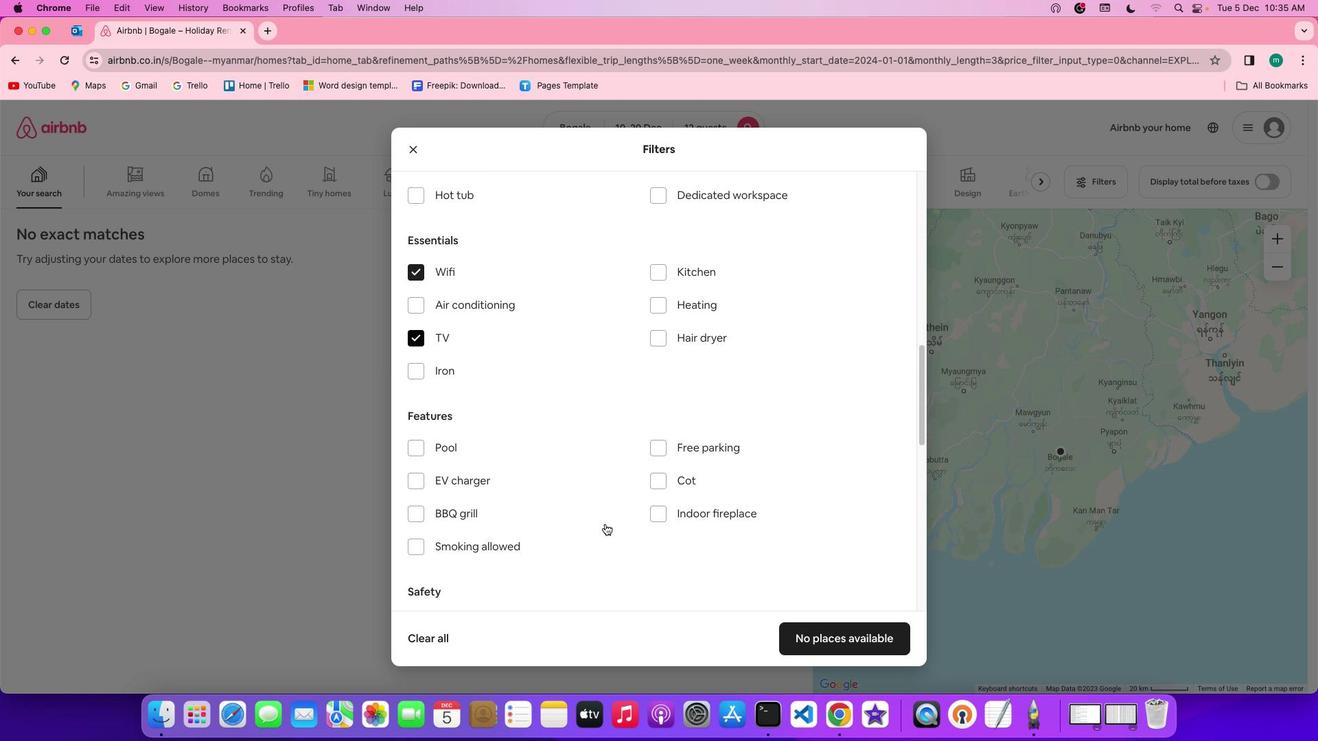 
Action: Mouse moved to (659, 435)
Screenshot: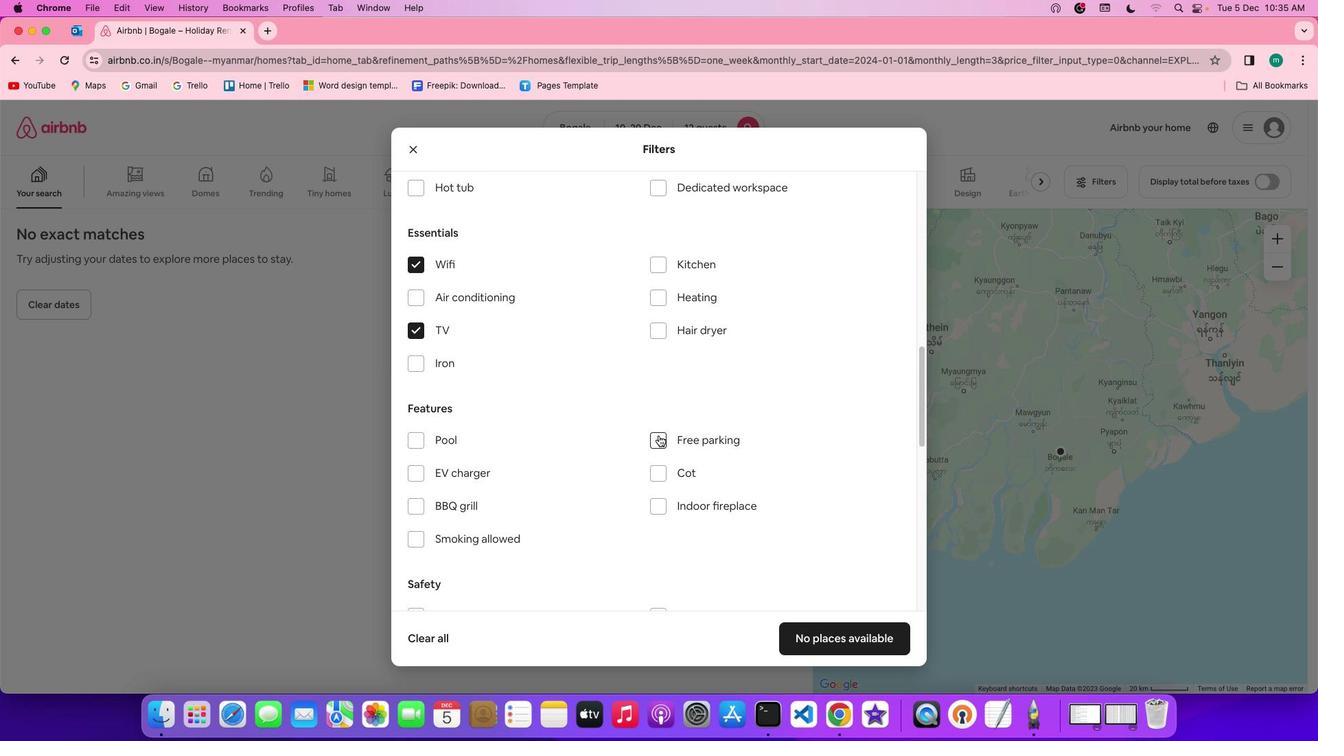 
Action: Mouse pressed left at (659, 435)
Screenshot: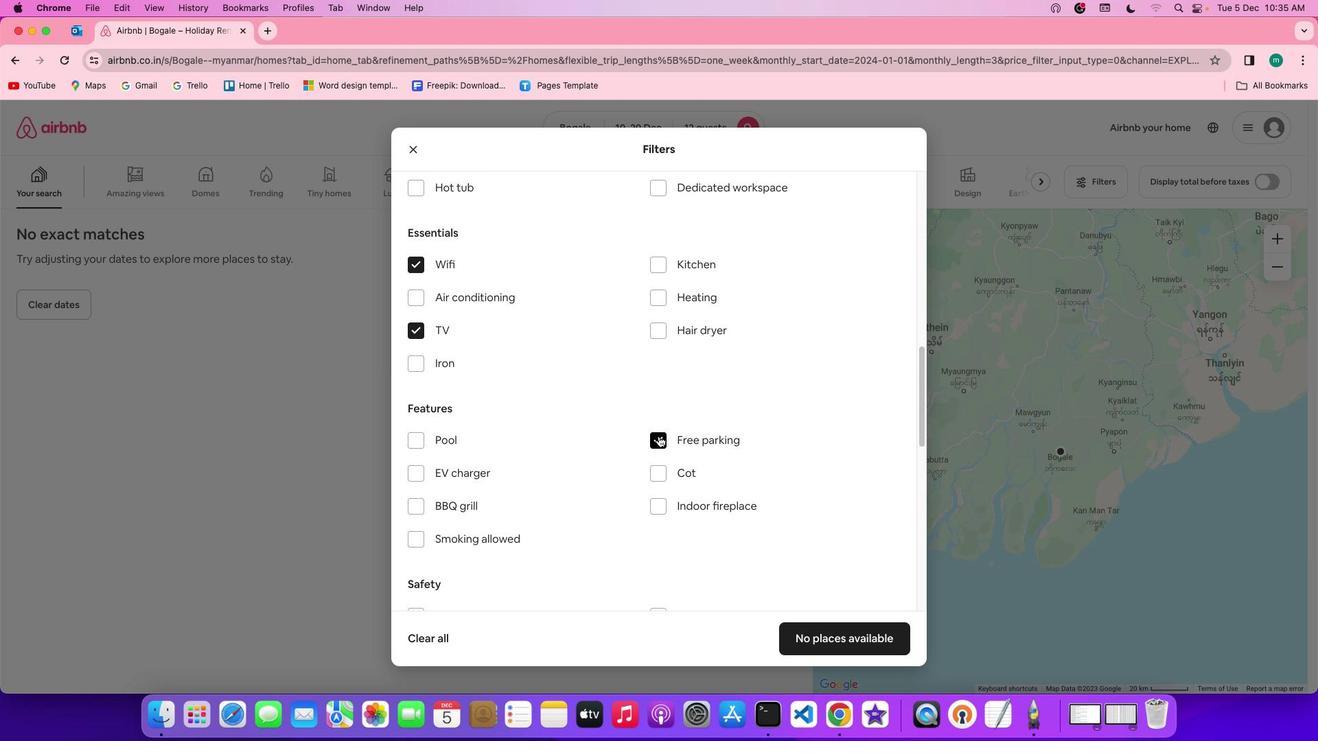
Action: Mouse moved to (683, 431)
Screenshot: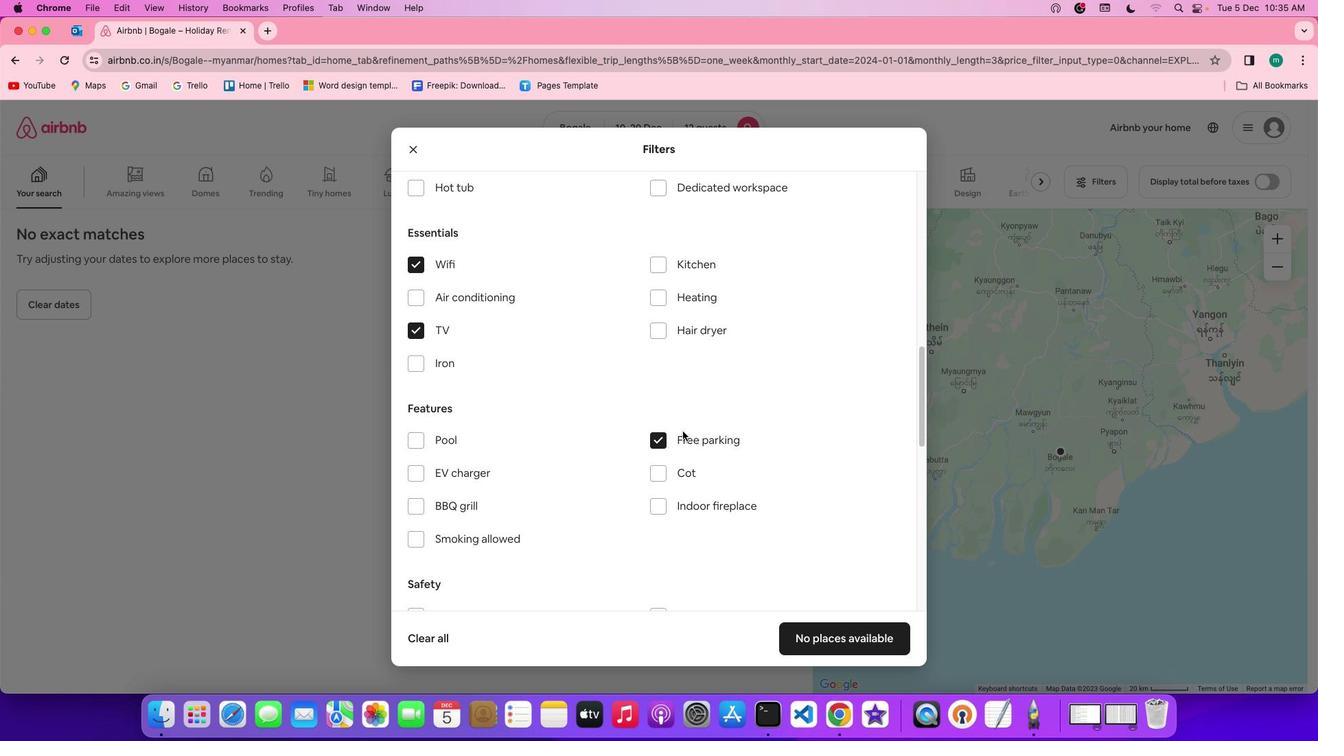 
Action: Mouse scrolled (683, 431) with delta (0, 0)
Screenshot: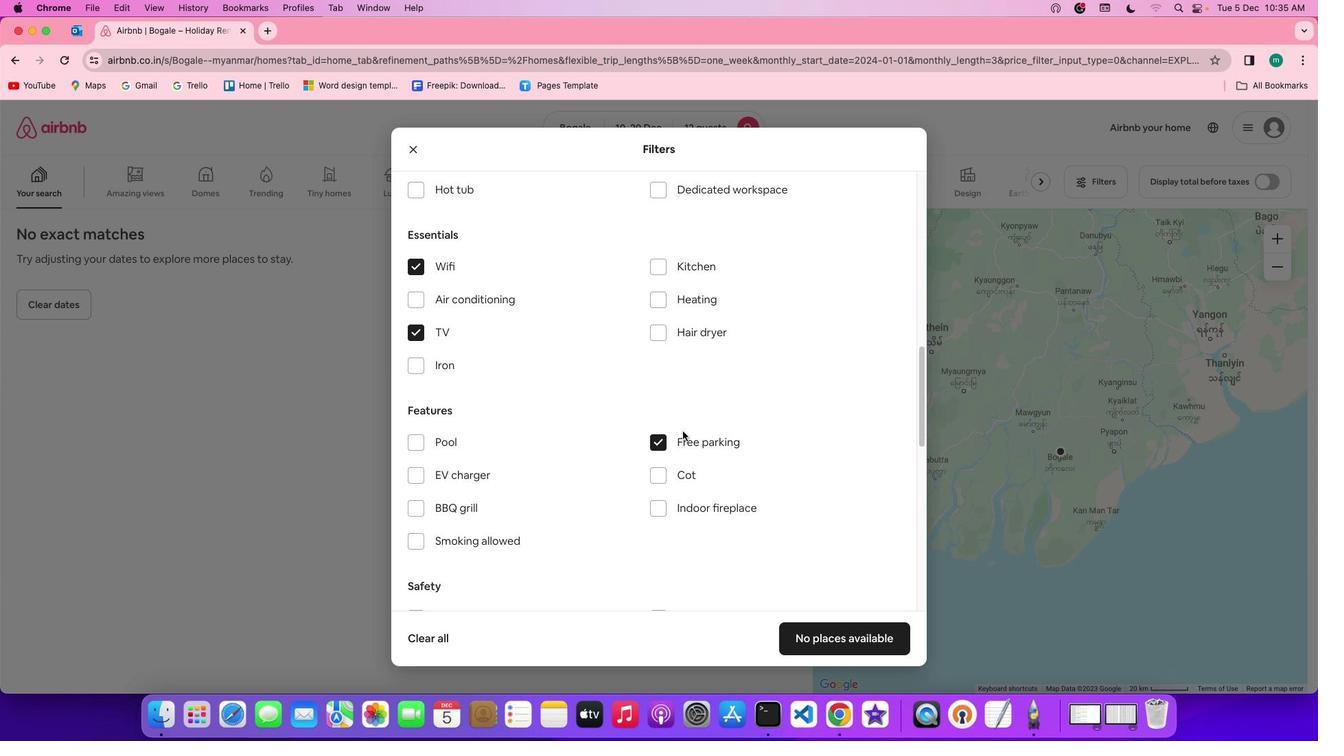 
Action: Mouse scrolled (683, 431) with delta (0, 0)
Screenshot: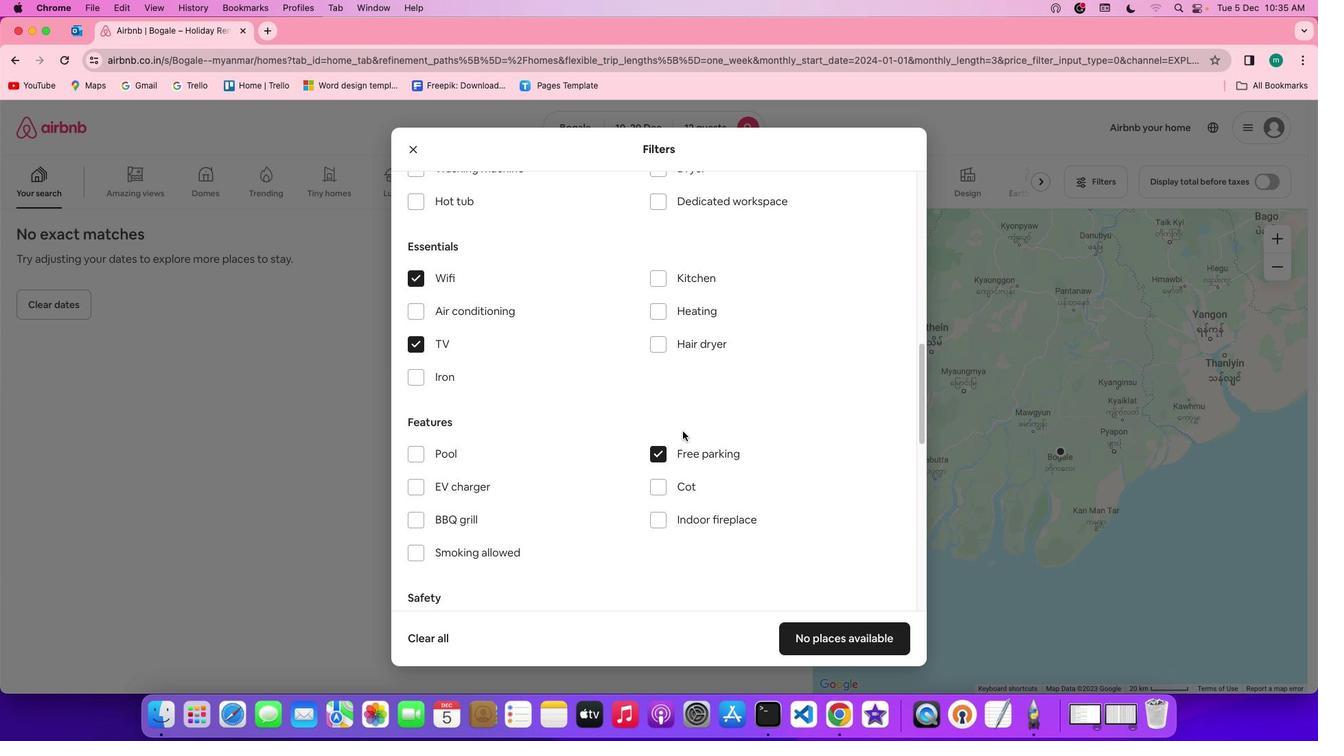 
Action: Mouse scrolled (683, 431) with delta (0, 0)
Screenshot: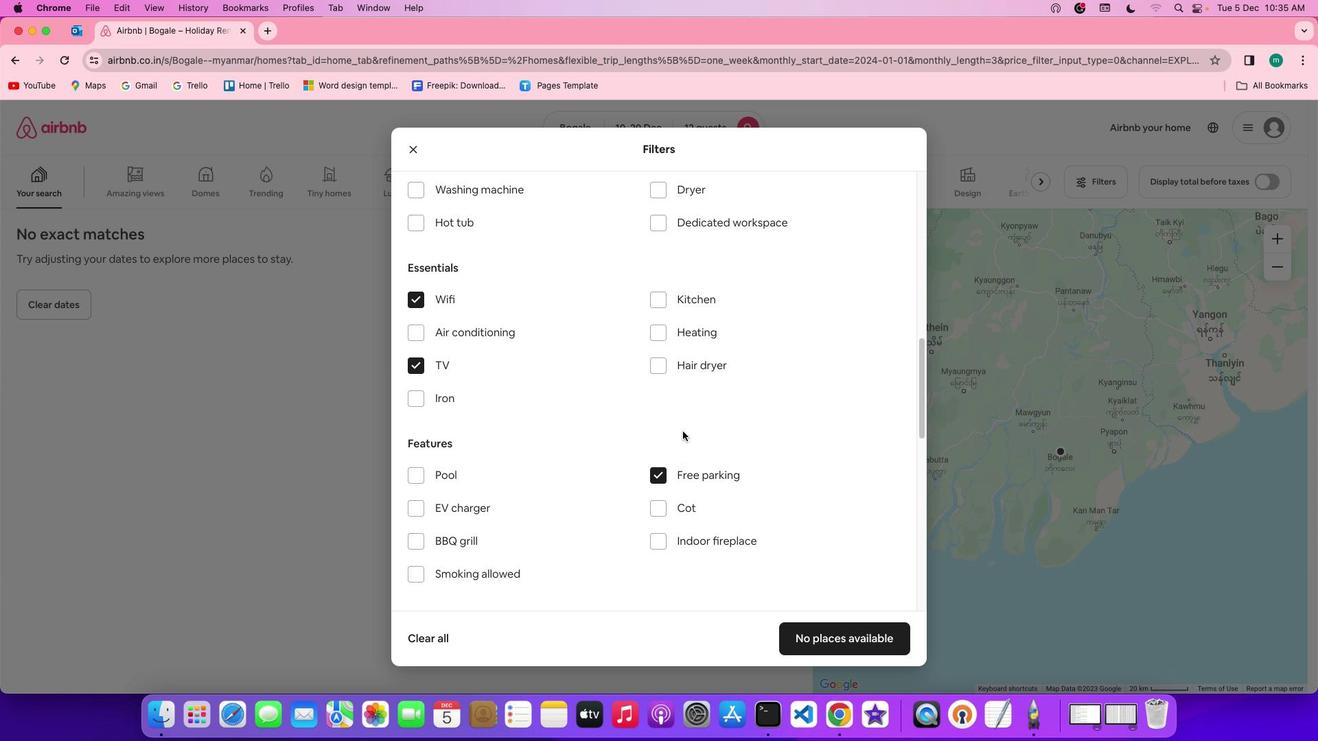 
Action: Mouse scrolled (683, 431) with delta (0, 0)
Screenshot: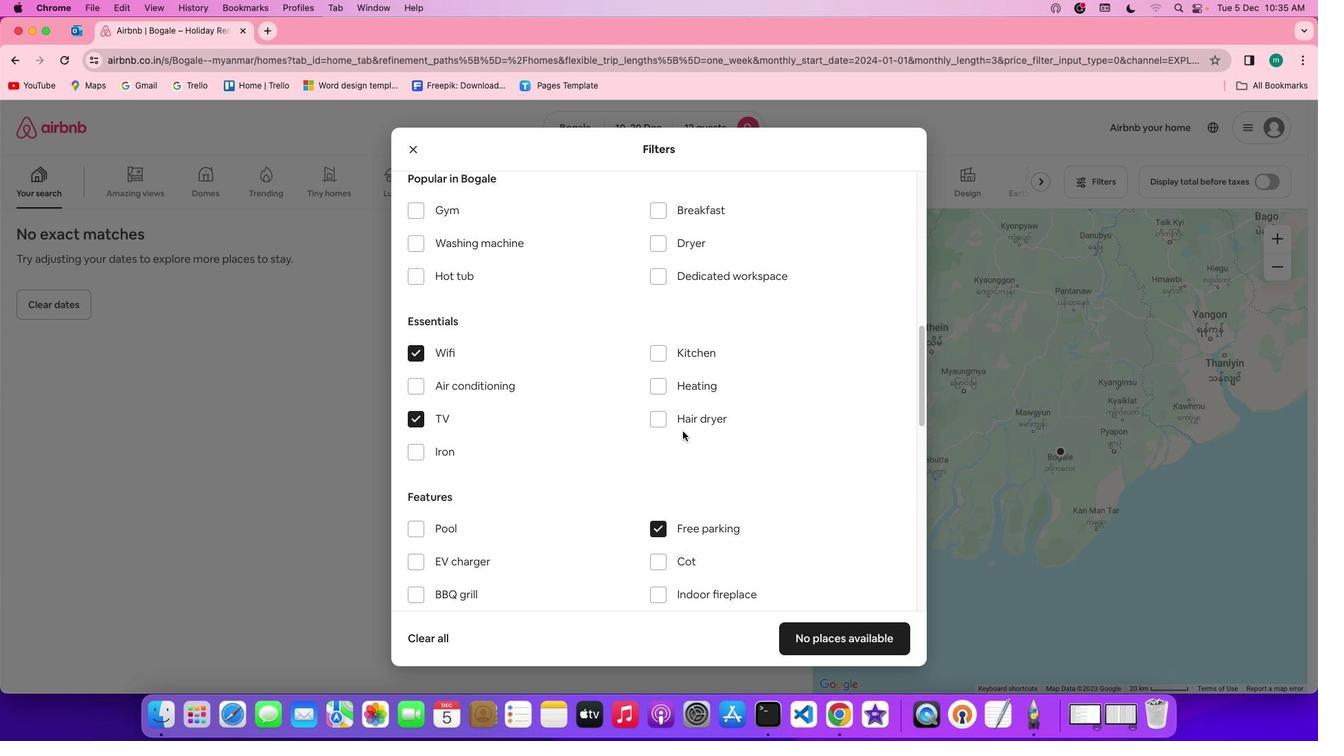 
Action: Mouse scrolled (683, 431) with delta (0, 2)
Screenshot: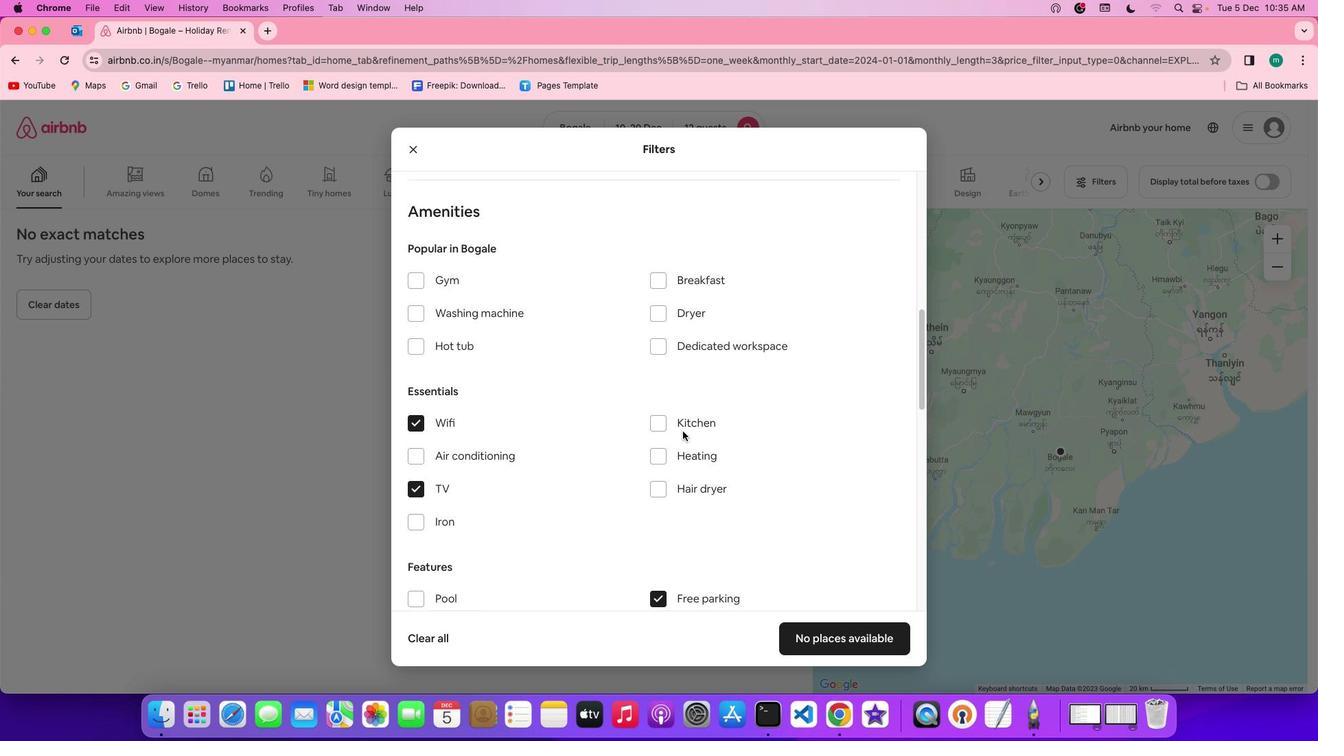 
Action: Mouse moved to (414, 296)
Screenshot: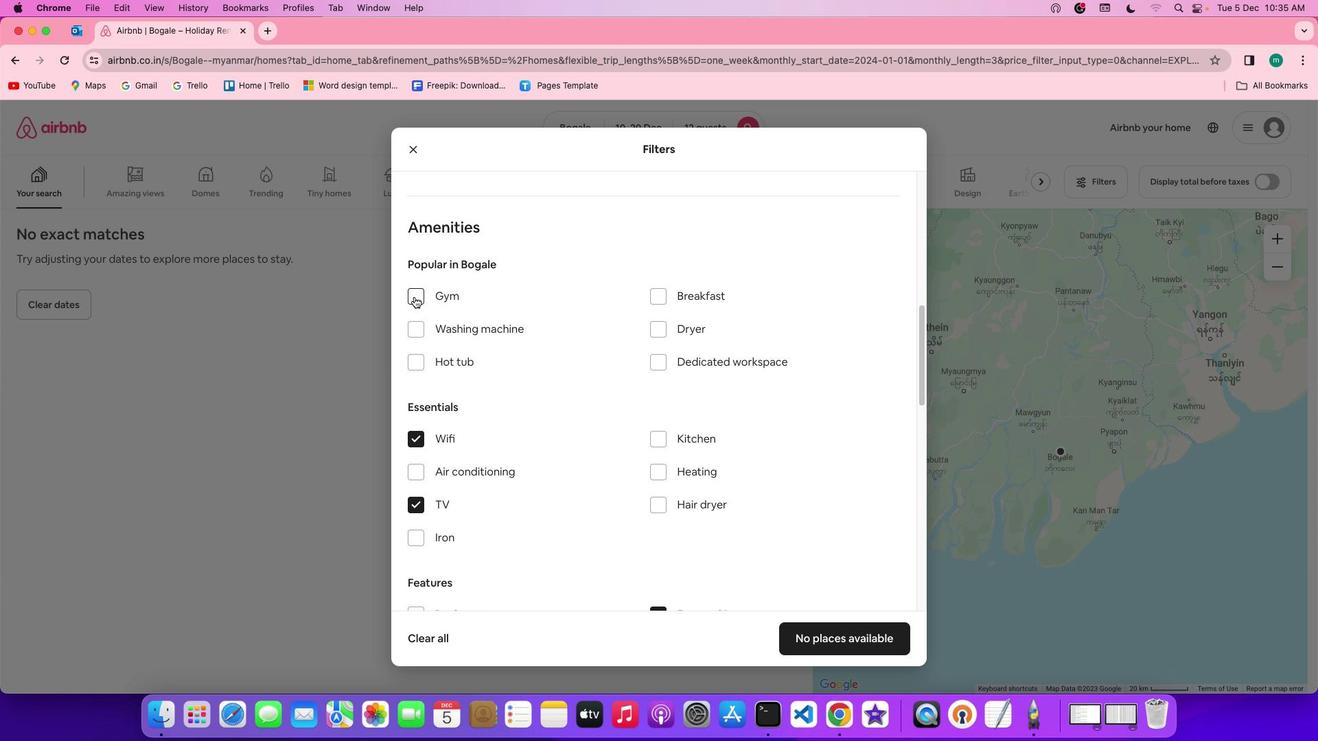 
Action: Mouse pressed left at (414, 296)
Screenshot: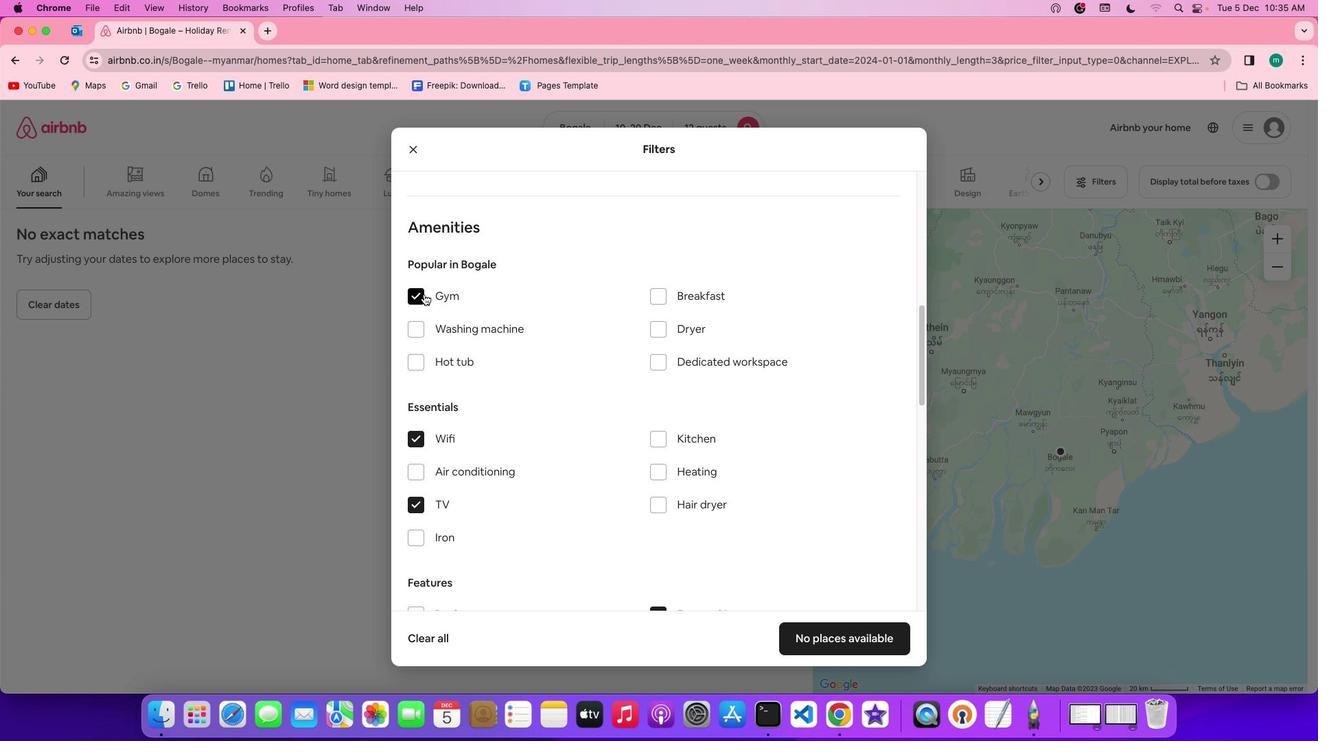 
Action: Mouse moved to (666, 291)
Screenshot: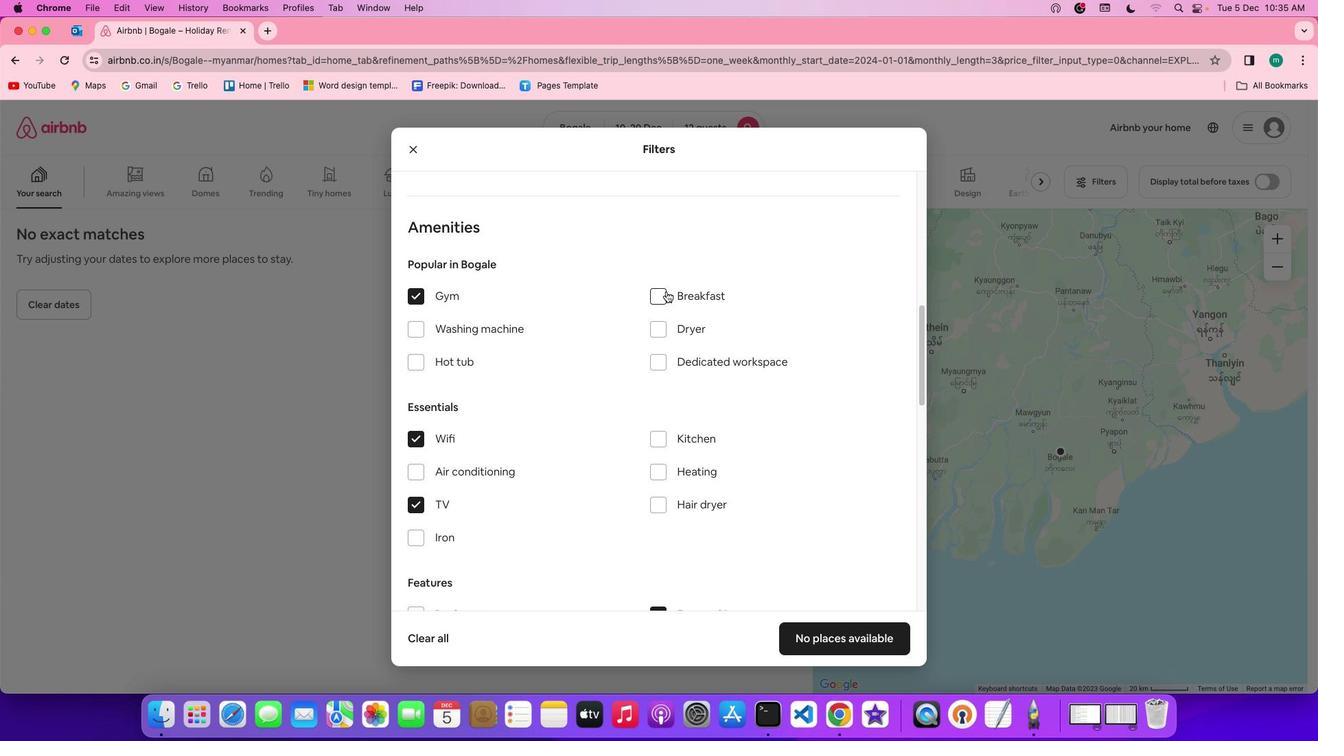 
Action: Mouse pressed left at (666, 291)
Screenshot: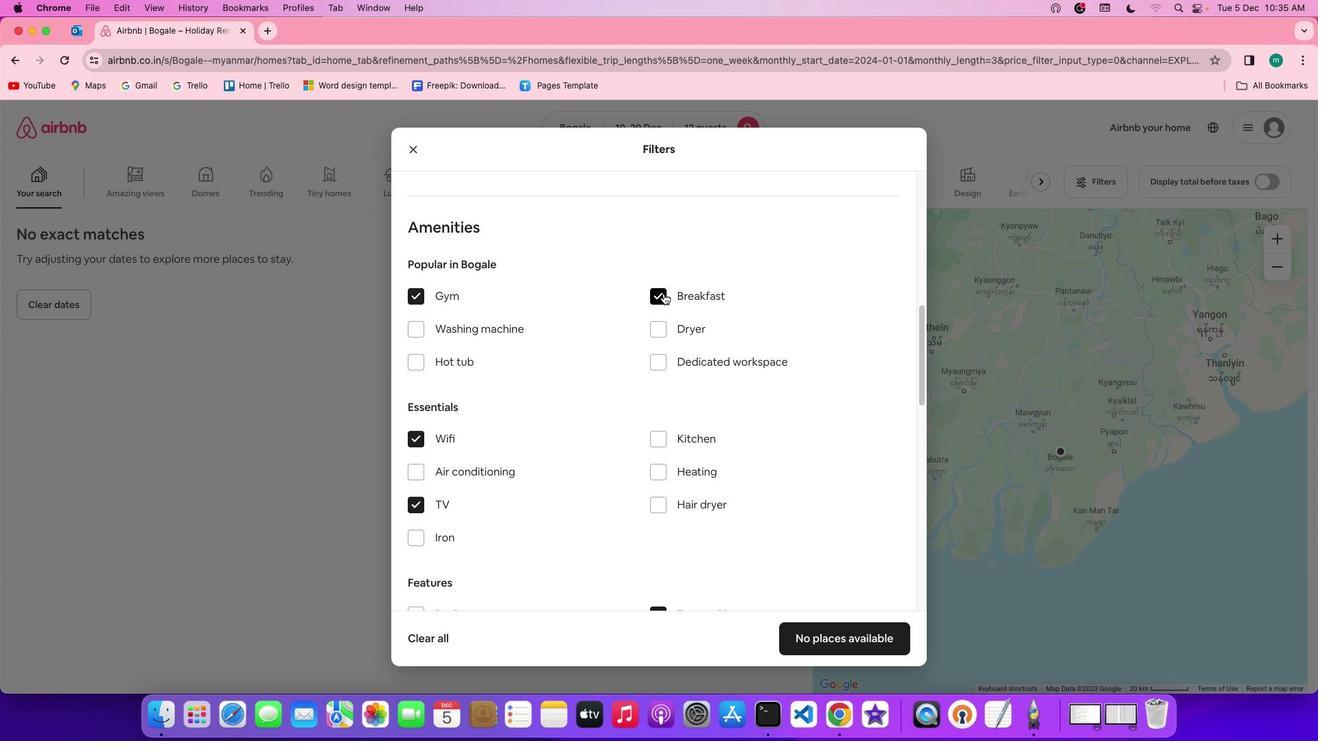 
Action: Mouse moved to (762, 483)
Screenshot: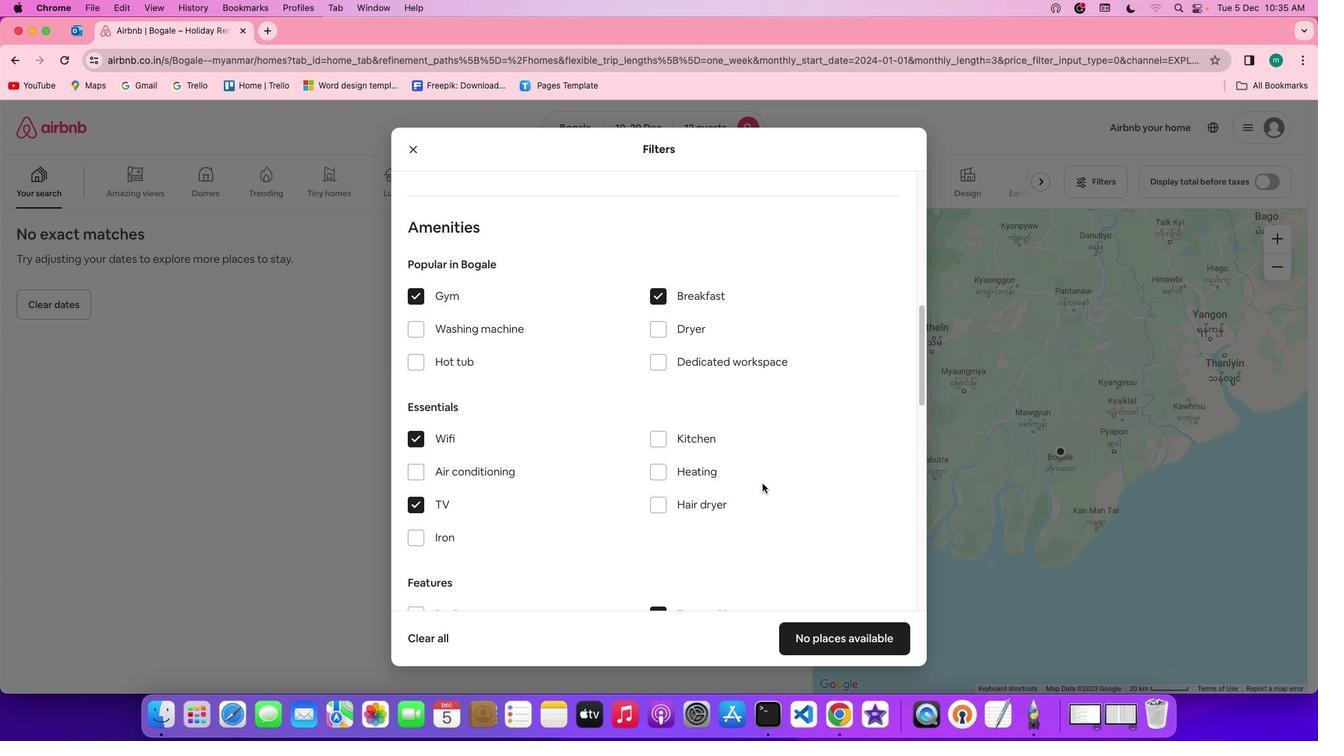 
Action: Mouse scrolled (762, 483) with delta (0, 0)
Screenshot: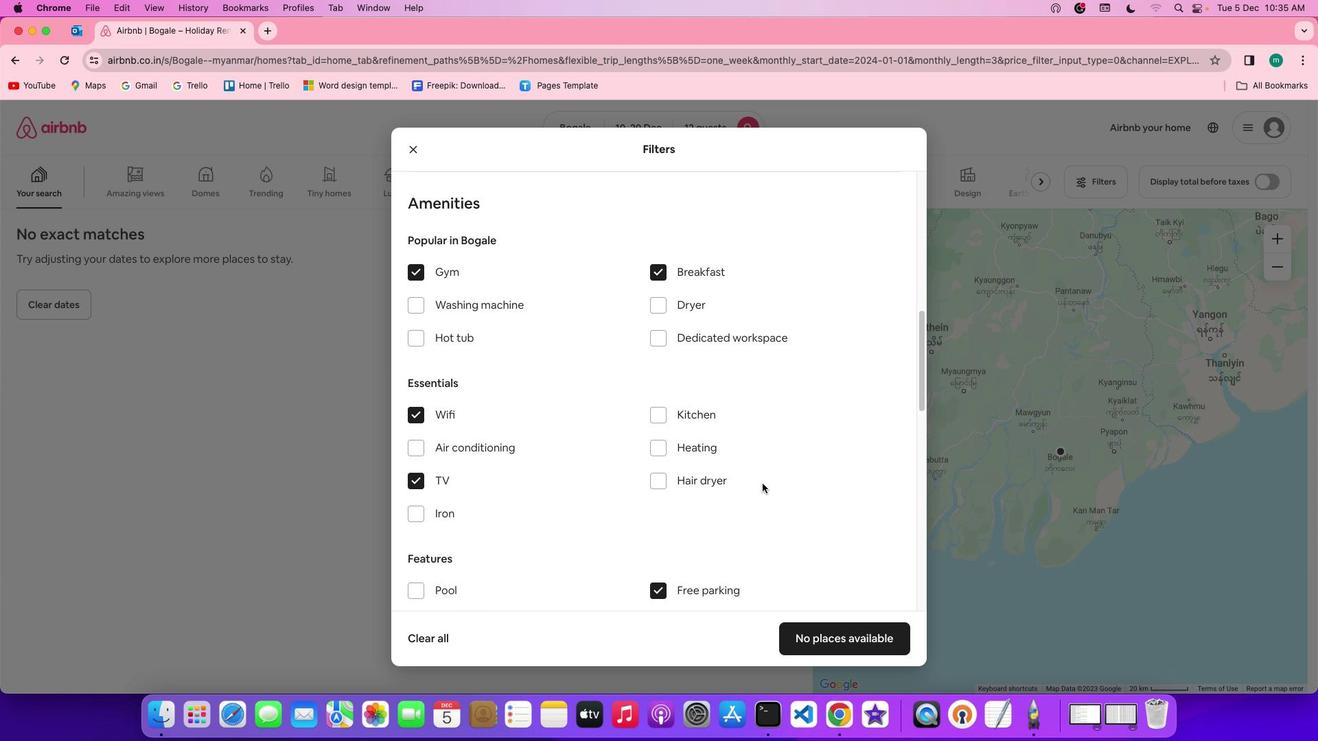 
Action: Mouse scrolled (762, 483) with delta (0, 0)
Screenshot: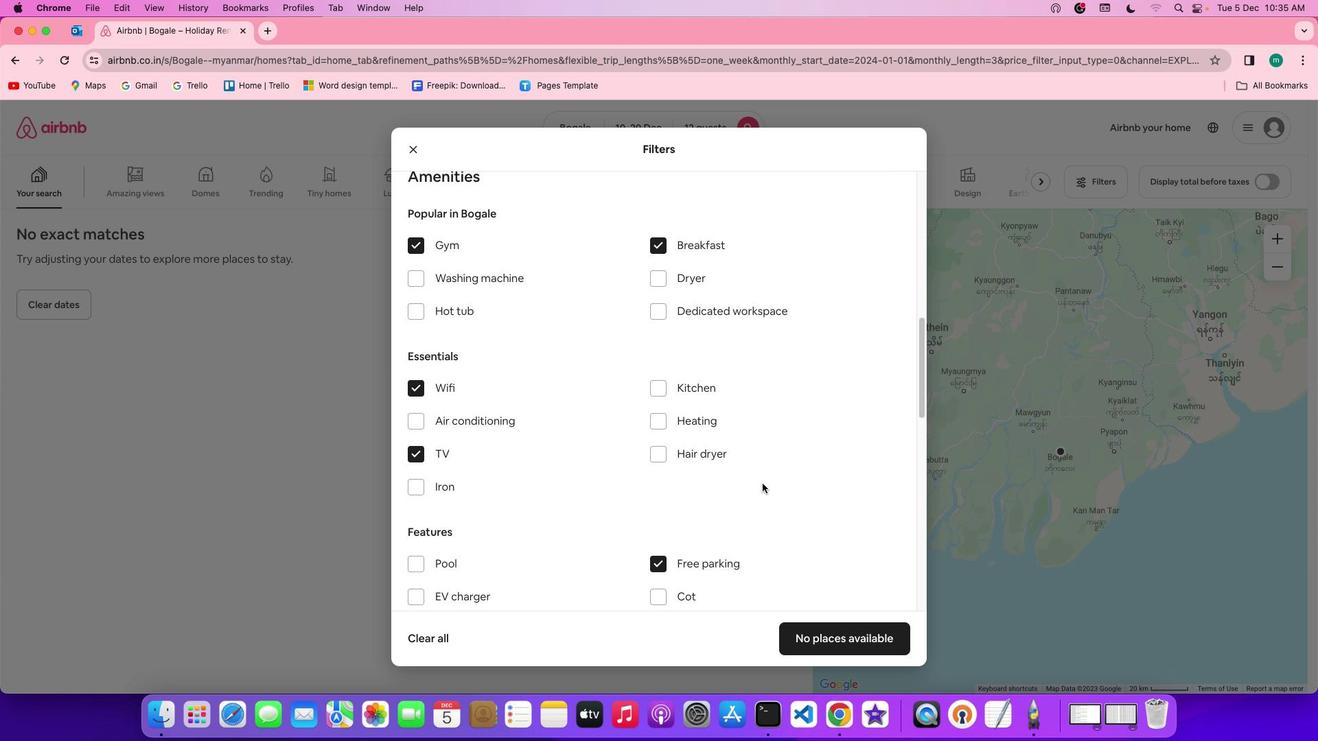 
Action: Mouse scrolled (762, 483) with delta (0, -1)
Screenshot: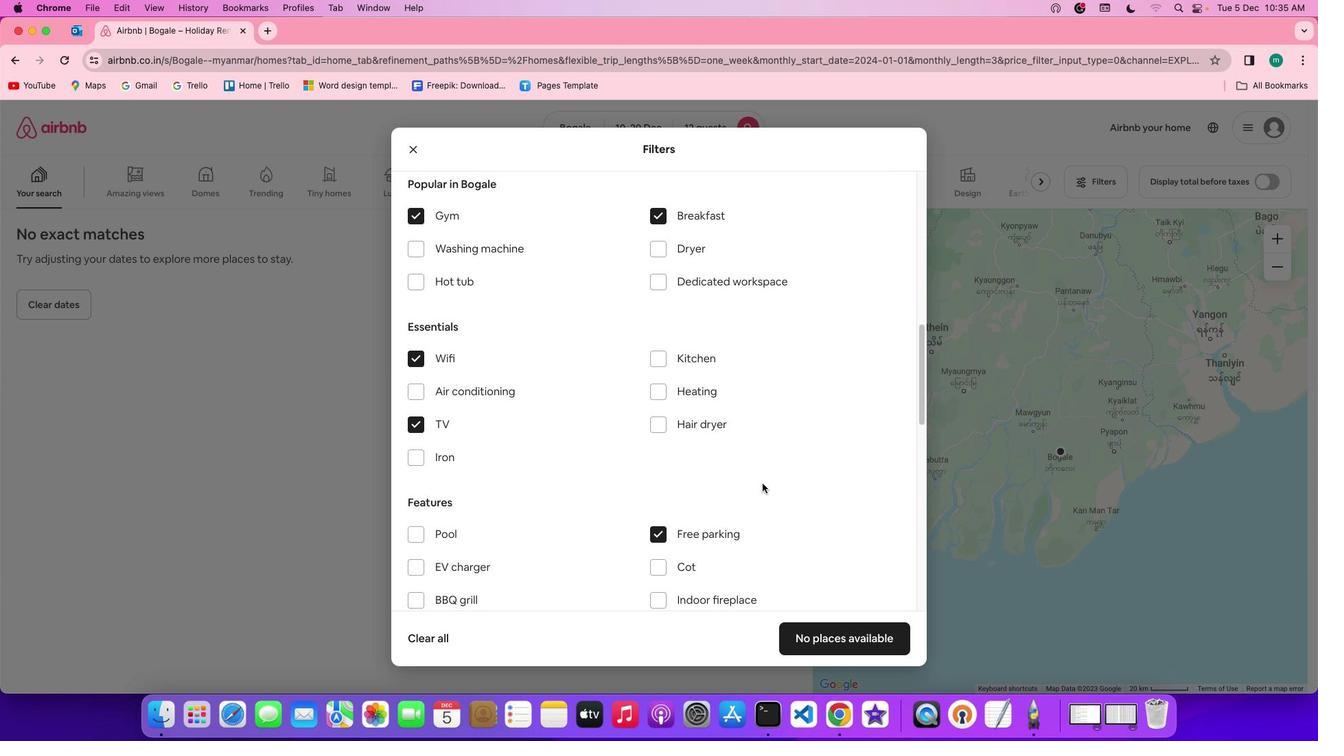 
Action: Mouse scrolled (762, 483) with delta (0, 0)
Screenshot: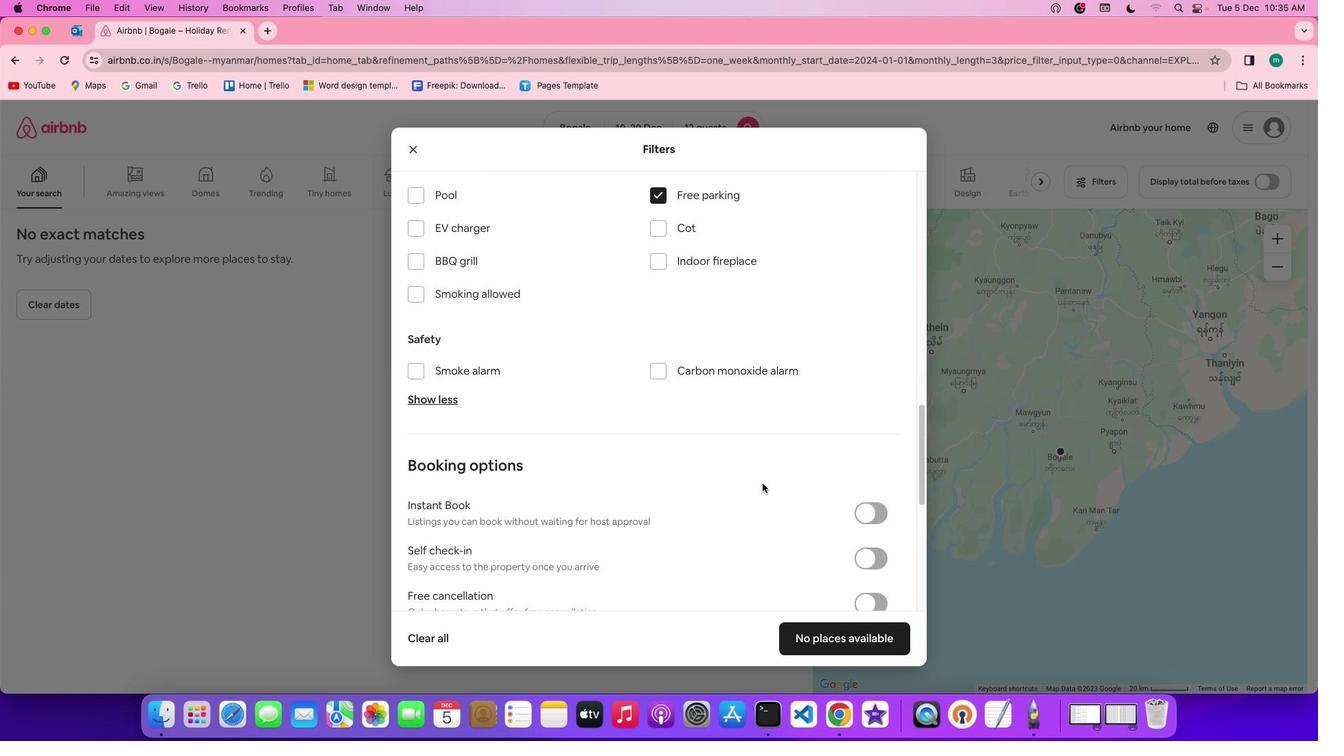 
Action: Mouse scrolled (762, 483) with delta (0, 0)
Screenshot: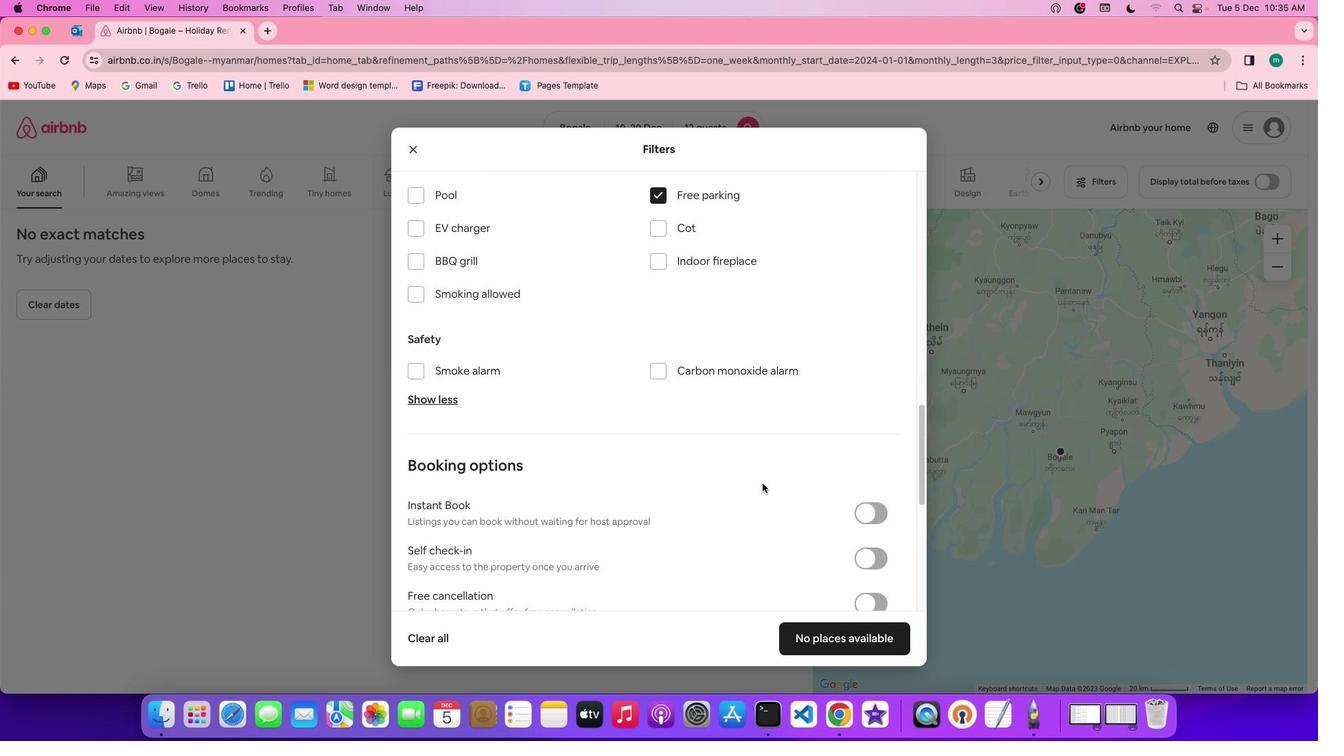 
Action: Mouse scrolled (762, 483) with delta (0, -2)
Screenshot: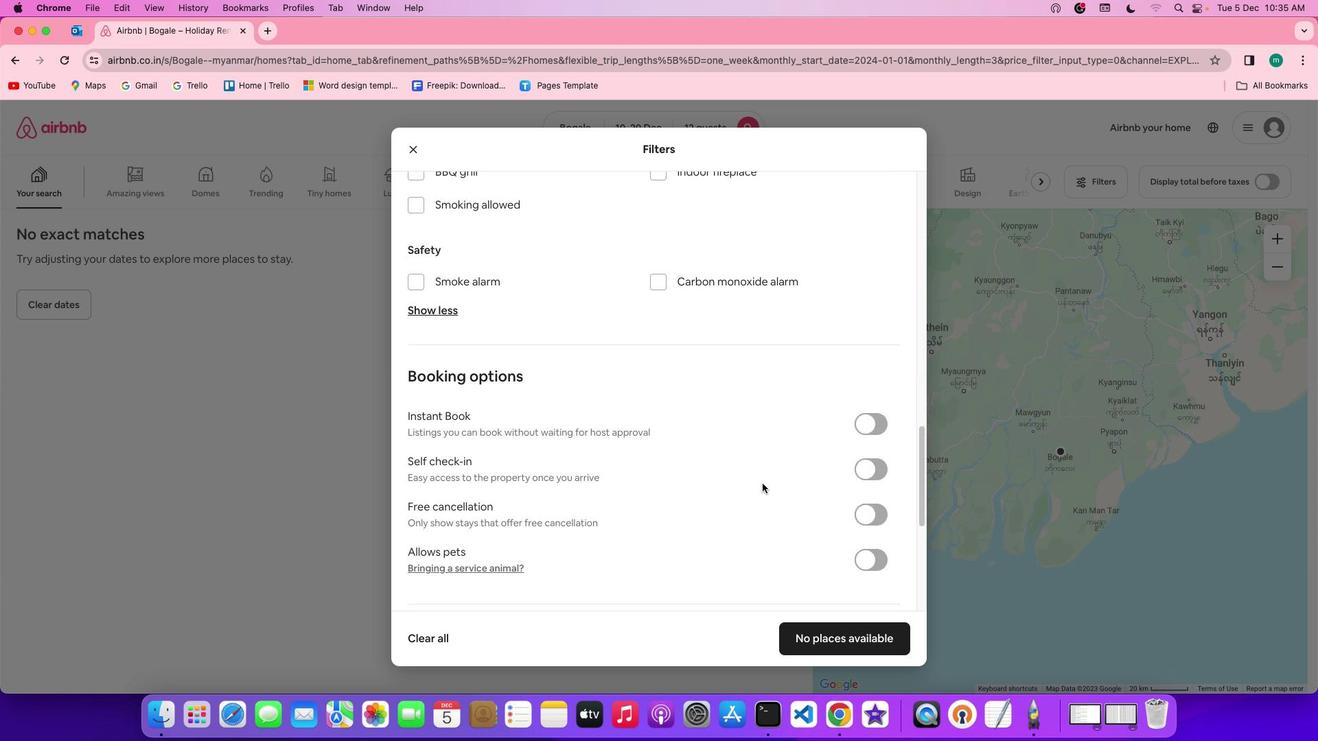 
Action: Mouse scrolled (762, 483) with delta (0, -3)
Screenshot: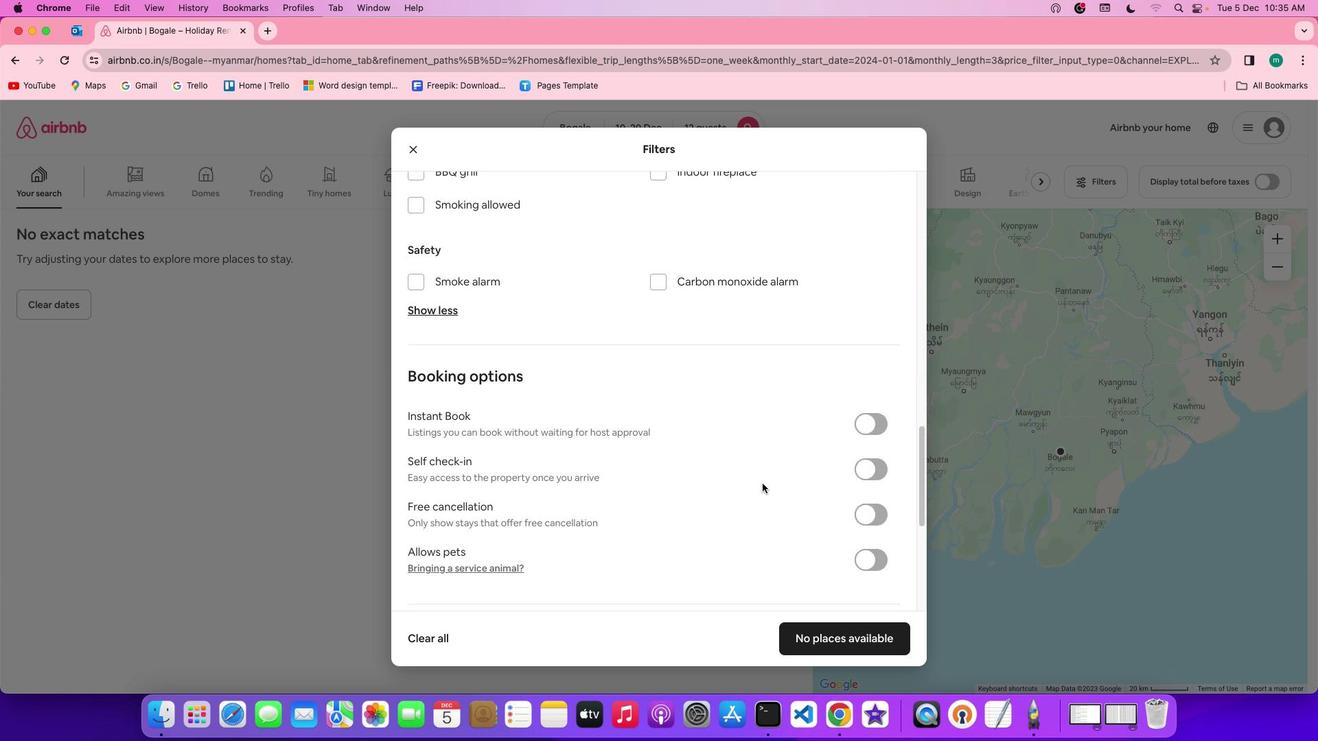 
Action: Mouse scrolled (762, 483) with delta (0, -4)
Screenshot: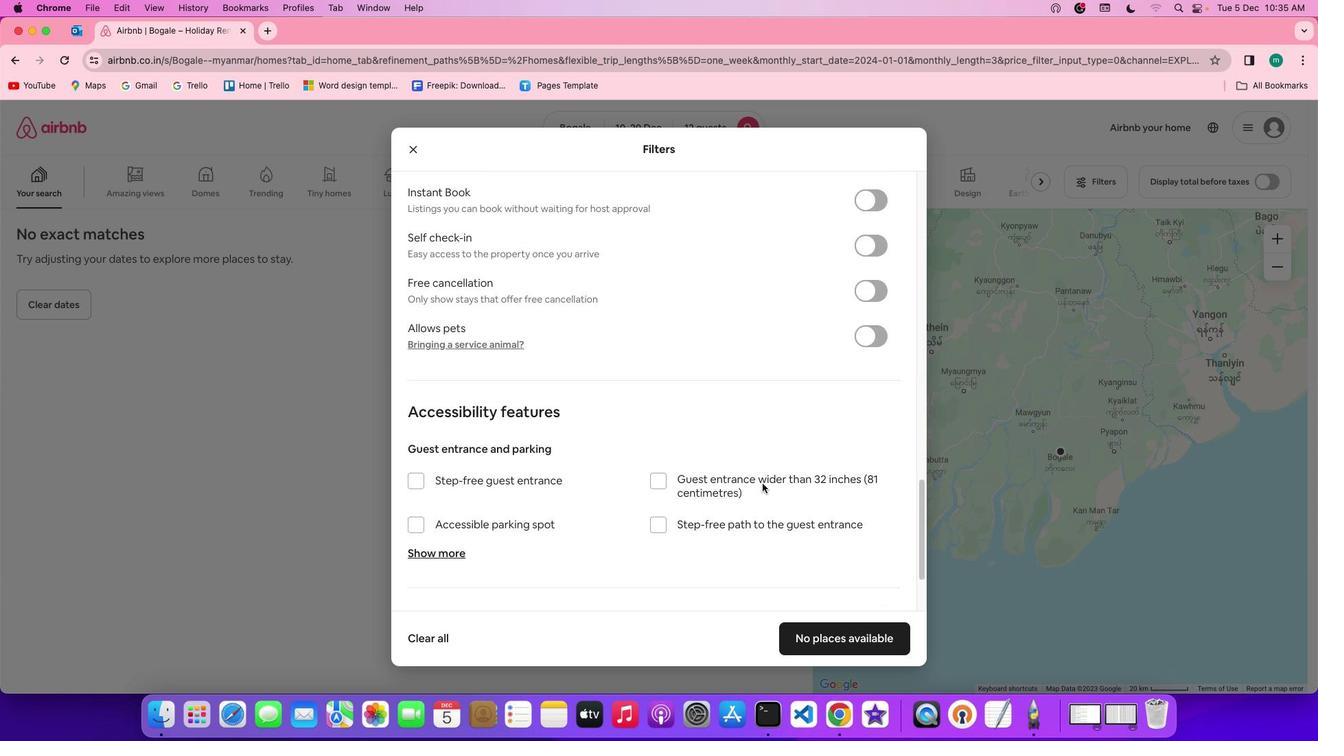 
Action: Mouse scrolled (762, 483) with delta (0, -4)
Screenshot: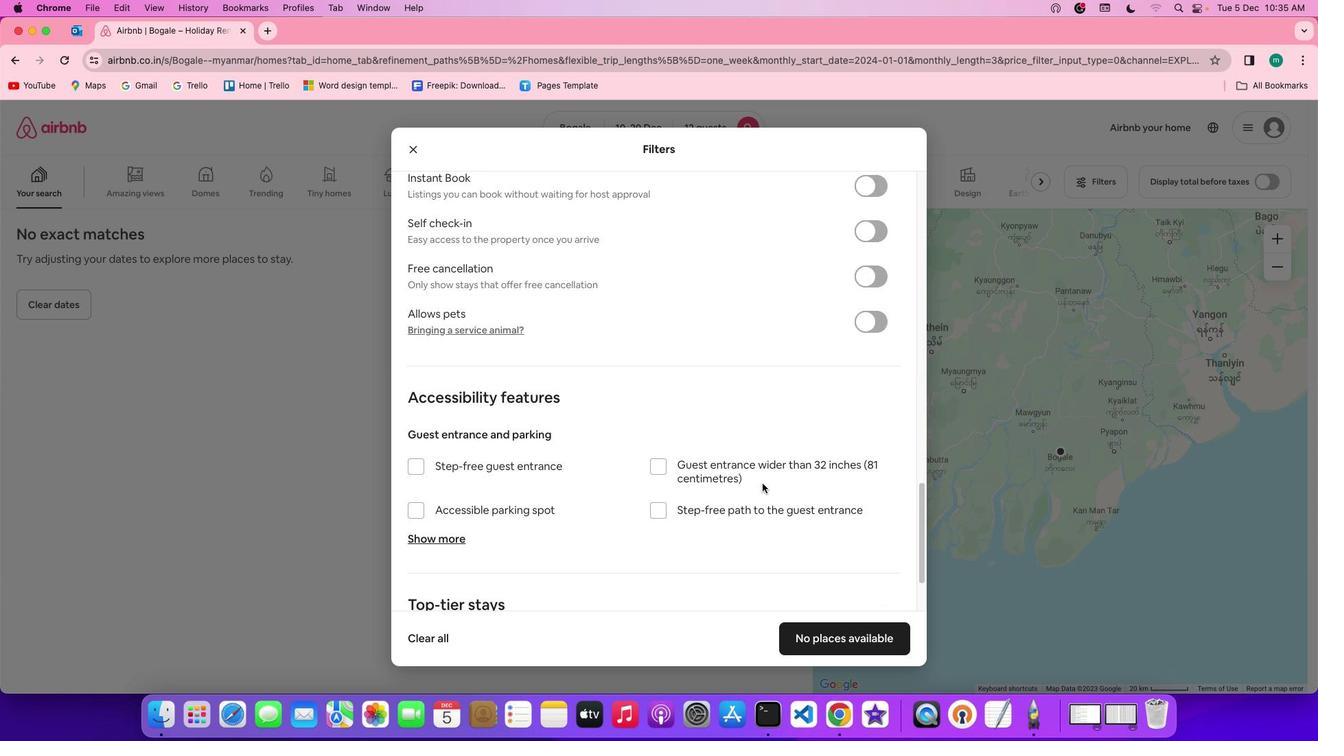 
Action: Mouse scrolled (762, 483) with delta (0, 0)
Screenshot: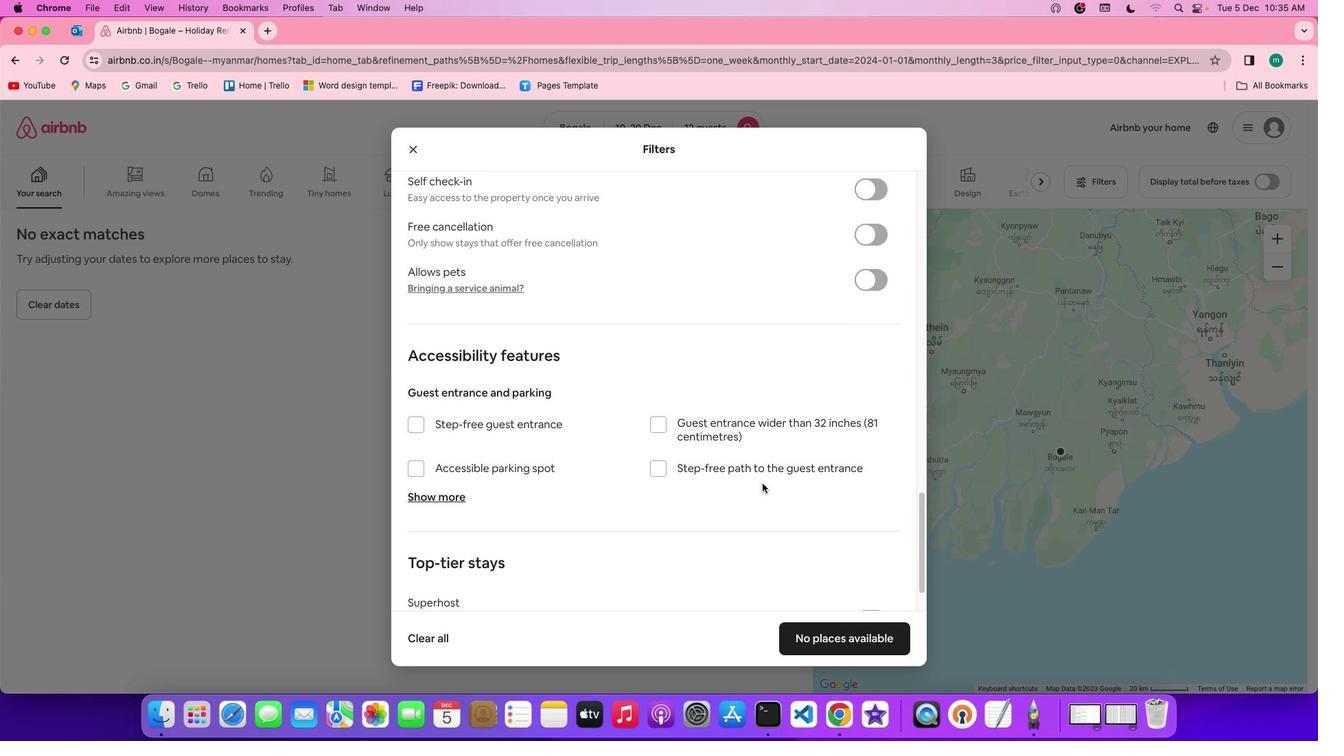 
Action: Mouse scrolled (762, 483) with delta (0, 0)
Screenshot: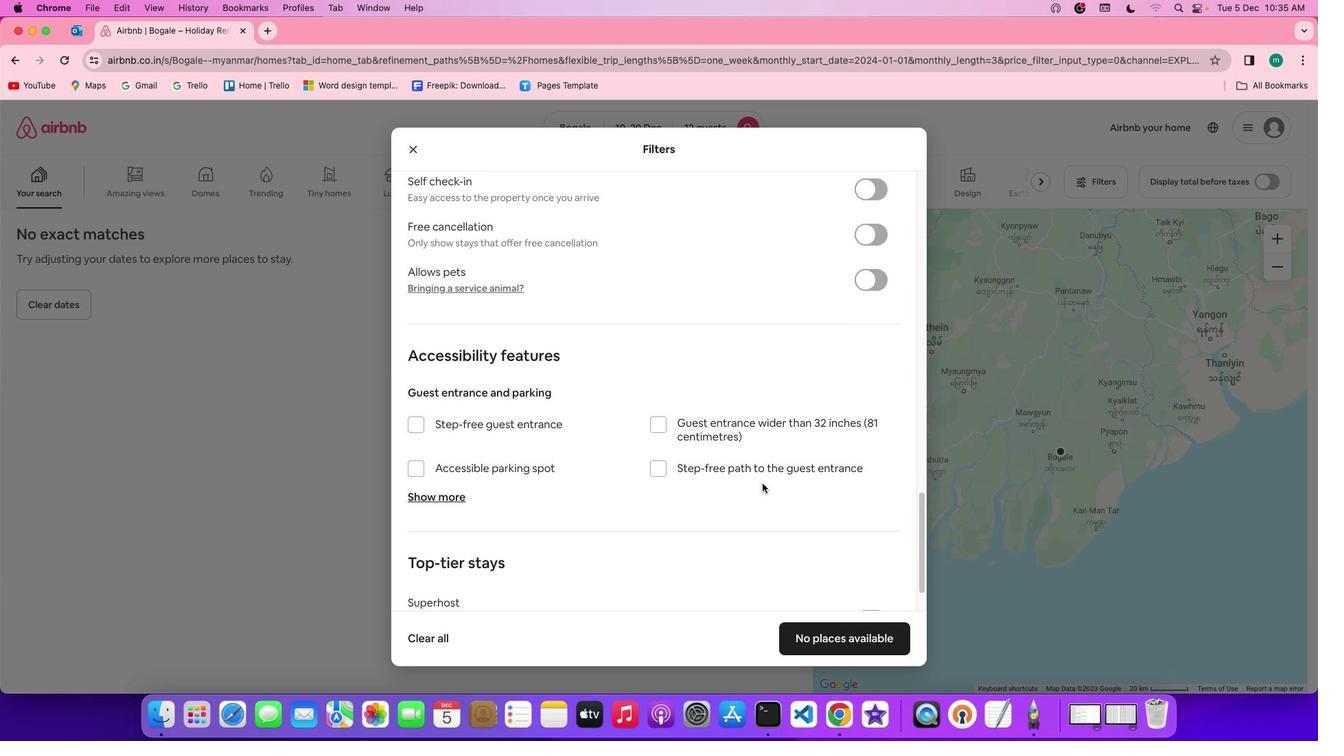 
Action: Mouse scrolled (762, 483) with delta (0, -2)
Screenshot: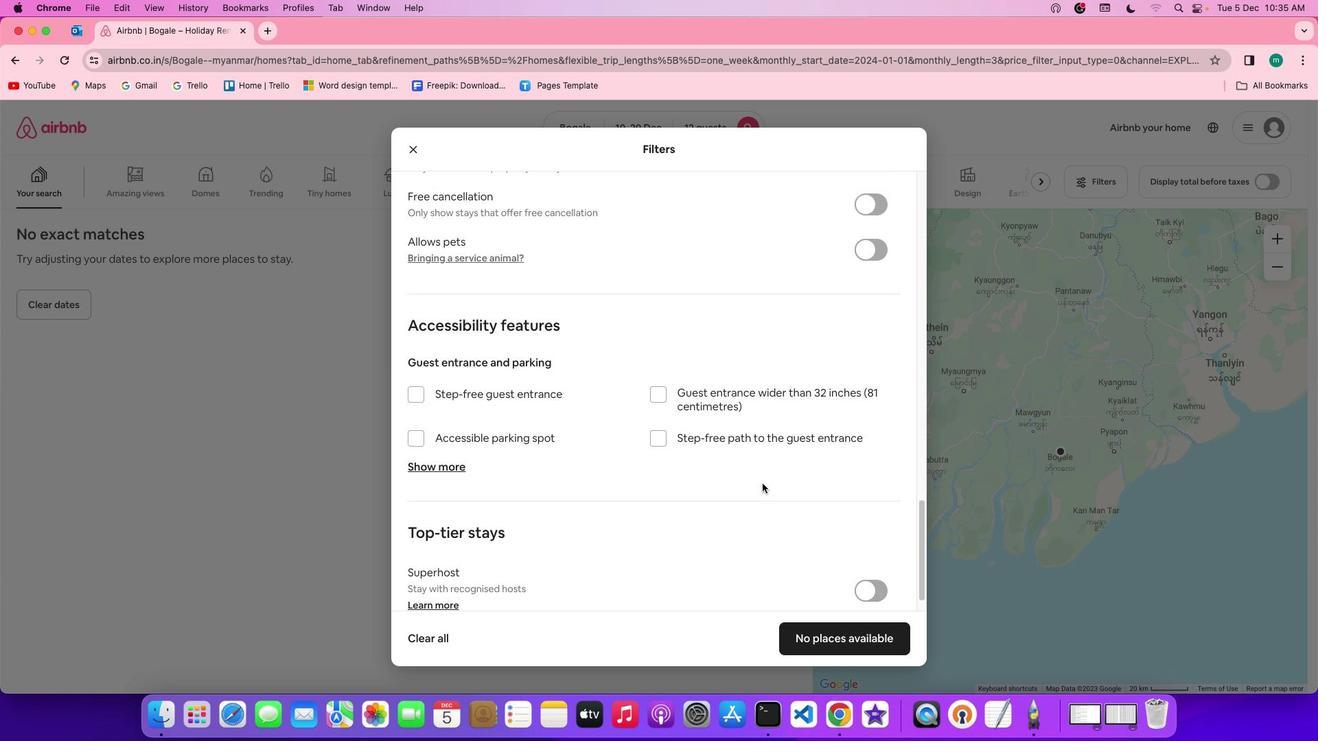 
Action: Mouse scrolled (762, 483) with delta (0, -3)
Screenshot: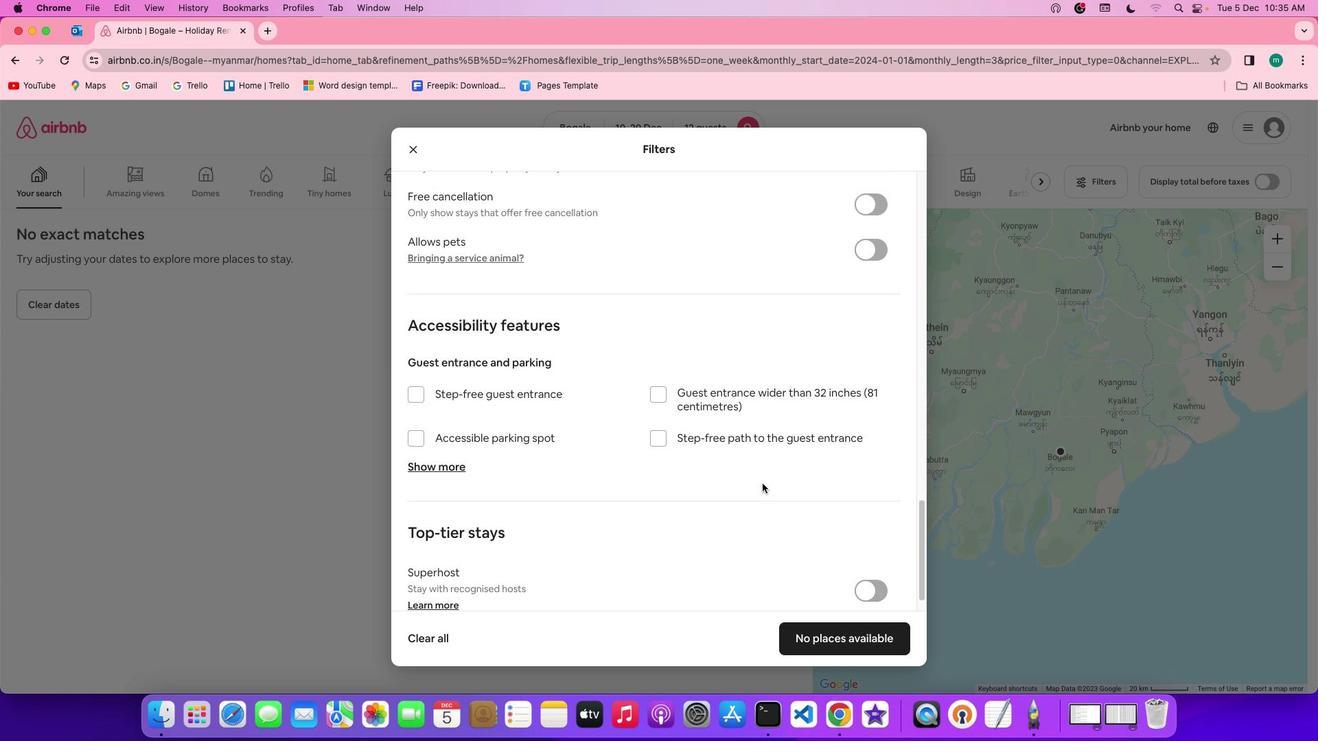 
Action: Mouse scrolled (762, 483) with delta (0, -4)
Screenshot: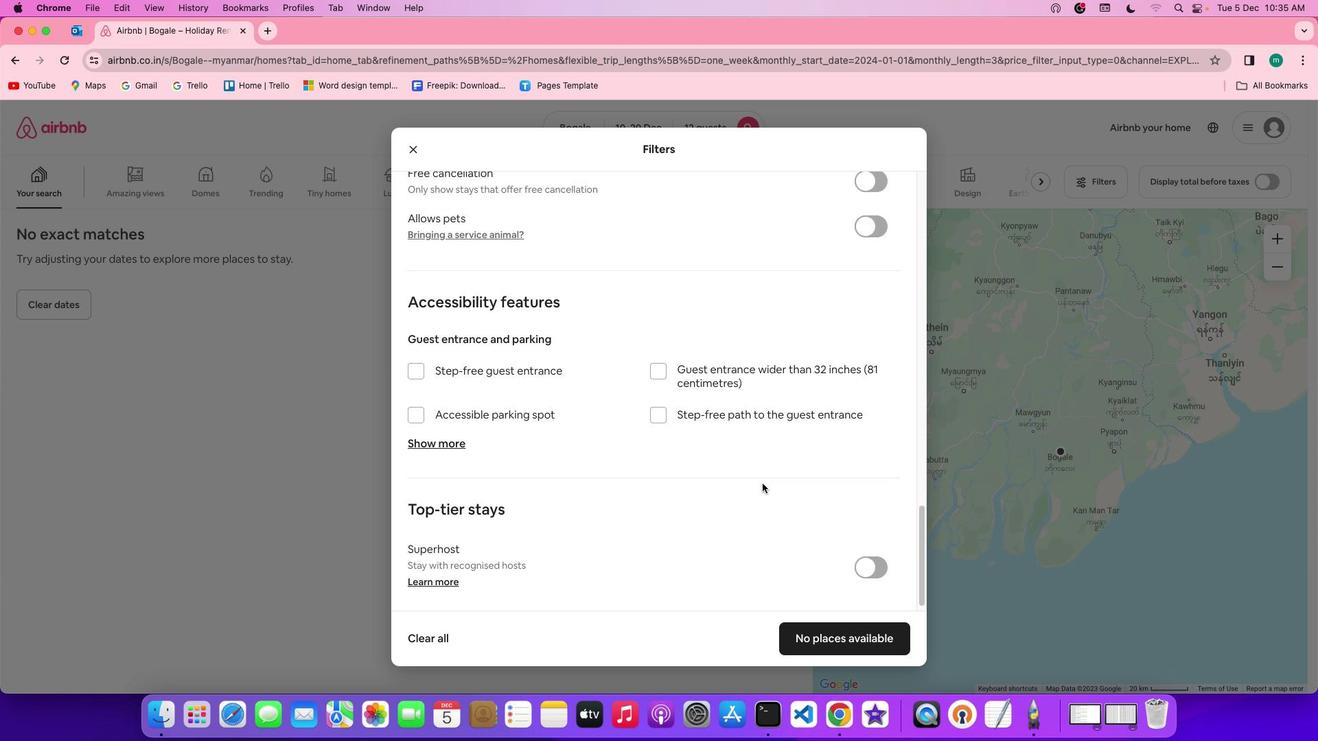 
Action: Mouse scrolled (762, 483) with delta (0, -4)
Screenshot: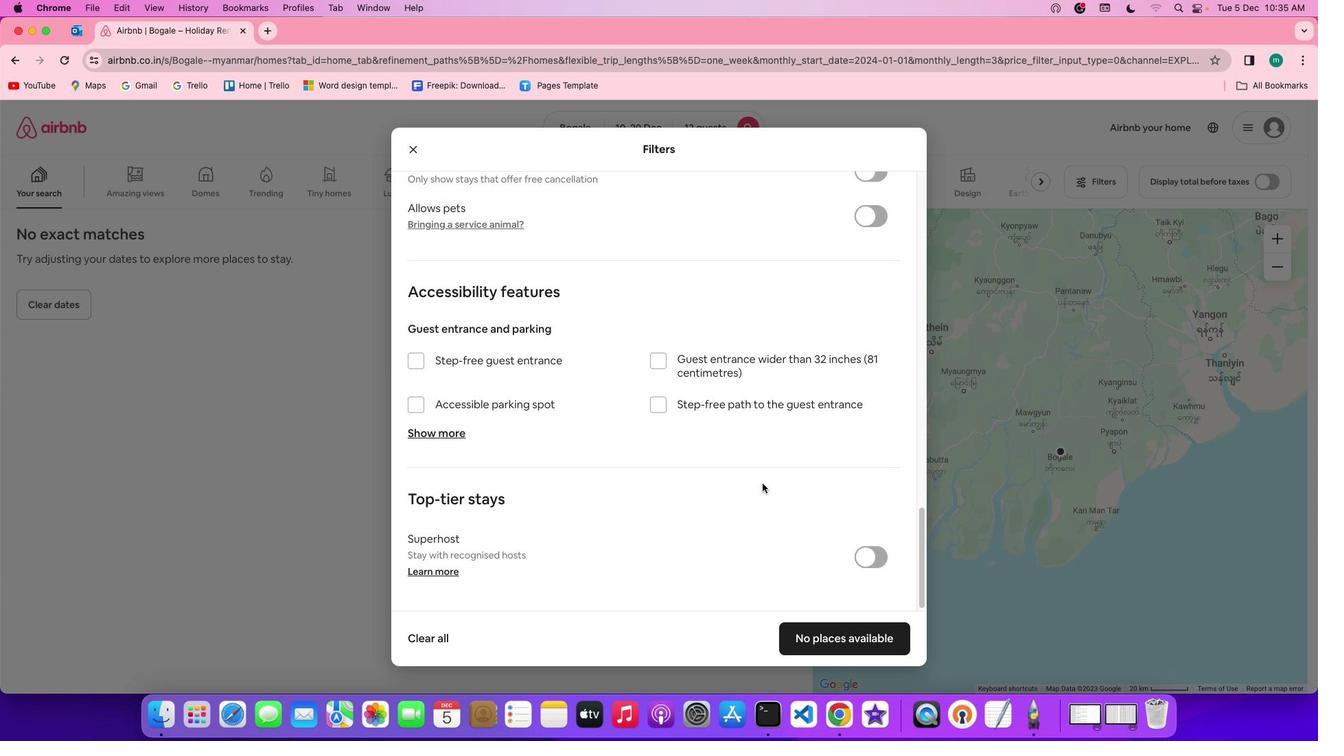 
Action: Mouse scrolled (762, 483) with delta (0, 0)
Screenshot: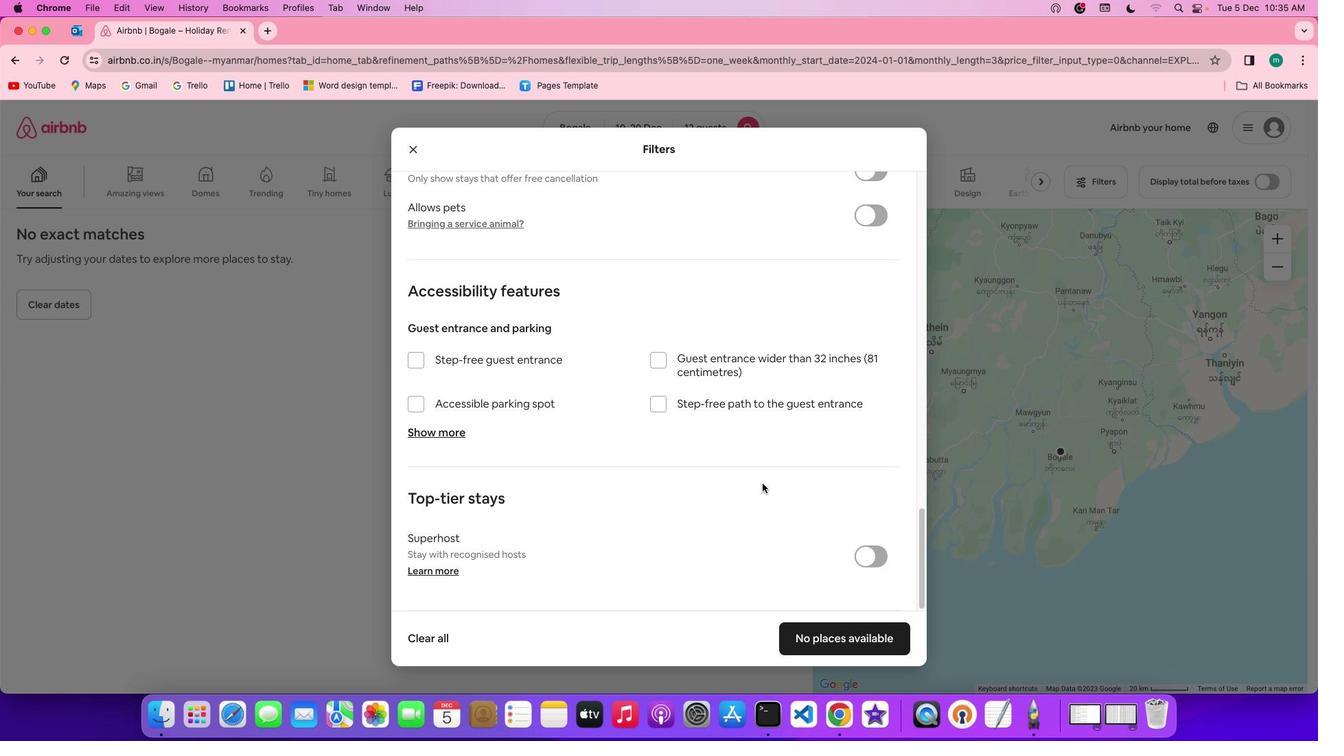 
Action: Mouse scrolled (762, 483) with delta (0, 0)
Screenshot: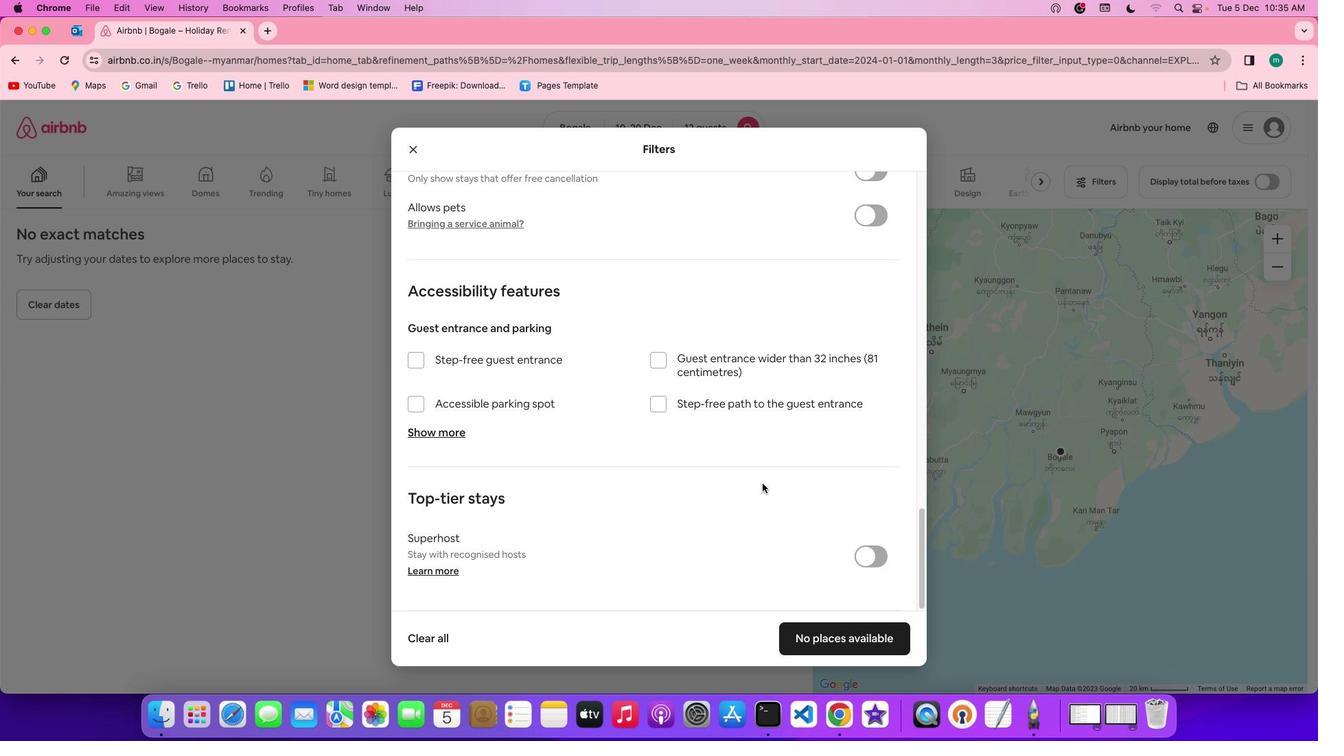 
Action: Mouse scrolled (762, 483) with delta (0, -2)
Screenshot: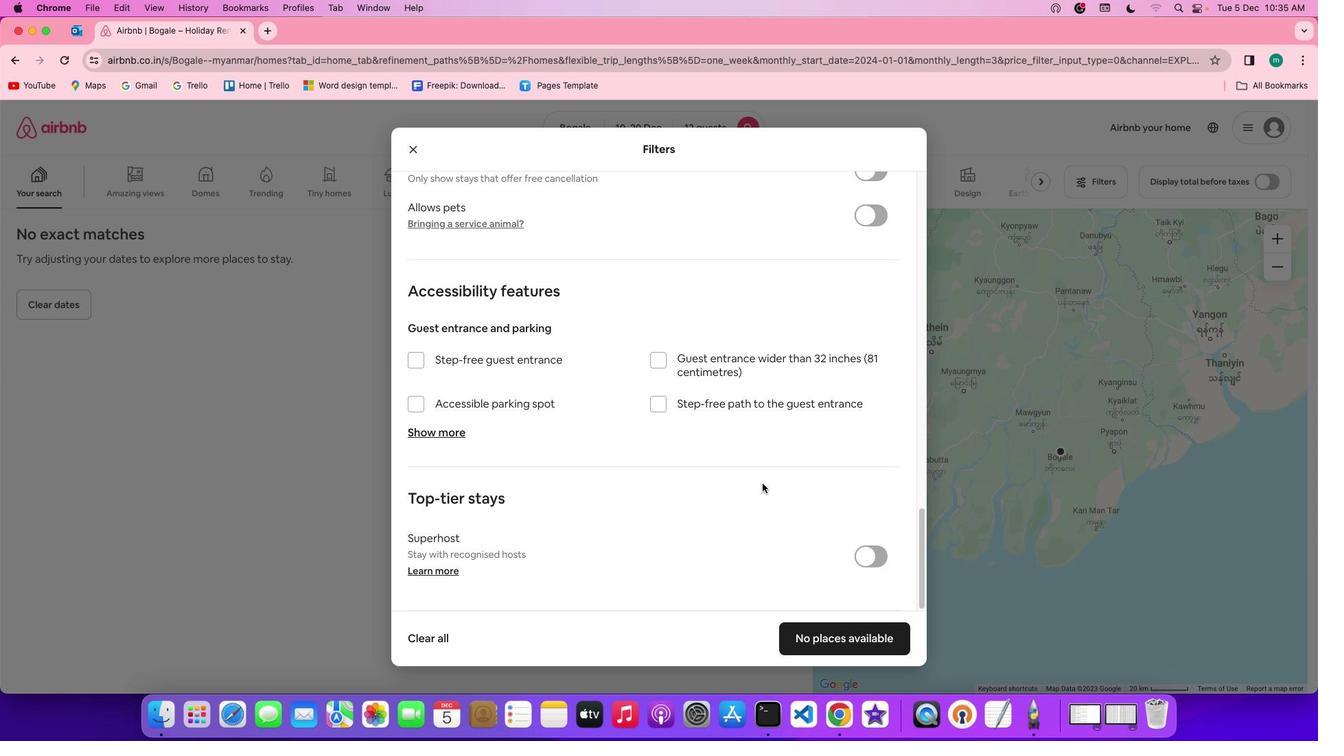 
Action: Mouse scrolled (762, 483) with delta (0, -3)
Screenshot: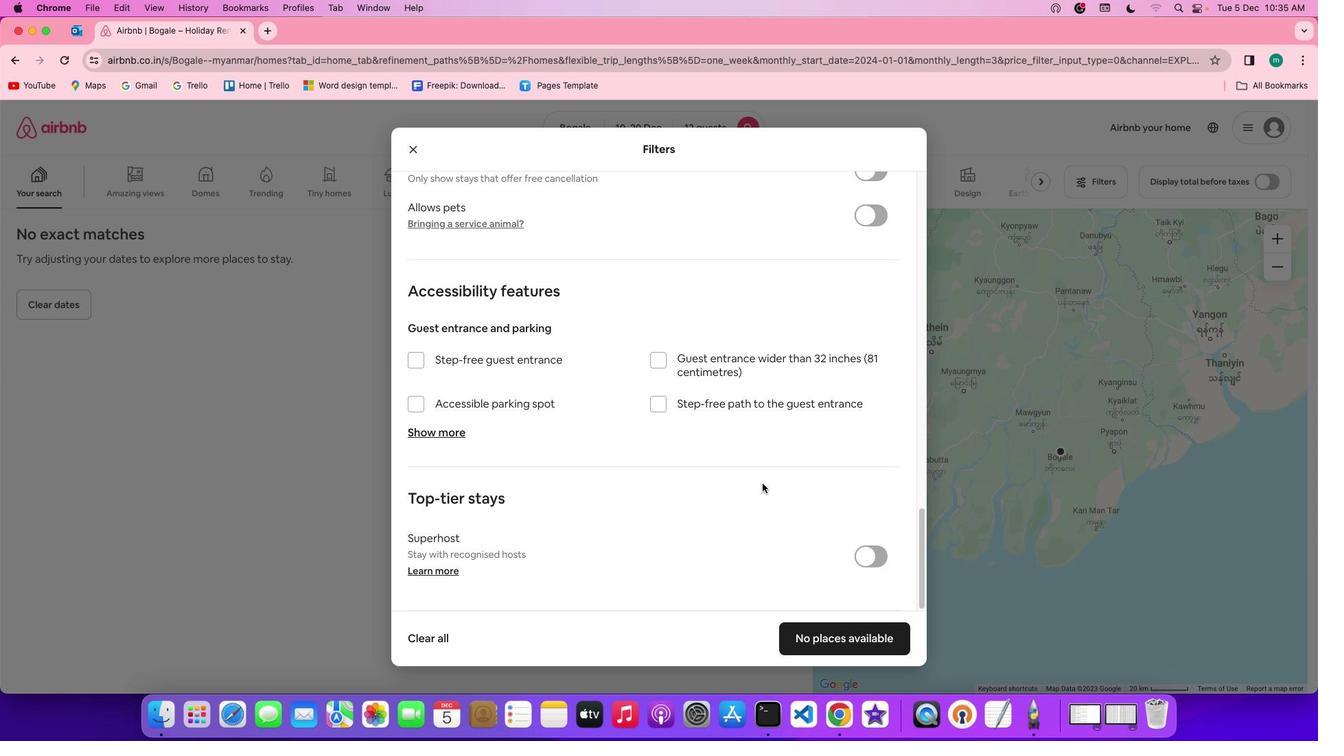 
Action: Mouse scrolled (762, 483) with delta (0, -4)
Screenshot: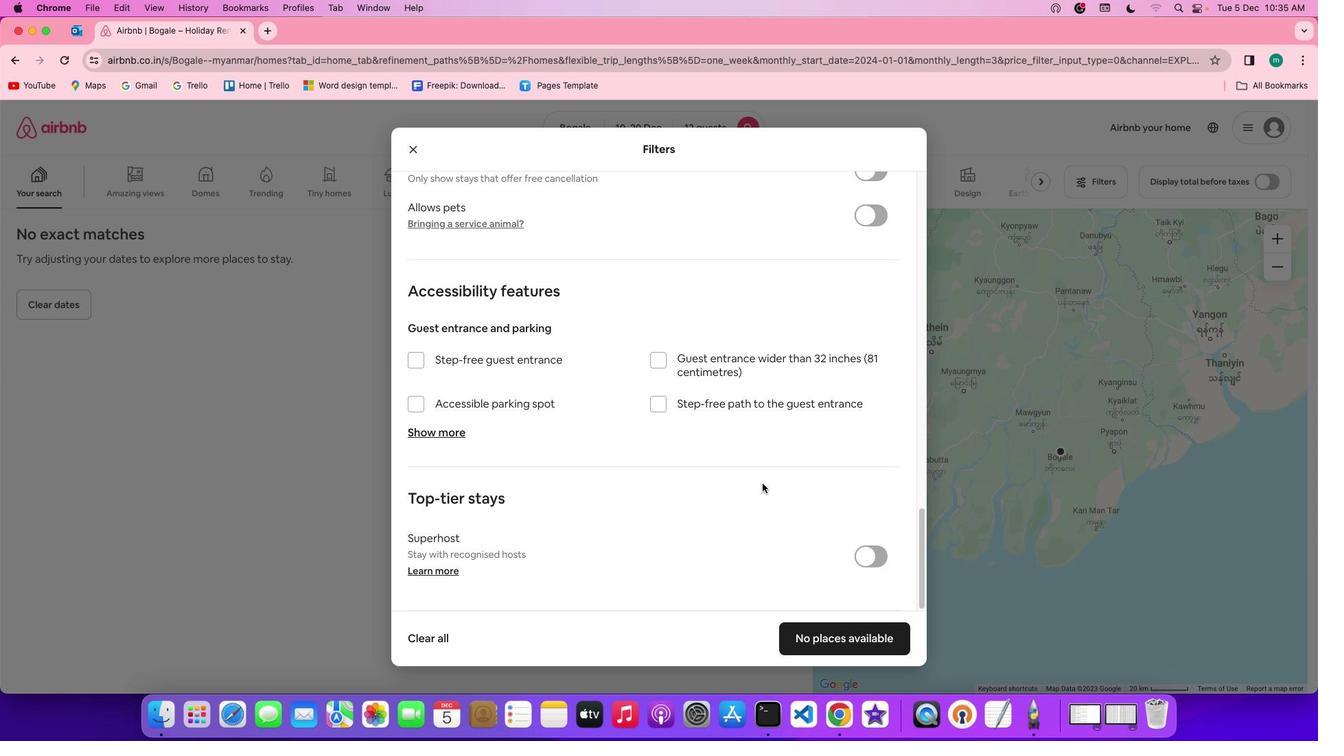 
Action: Mouse scrolled (762, 483) with delta (0, -4)
Screenshot: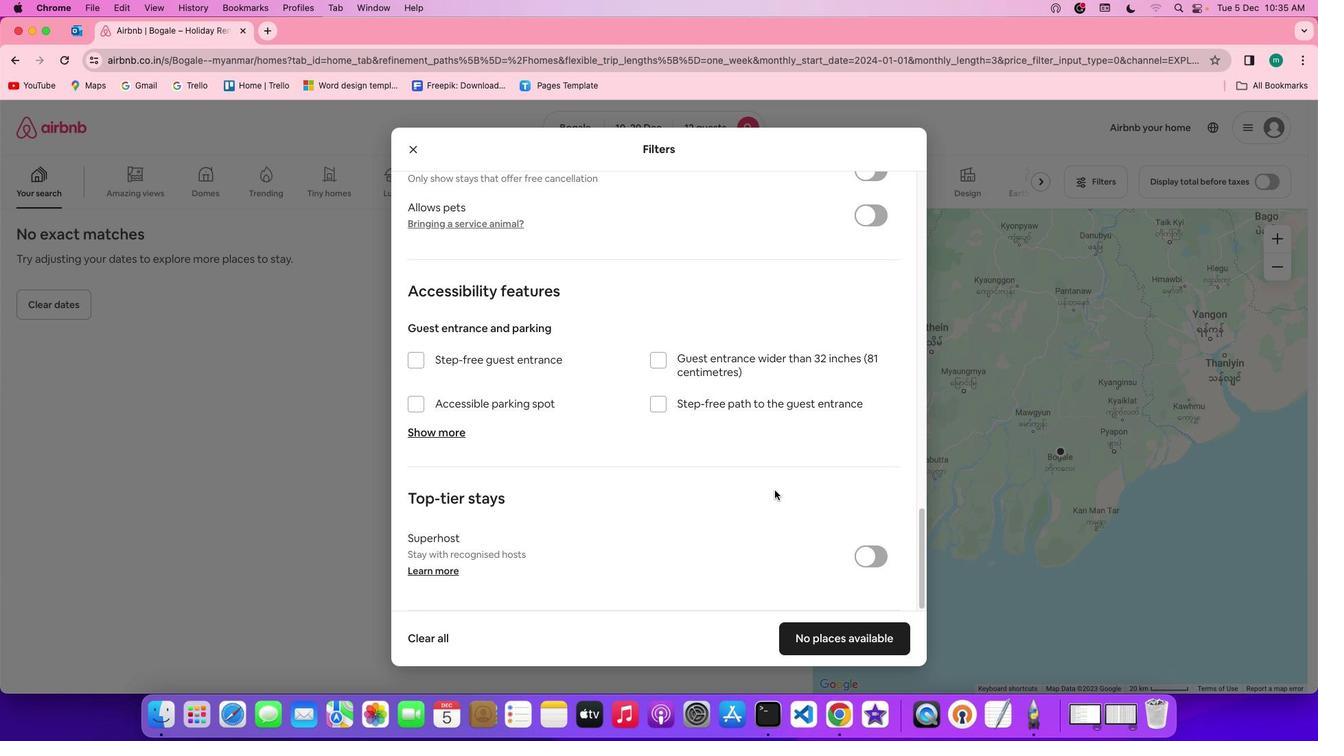 
Action: Mouse moved to (880, 635)
Screenshot: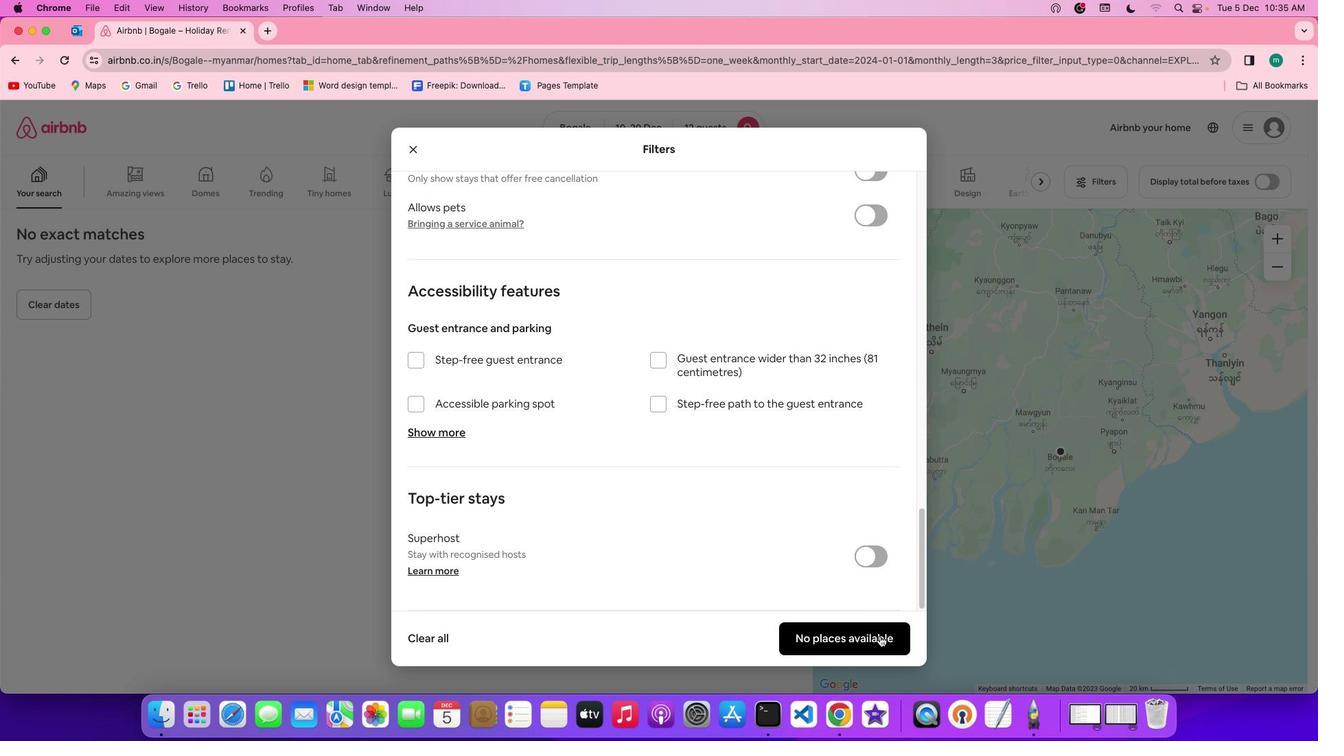 
Action: Mouse pressed left at (880, 635)
Screenshot: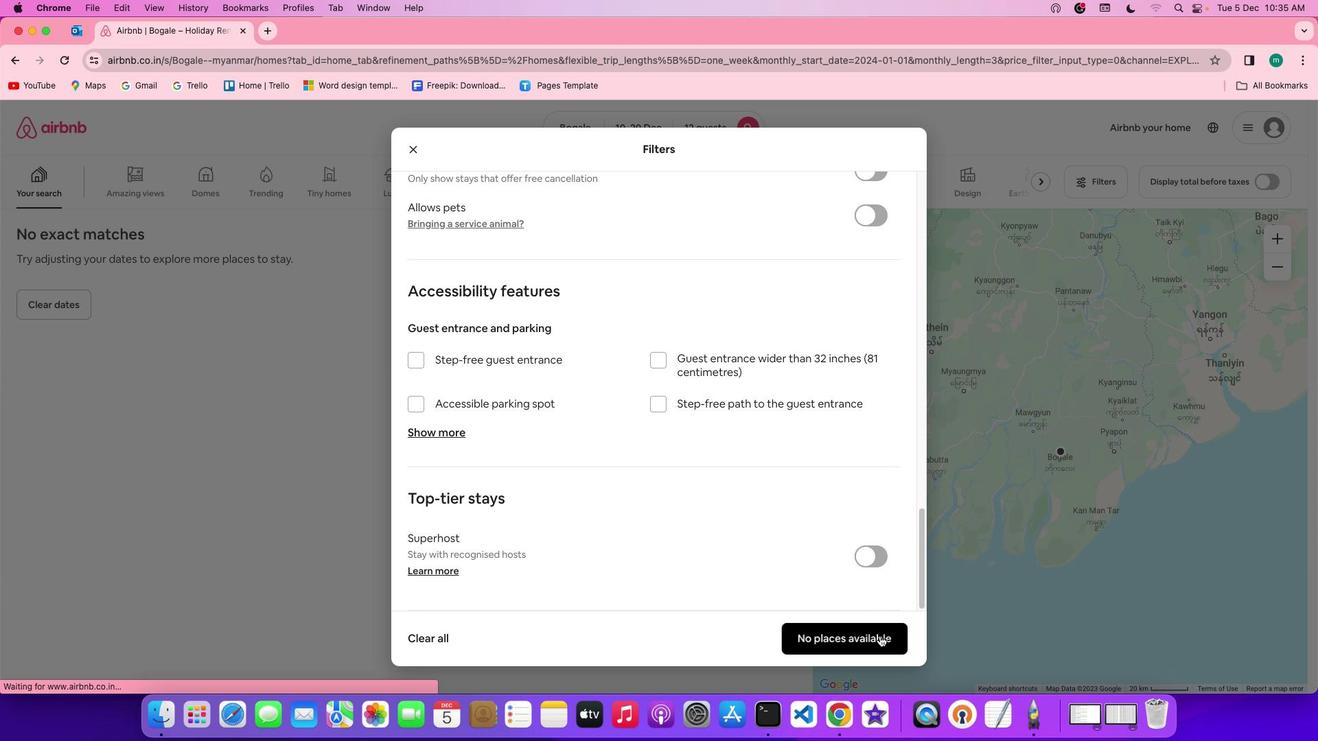 
Action: Mouse moved to (475, 333)
Screenshot: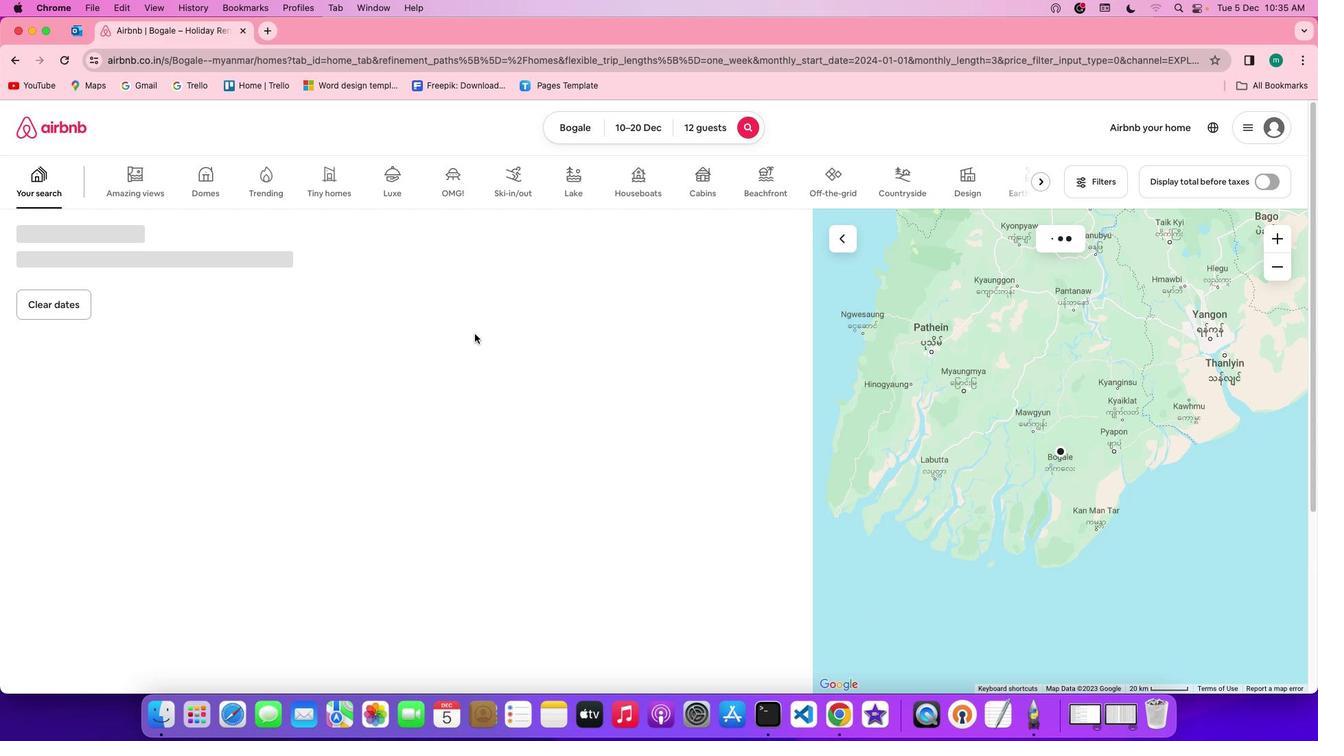 
